 Task: Look for space in Point Cook, Australia from 1st August, 2023 to 5th August, 2023 for 1 adult in price range Rs.6000 to Rs.15000. Place can be entire place with 1  bedroom having 1 bed and 1 bathroom. Property type can be house, flat, guest house. Amenities needed are: wifi, washing machine, kitchen. Booking option can be shelf check-in. Required host language is English.
Action: Mouse moved to (281, 151)
Screenshot: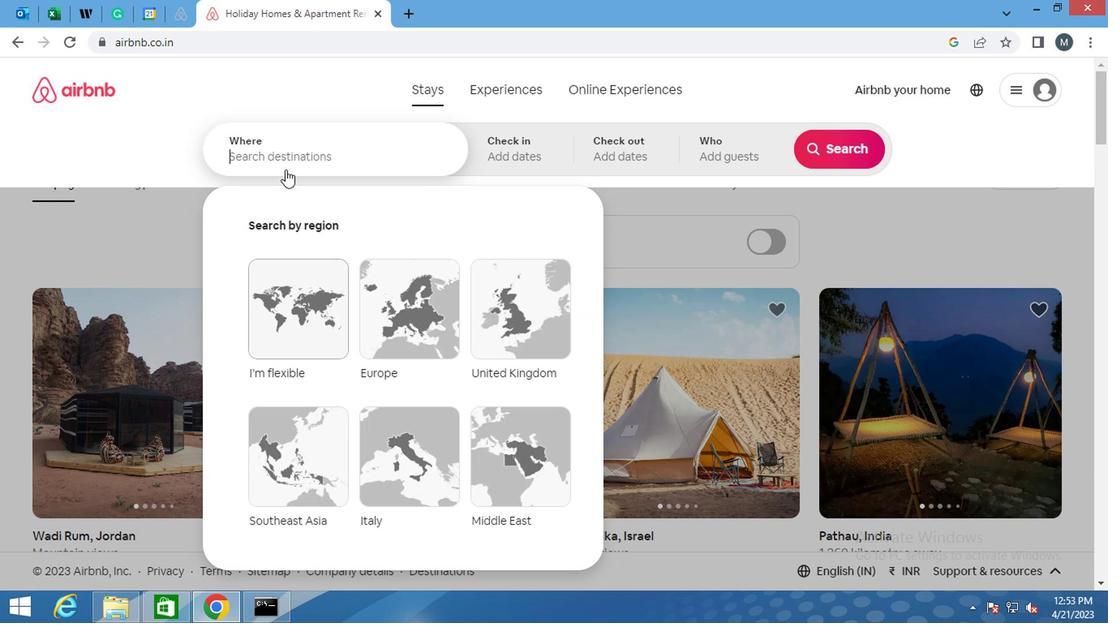 
Action: Mouse pressed left at (281, 151)
Screenshot: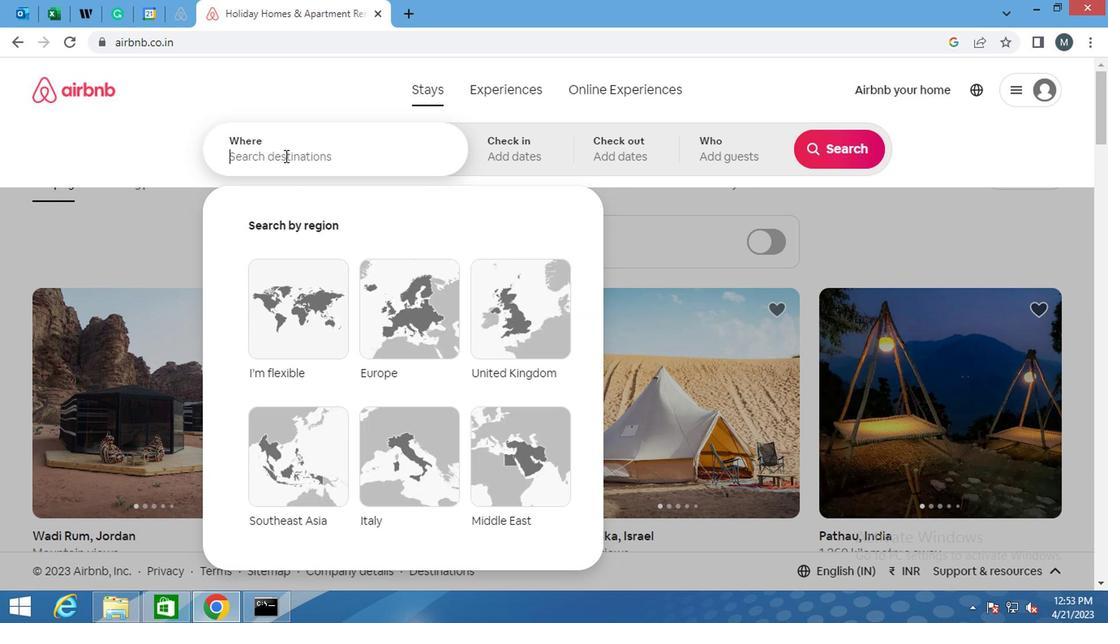 
Action: Mouse moved to (279, 157)
Screenshot: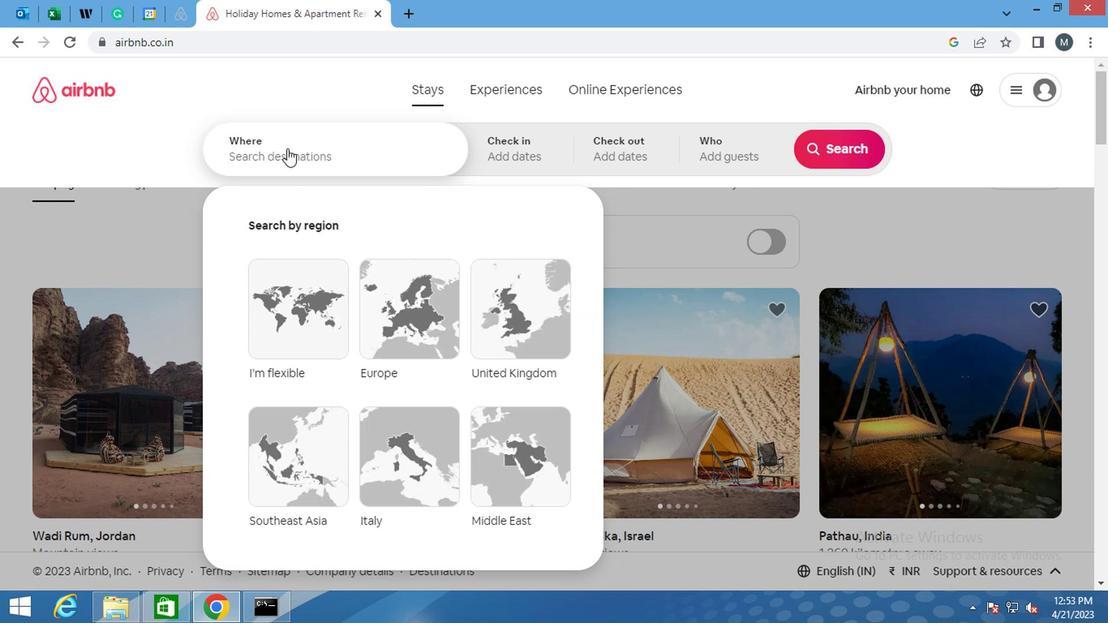 
Action: Key pressed <Key.shift>POINT<Key.space><Key.shift>COOK<Key.space><Key.shift><Key.shift><Key.shift>AUSST<Key.backspace><Key.backspace><Key.backspace>STRALIA<Key.enter>
Screenshot: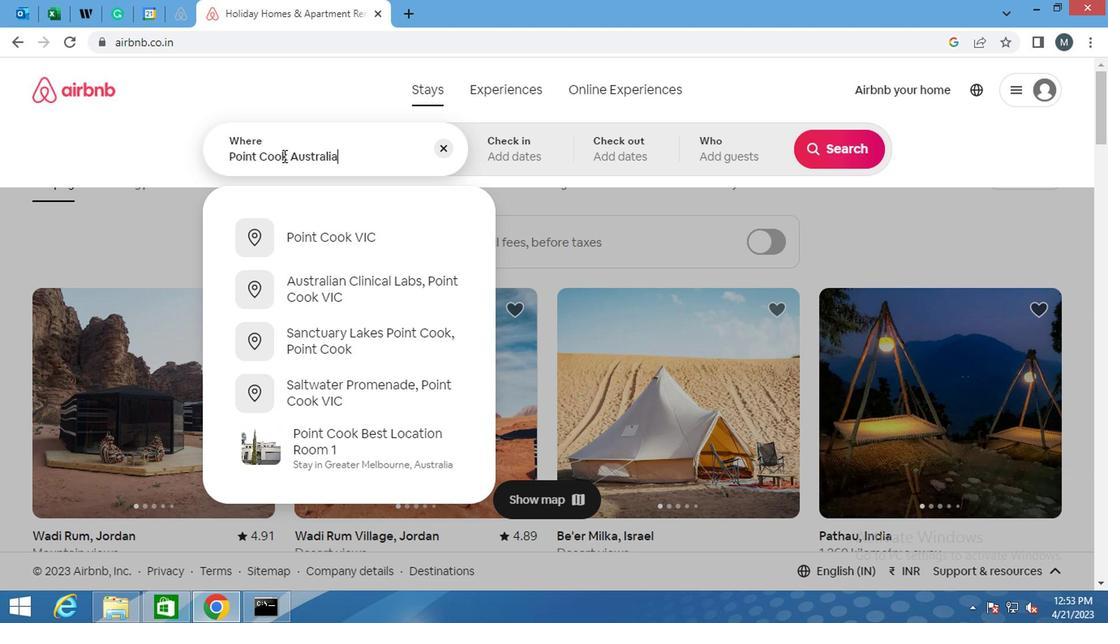 
Action: Mouse moved to (825, 277)
Screenshot: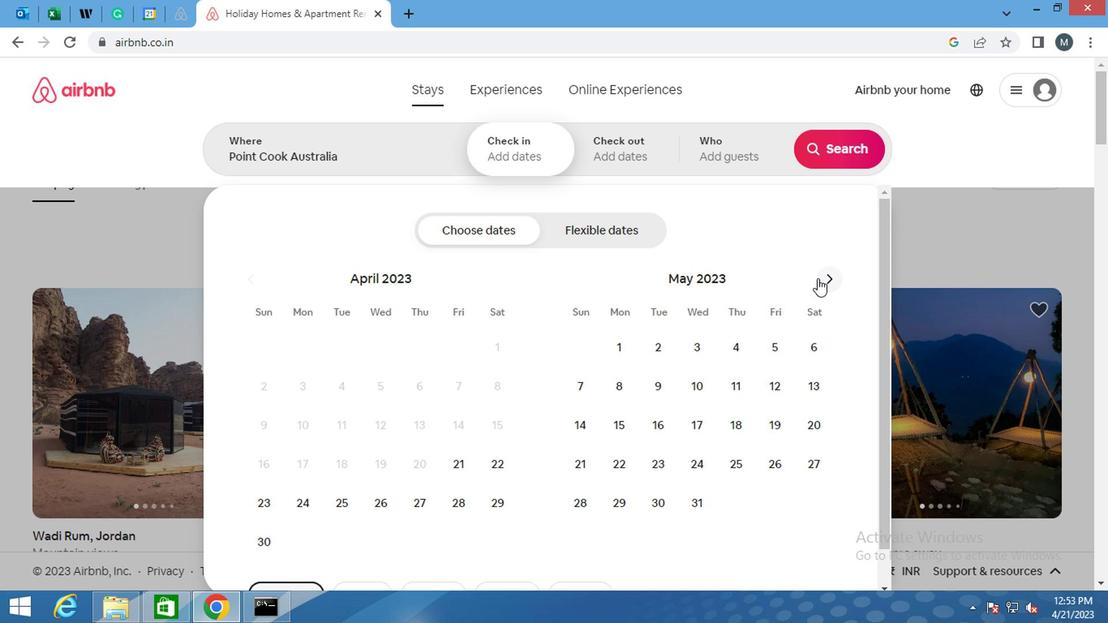 
Action: Mouse pressed left at (825, 277)
Screenshot: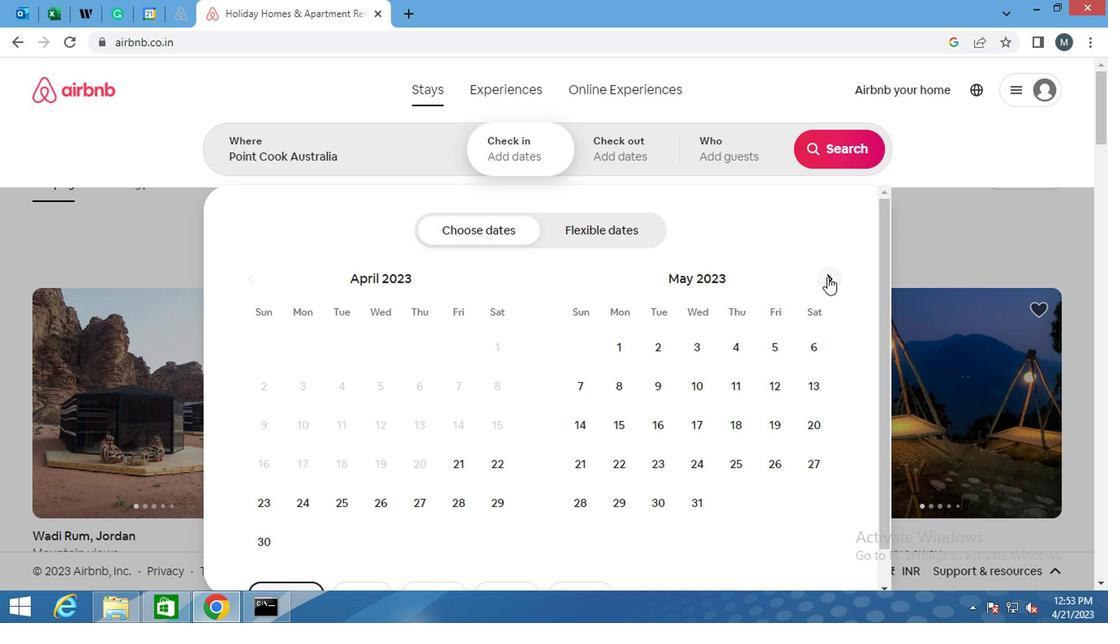 
Action: Mouse pressed left at (825, 277)
Screenshot: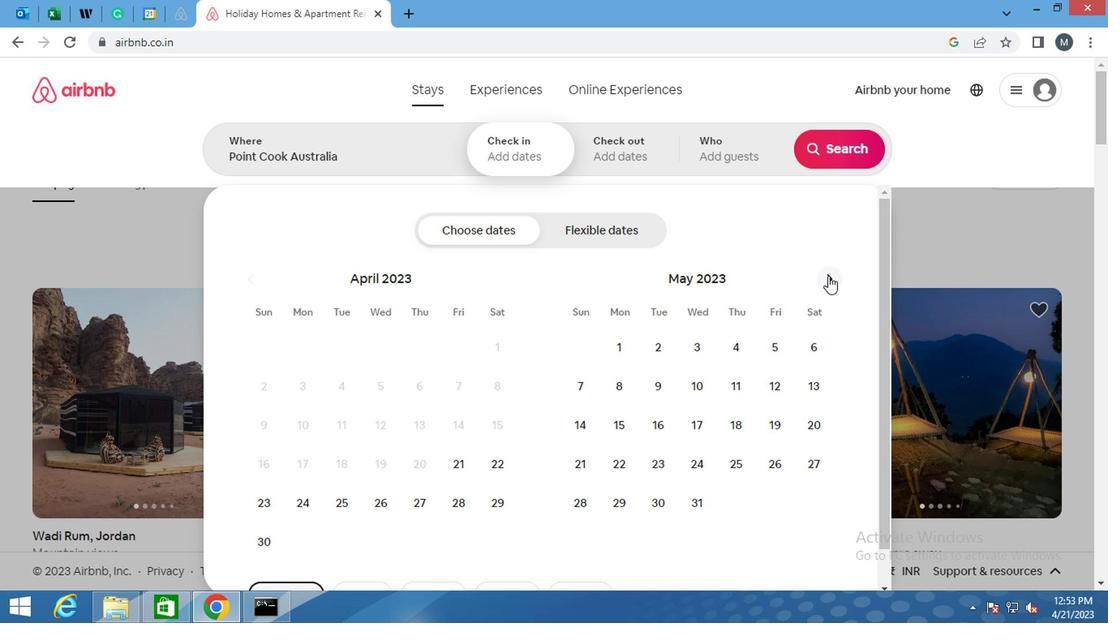 
Action: Mouse moved to (835, 277)
Screenshot: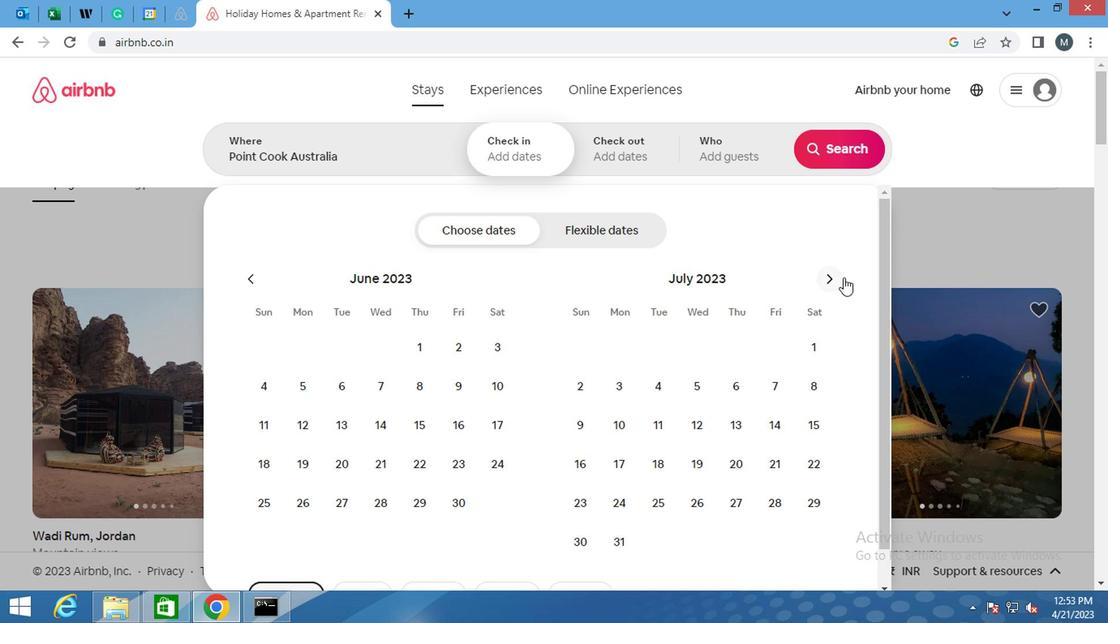 
Action: Mouse pressed left at (835, 277)
Screenshot: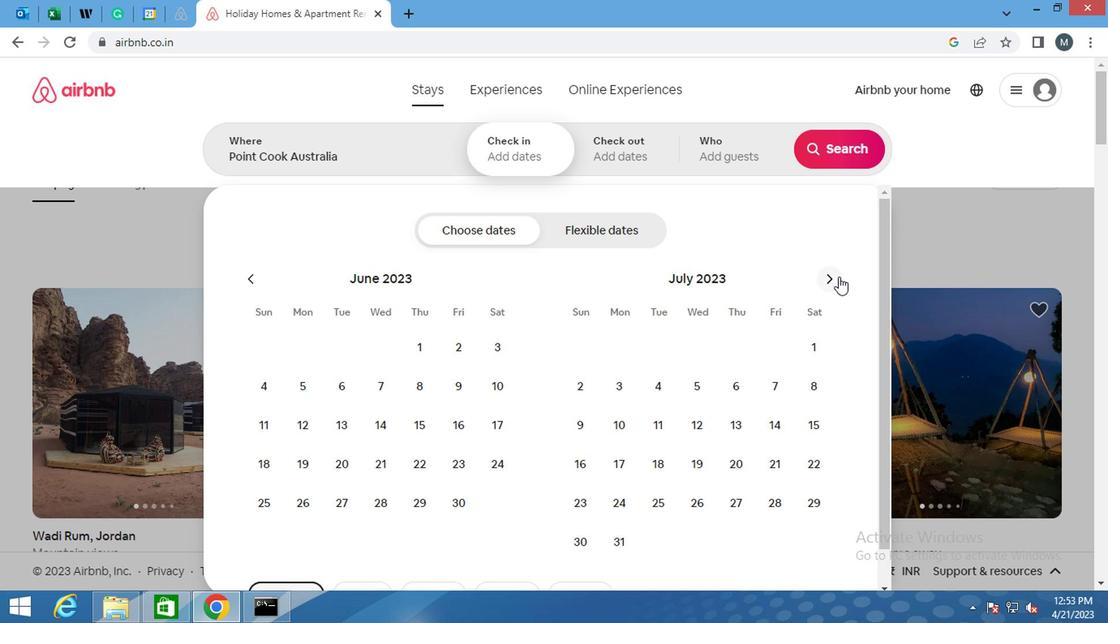 
Action: Mouse moved to (659, 351)
Screenshot: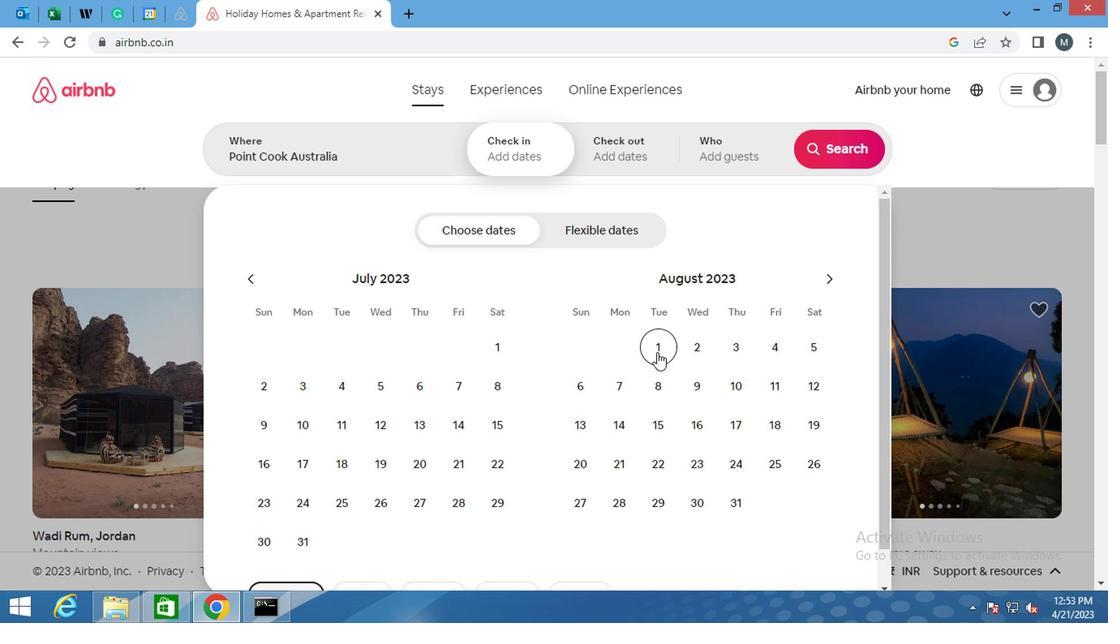 
Action: Mouse pressed left at (659, 351)
Screenshot: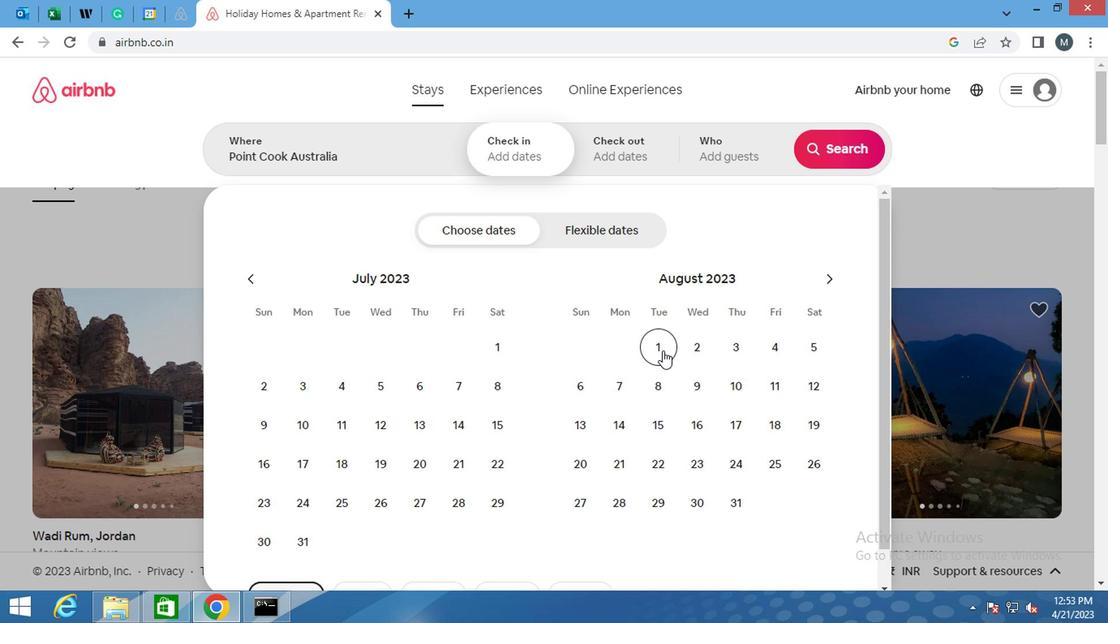 
Action: Mouse moved to (807, 344)
Screenshot: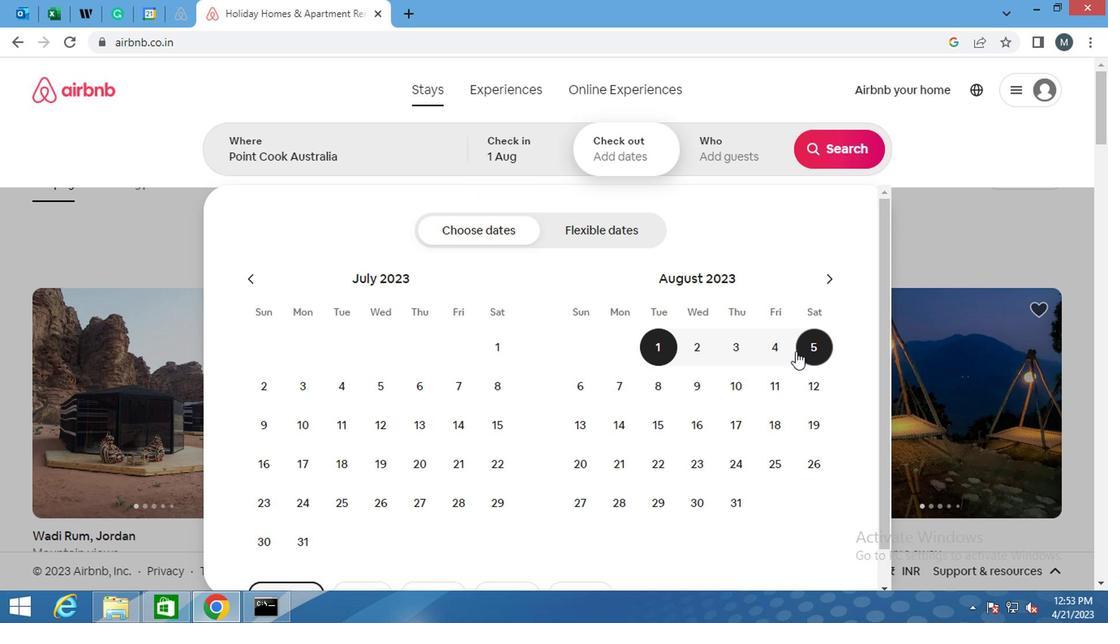 
Action: Mouse pressed left at (807, 344)
Screenshot: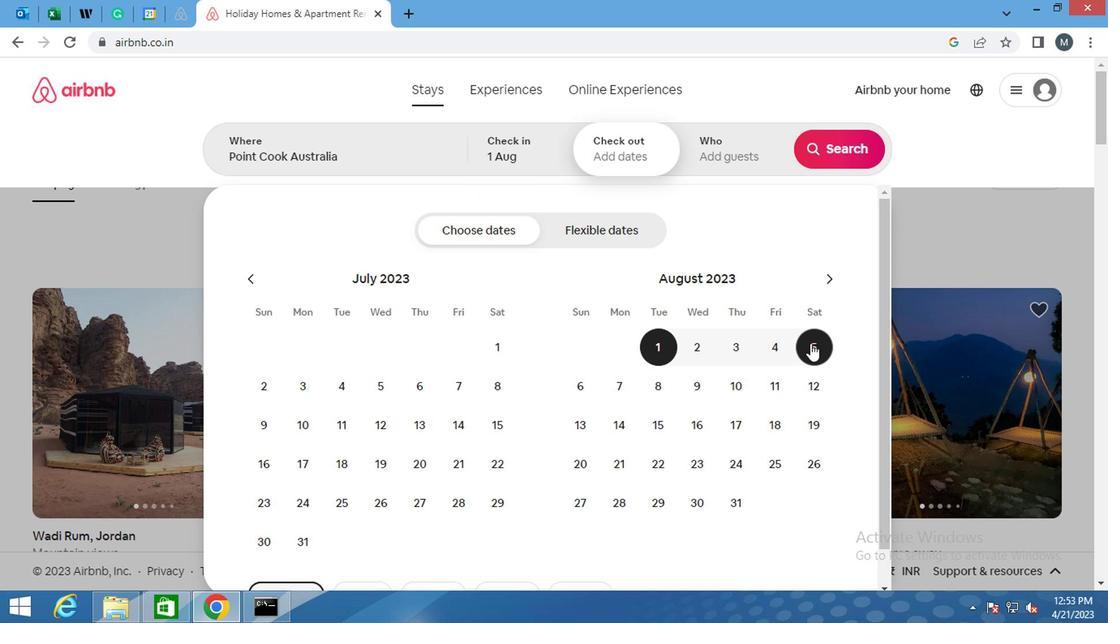 
Action: Mouse moved to (737, 164)
Screenshot: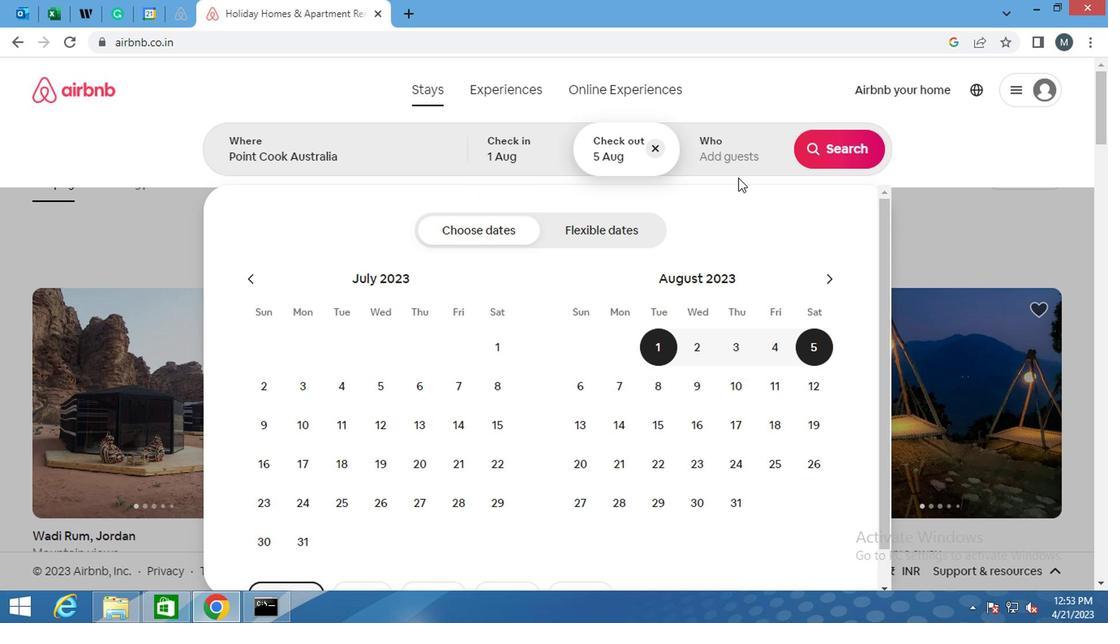 
Action: Mouse pressed left at (737, 164)
Screenshot: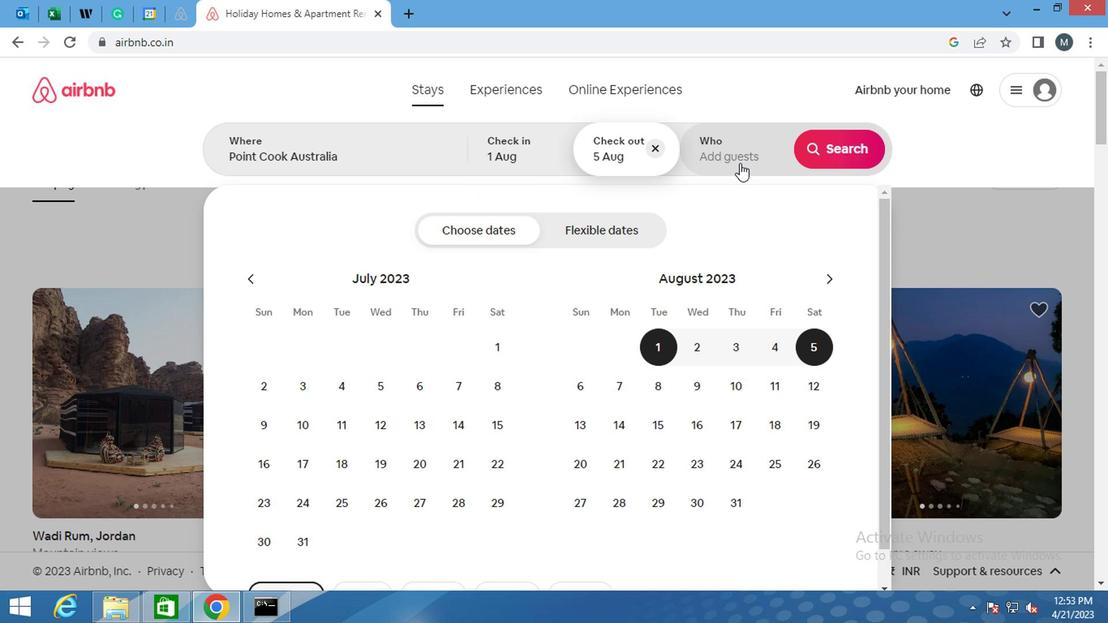 
Action: Mouse moved to (830, 234)
Screenshot: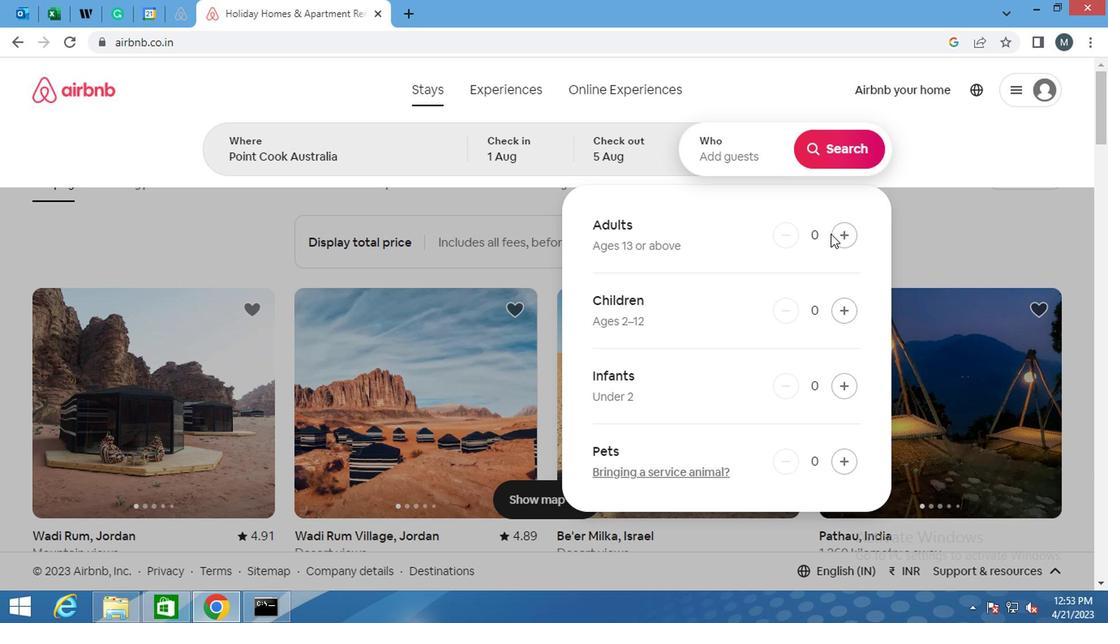 
Action: Mouse pressed left at (830, 234)
Screenshot: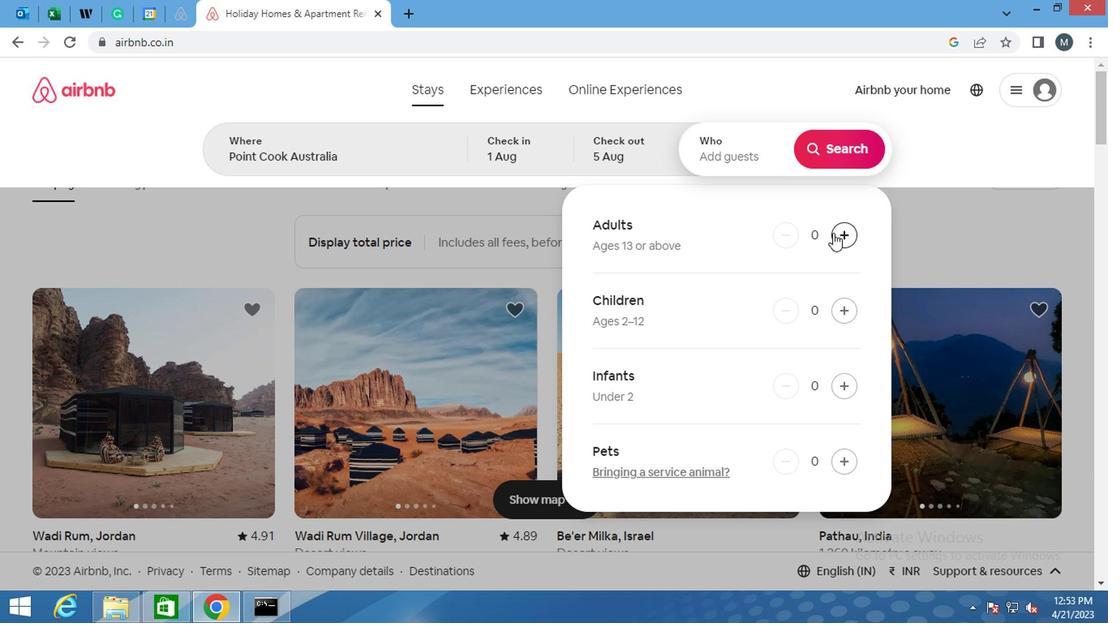 
Action: Mouse moved to (915, 172)
Screenshot: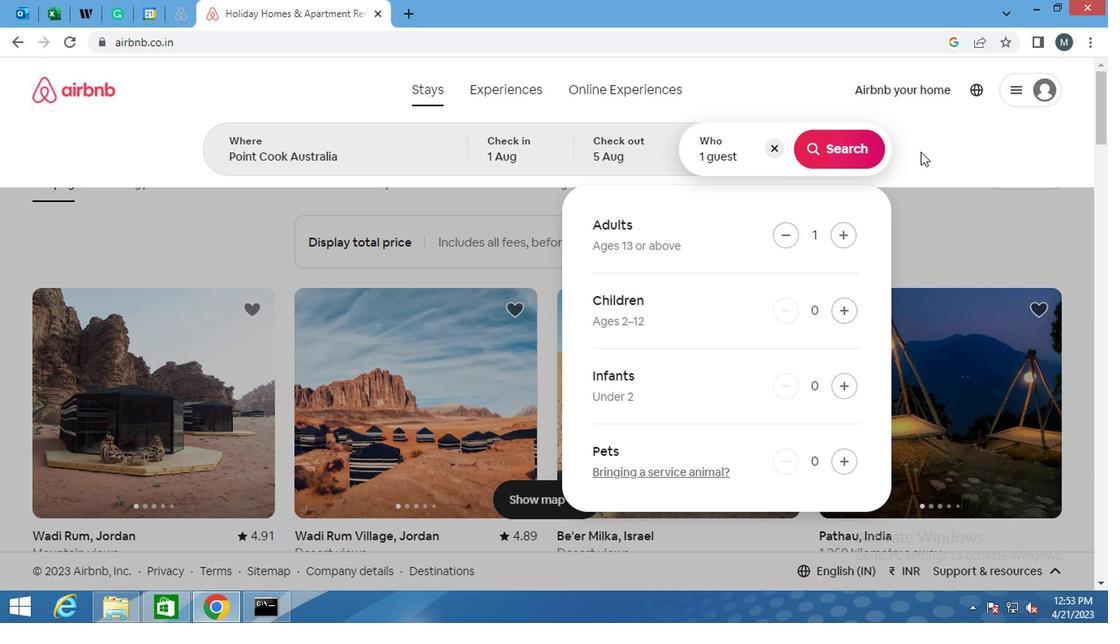 
Action: Mouse scrolled (915, 171) with delta (0, 0)
Screenshot: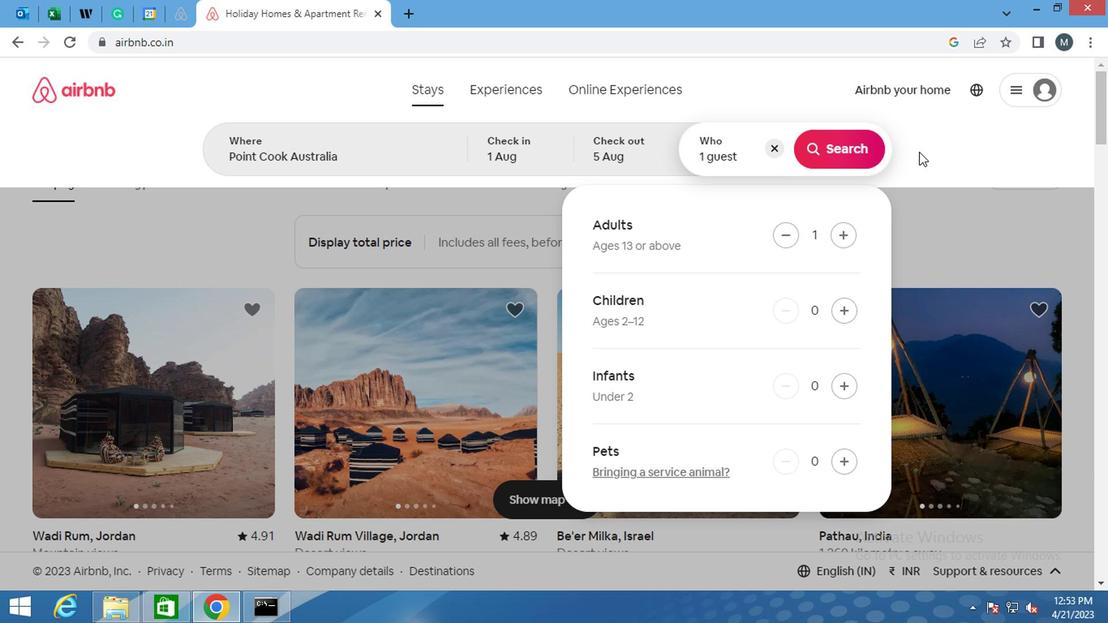 
Action: Mouse scrolled (915, 171) with delta (0, 0)
Screenshot: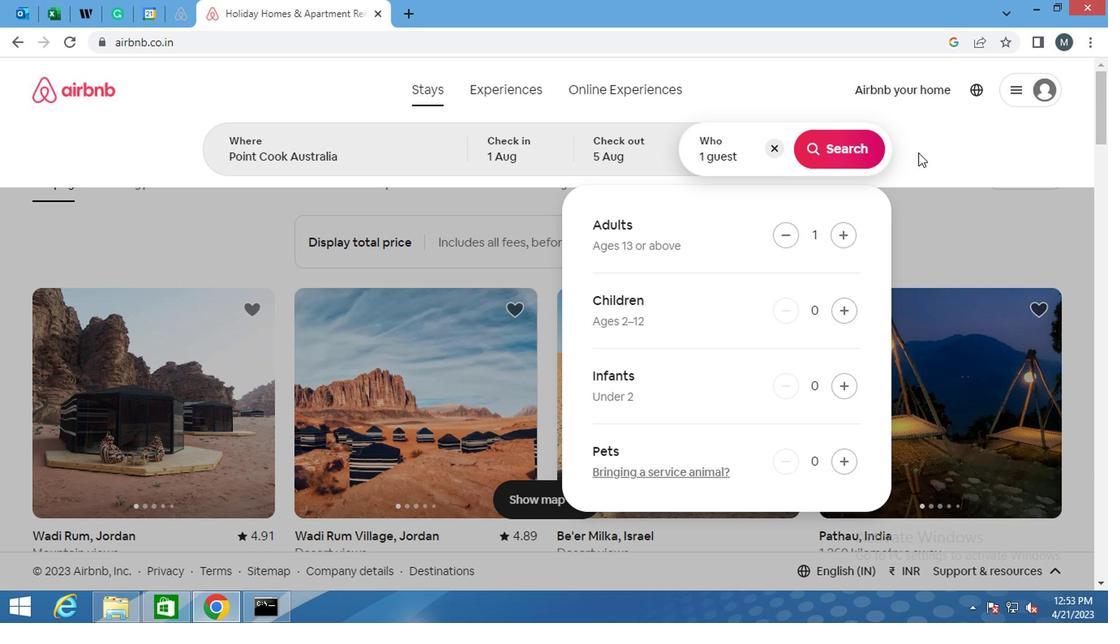 
Action: Mouse moved to (915, 172)
Screenshot: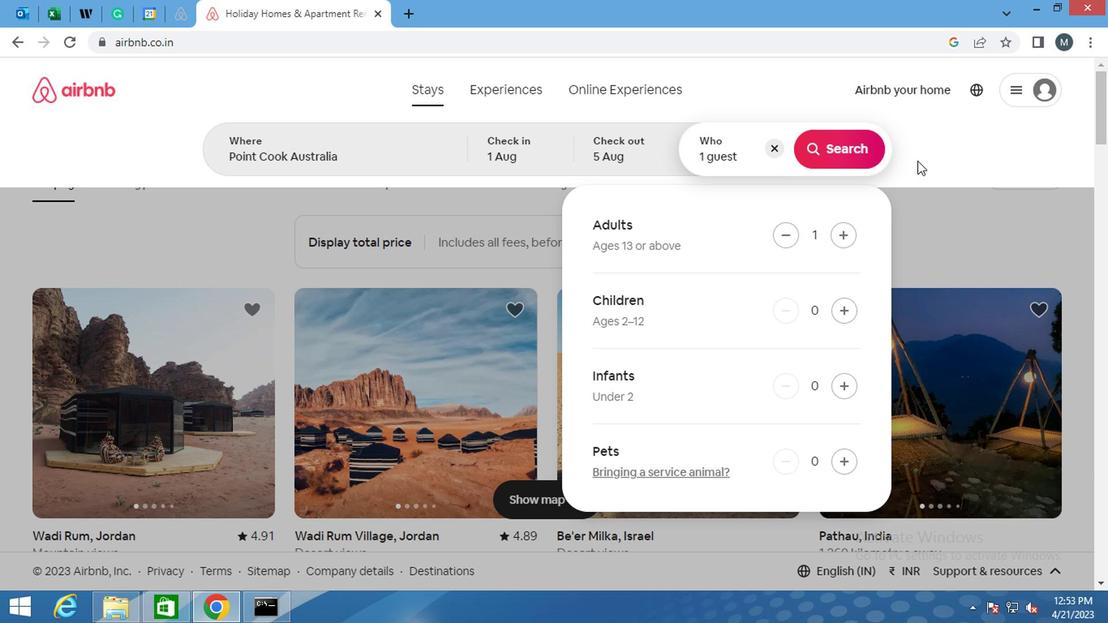 
Action: Mouse scrolled (915, 173) with delta (0, 1)
Screenshot: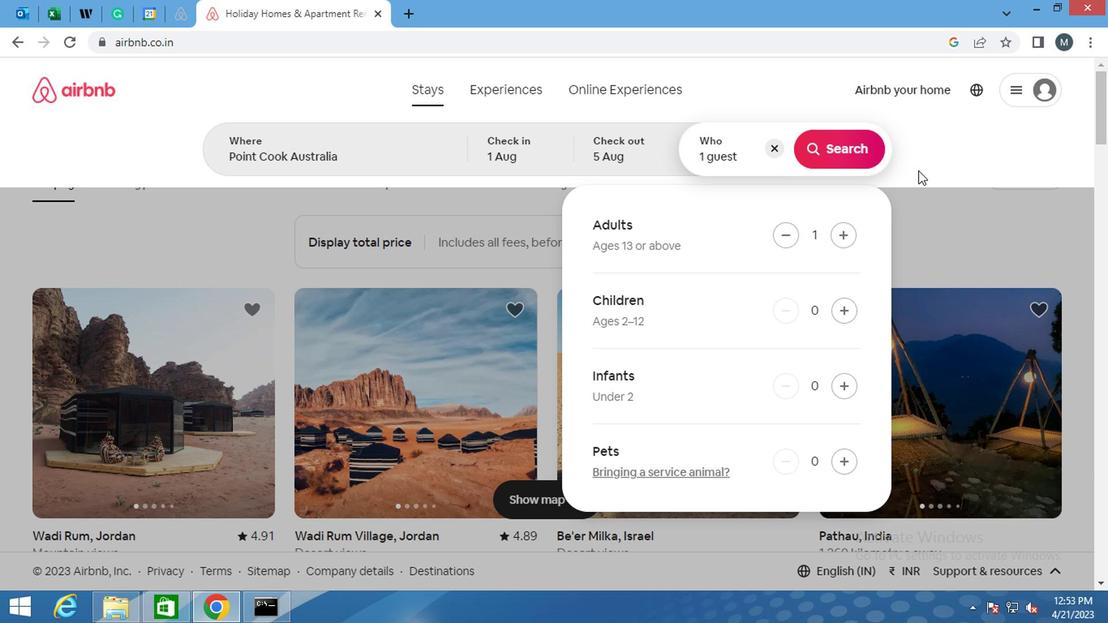 
Action: Mouse scrolled (915, 173) with delta (0, 1)
Screenshot: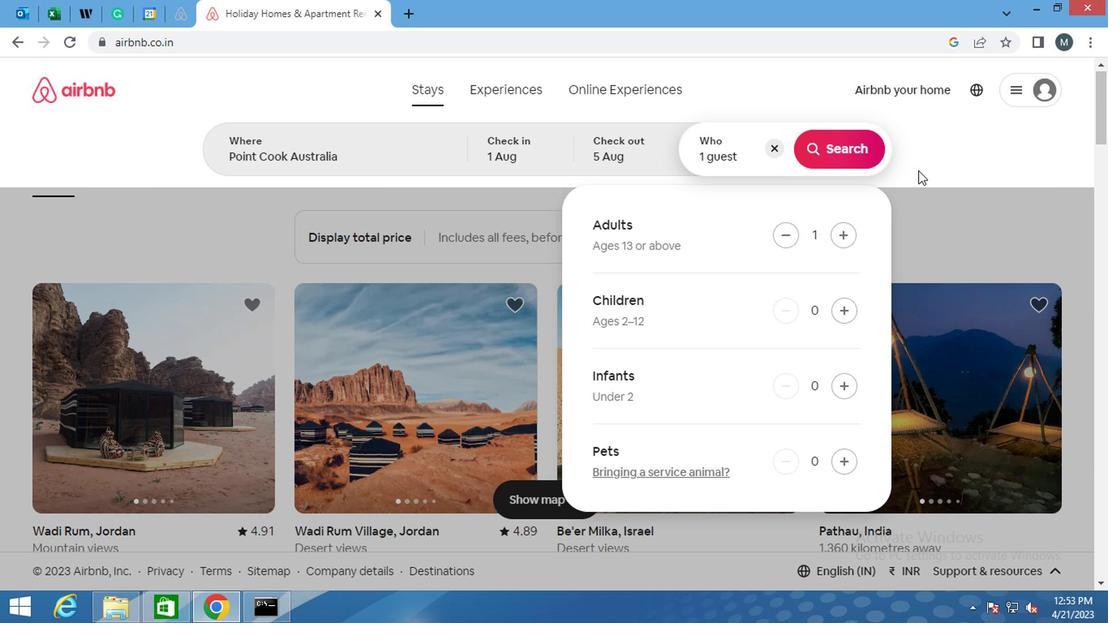 
Action: Mouse scrolled (915, 173) with delta (0, 1)
Screenshot: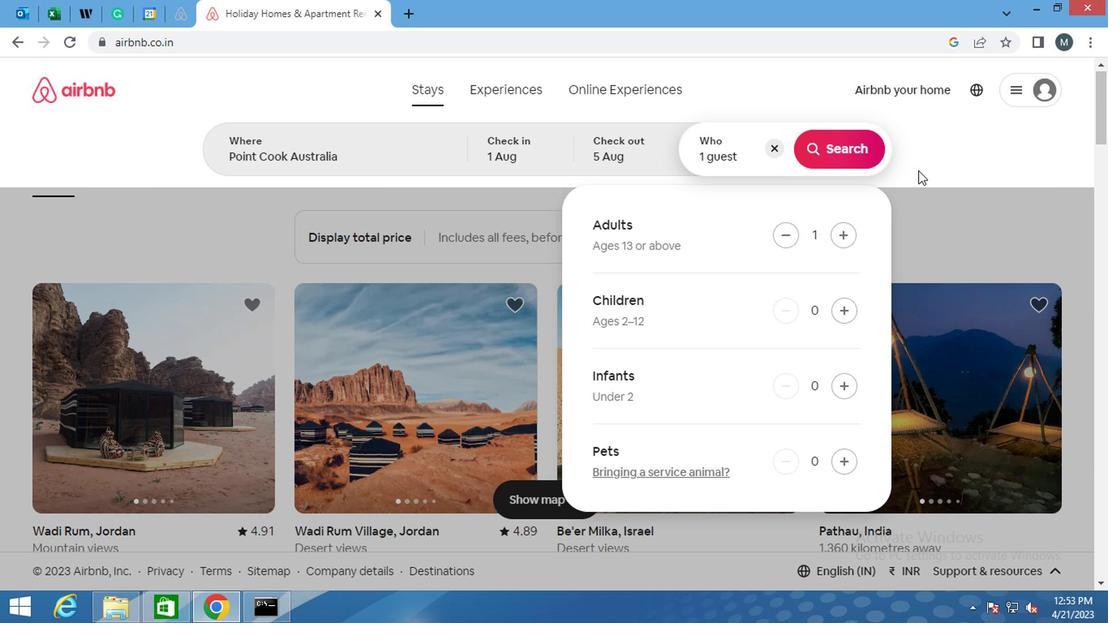 
Action: Mouse scrolled (915, 173) with delta (0, 1)
Screenshot: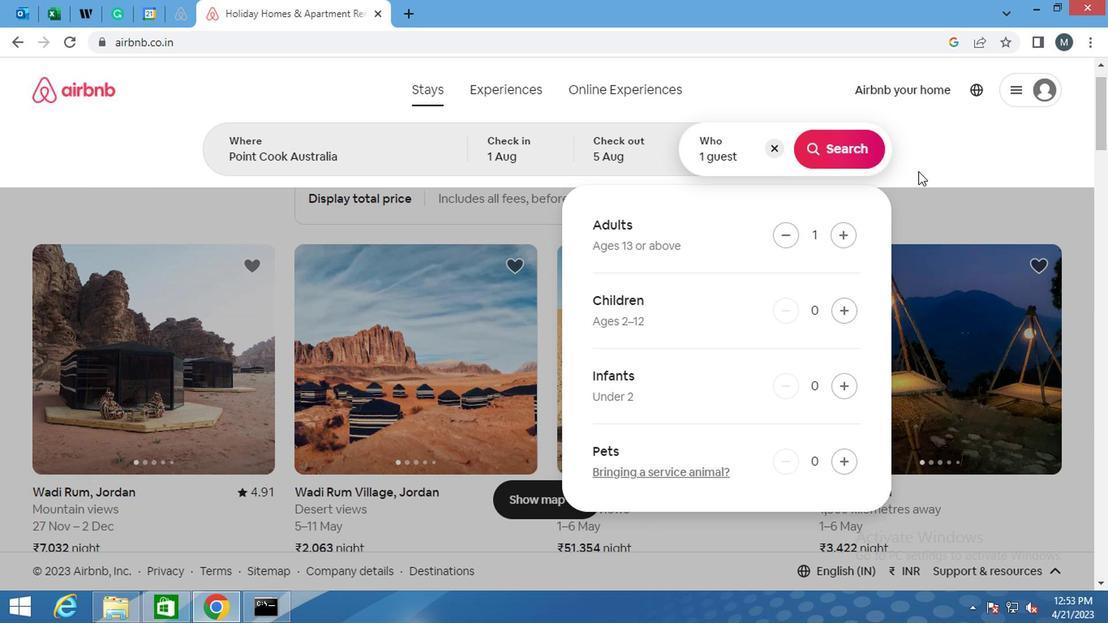 
Action: Mouse moved to (1027, 168)
Screenshot: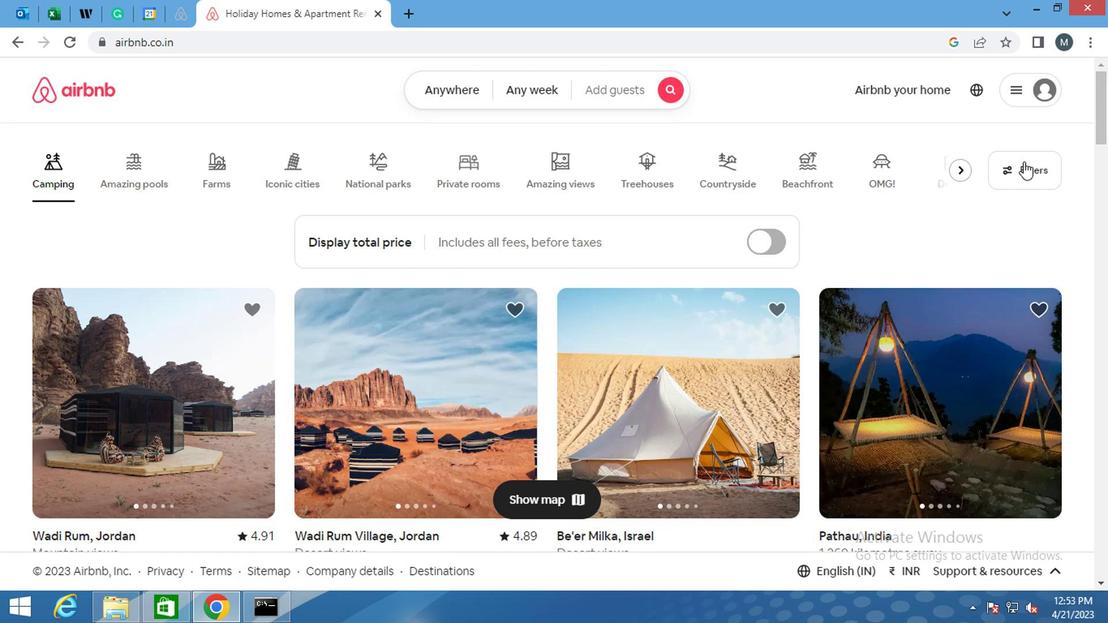 
Action: Mouse pressed left at (1027, 168)
Screenshot: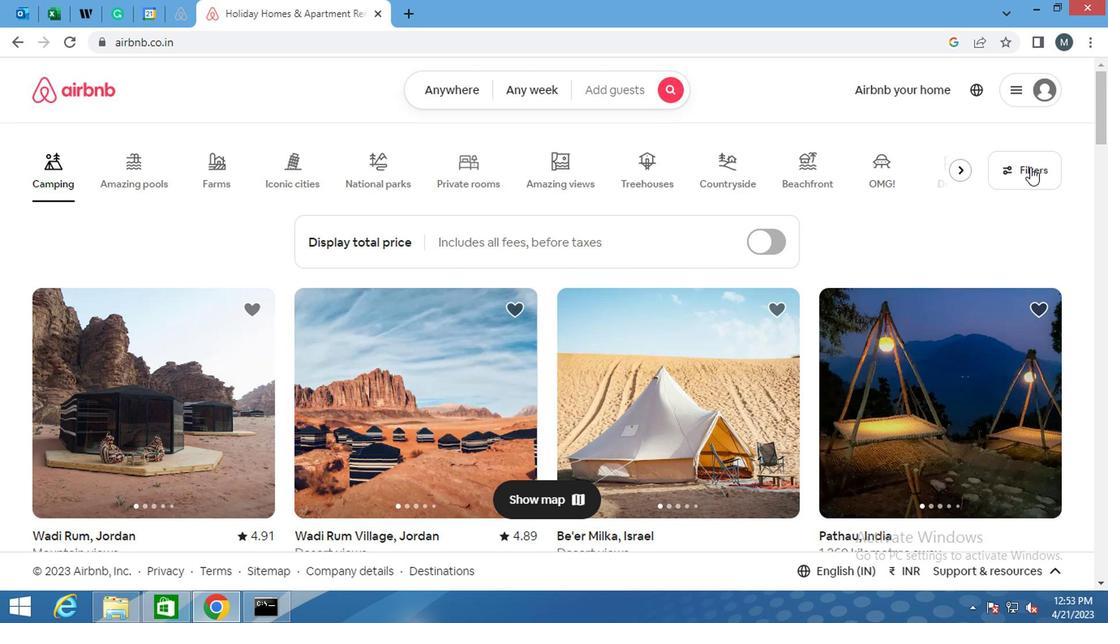 
Action: Mouse moved to (359, 361)
Screenshot: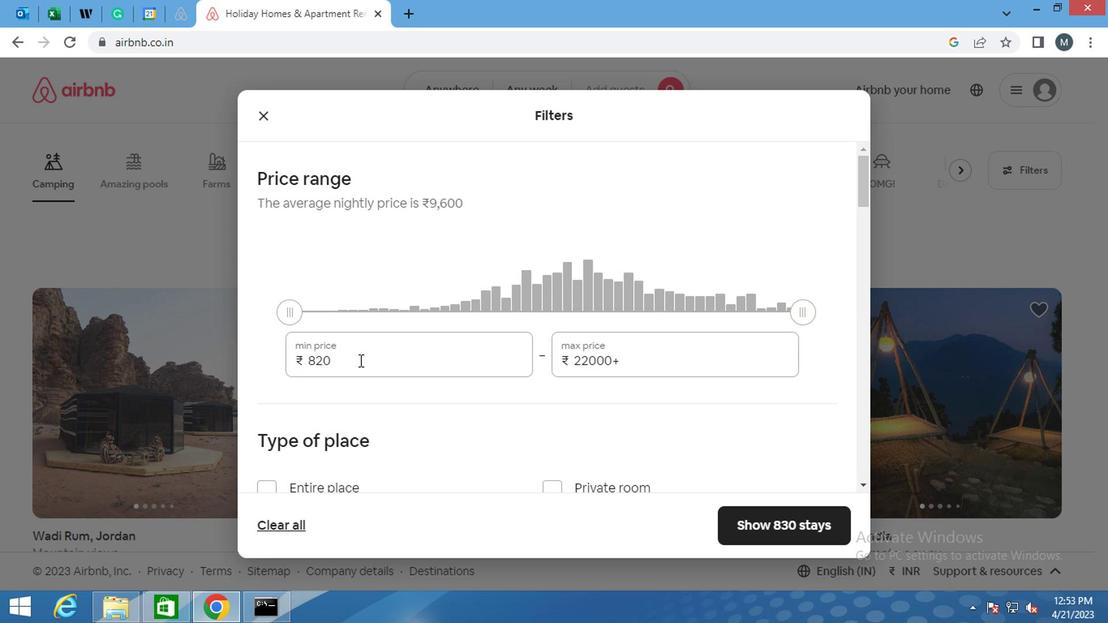
Action: Mouse pressed left at (359, 361)
Screenshot: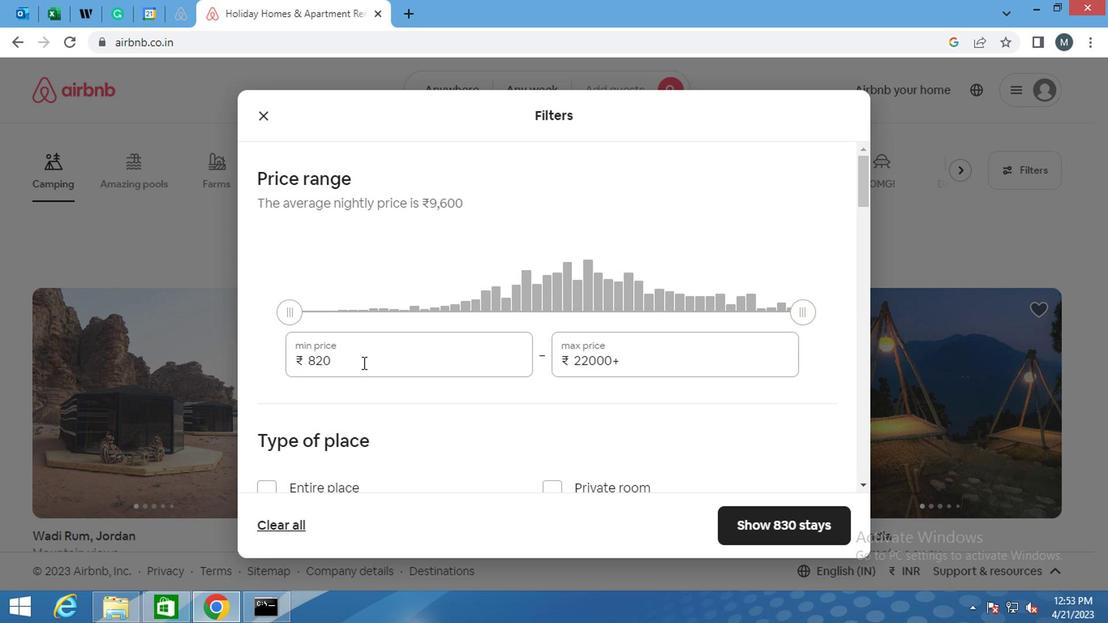 
Action: Mouse moved to (354, 360)
Screenshot: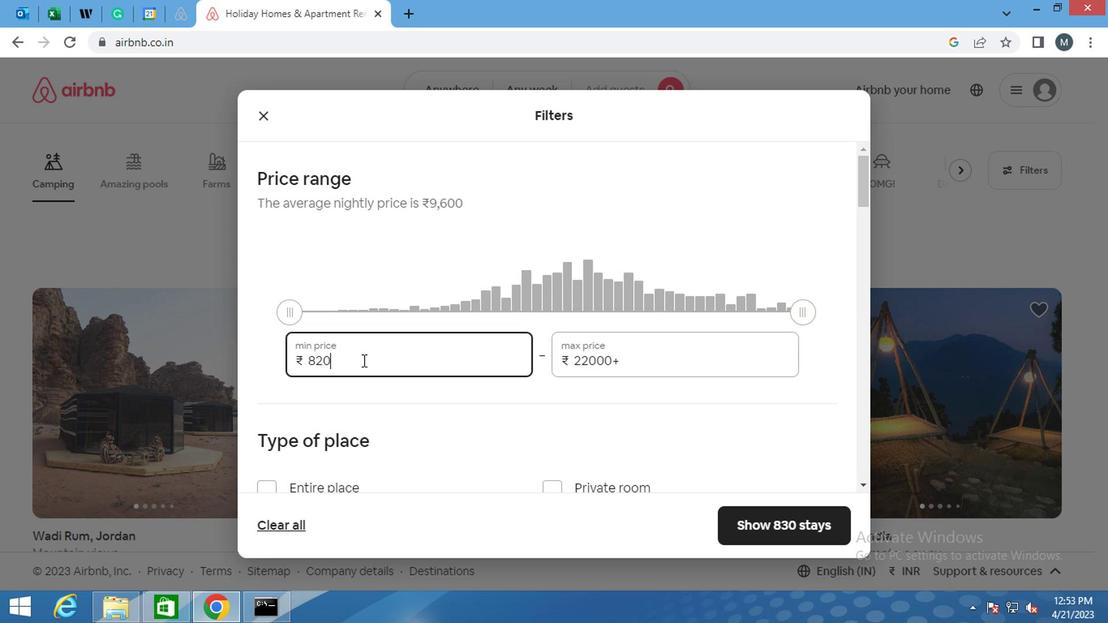 
Action: Key pressed <Key.backspace><Key.backspace><Key.backspace><Key.backspace>6000
Screenshot: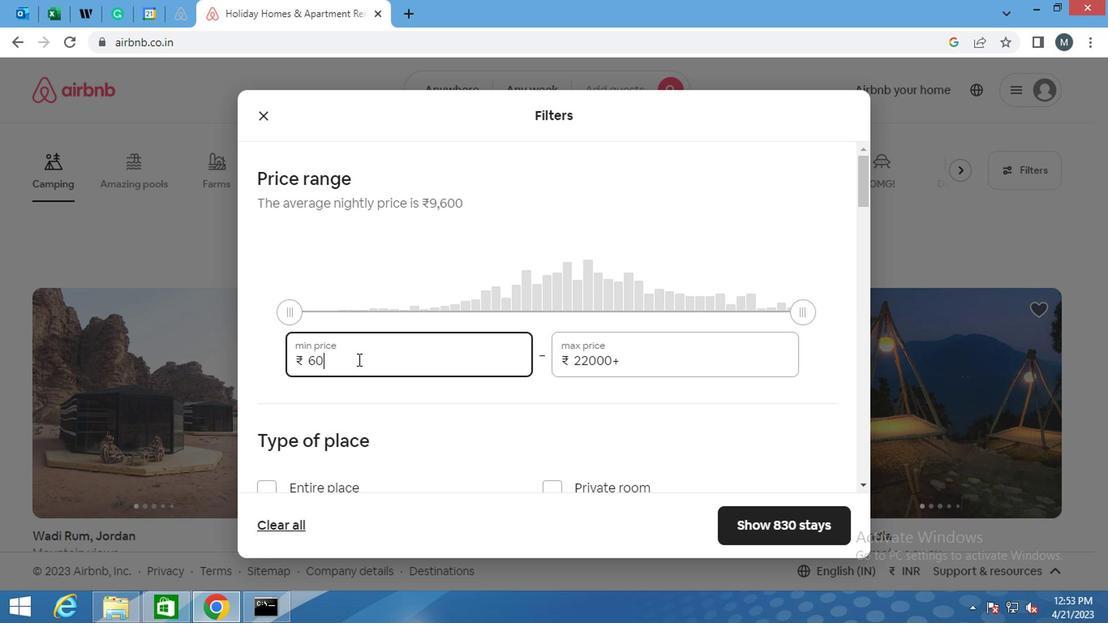 
Action: Mouse moved to (639, 364)
Screenshot: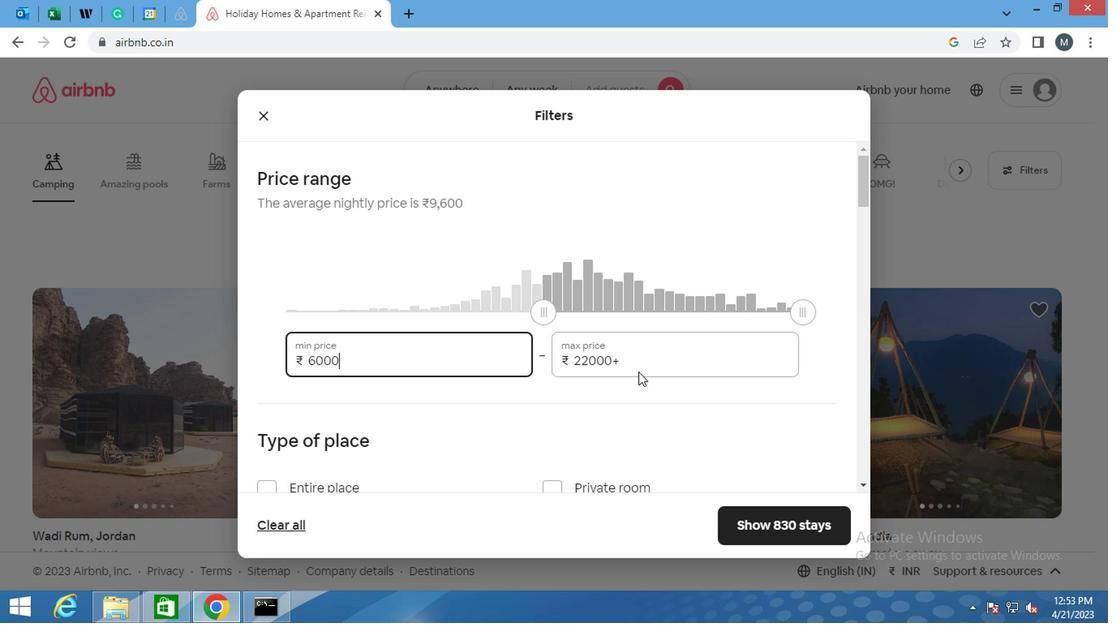 
Action: Mouse pressed left at (639, 364)
Screenshot: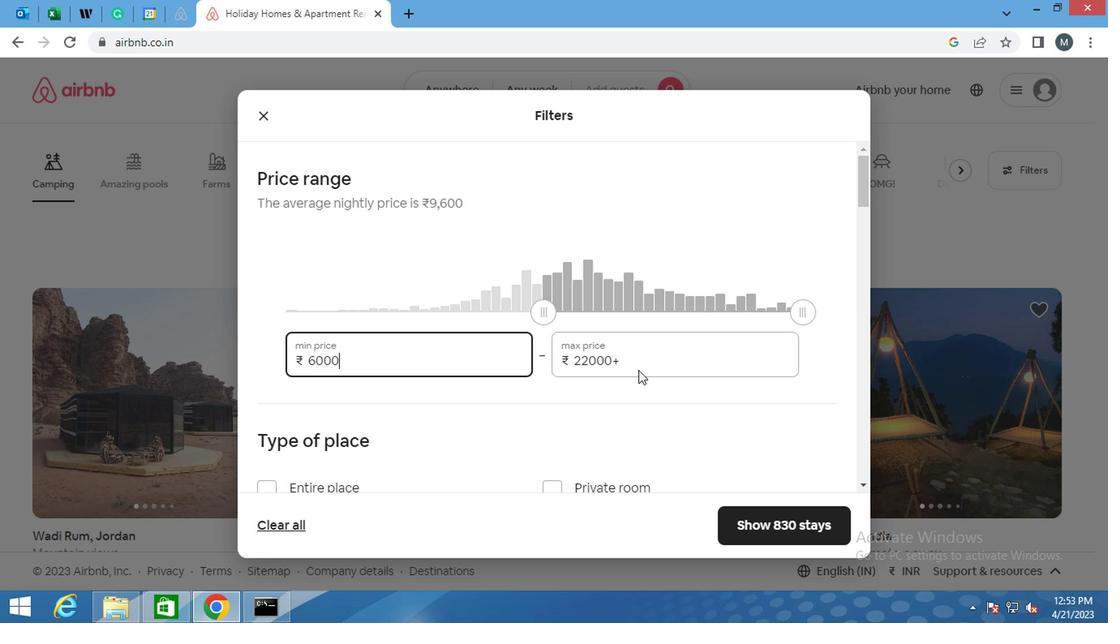 
Action: Key pressed <Key.backspace><Key.backspace><Key.backspace><Key.backspace><Key.backspace><Key.backspace>15000
Screenshot: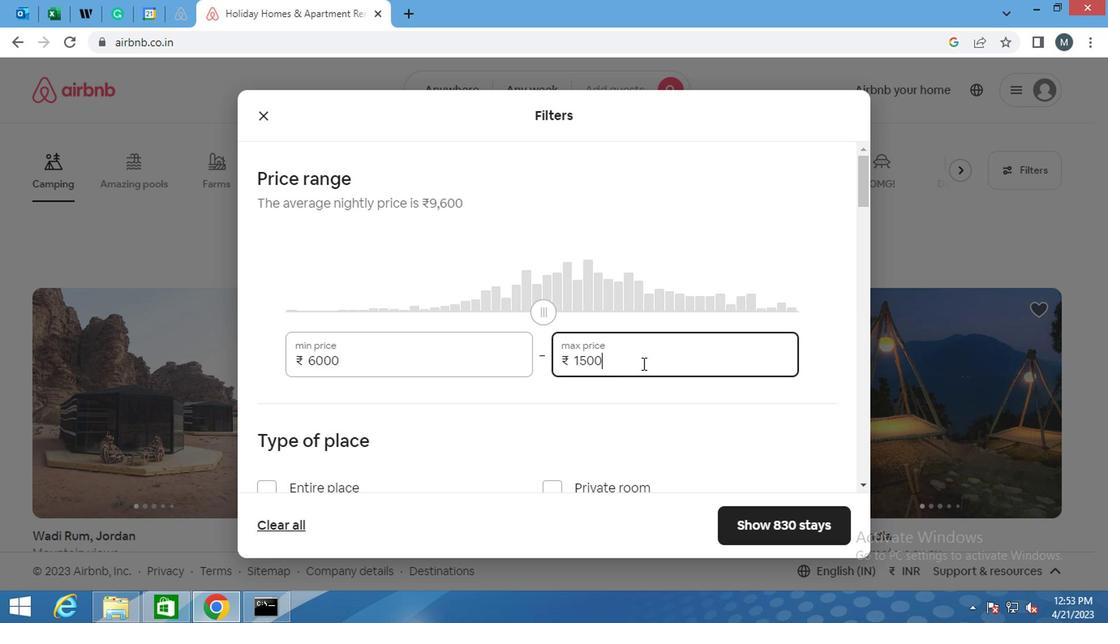 
Action: Mouse moved to (626, 356)
Screenshot: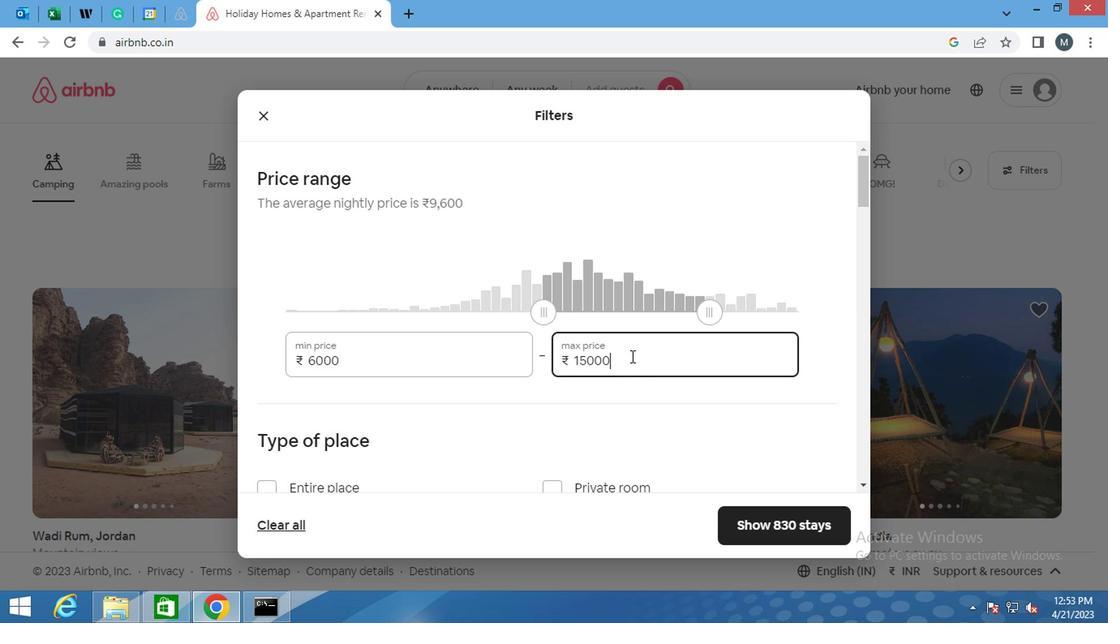 
Action: Mouse scrolled (626, 355) with delta (0, 0)
Screenshot: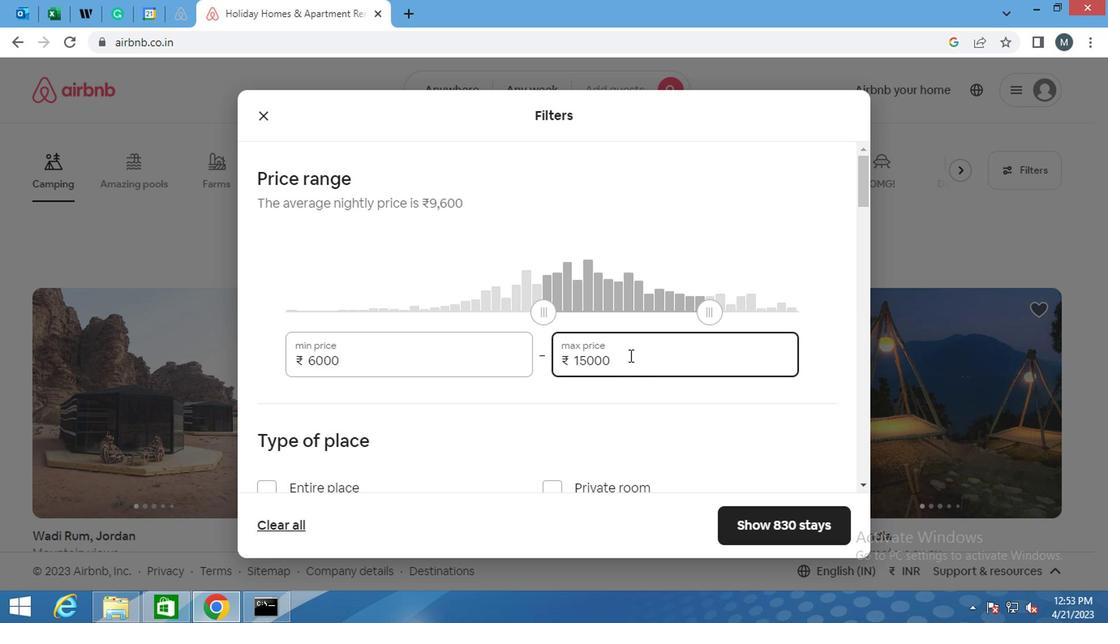 
Action: Mouse moved to (626, 356)
Screenshot: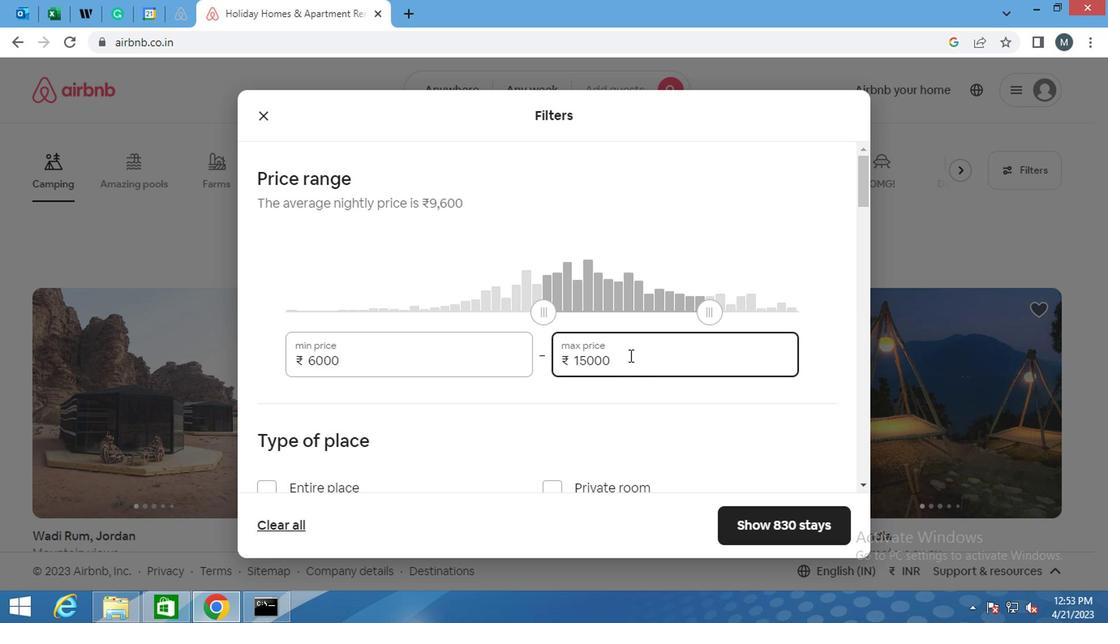 
Action: Mouse scrolled (626, 355) with delta (0, 0)
Screenshot: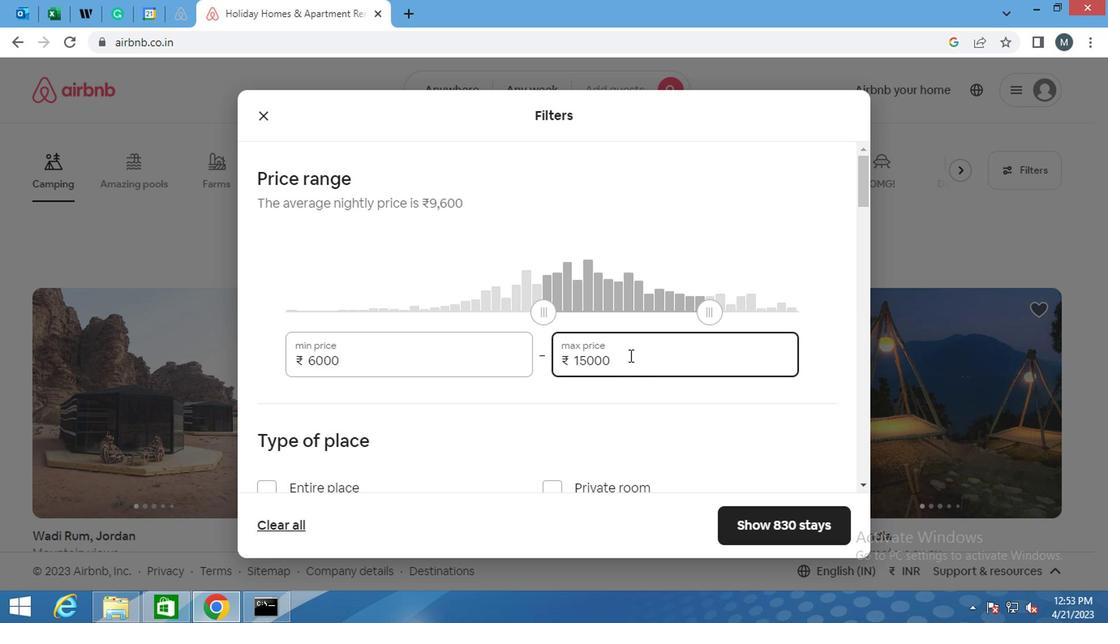 
Action: Mouse moved to (264, 331)
Screenshot: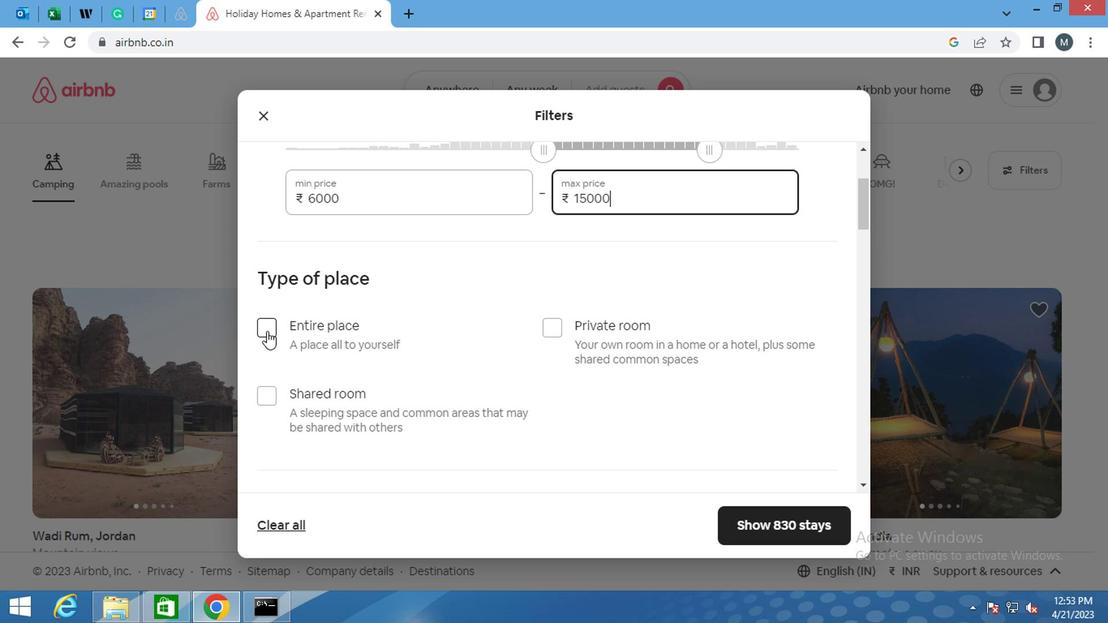 
Action: Mouse pressed left at (264, 331)
Screenshot: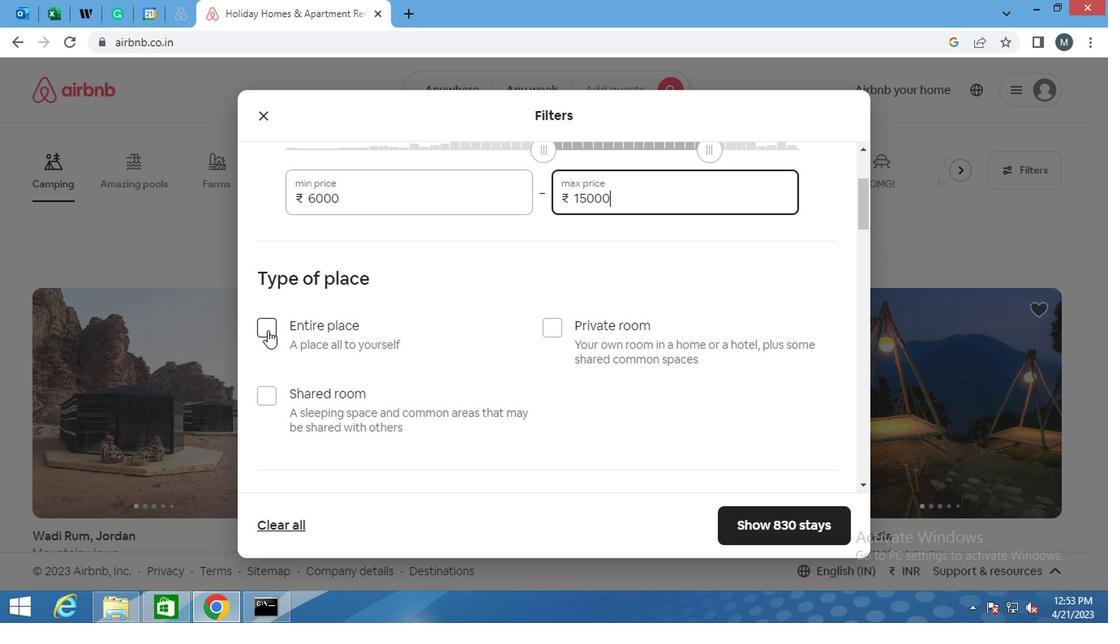 
Action: Mouse moved to (413, 325)
Screenshot: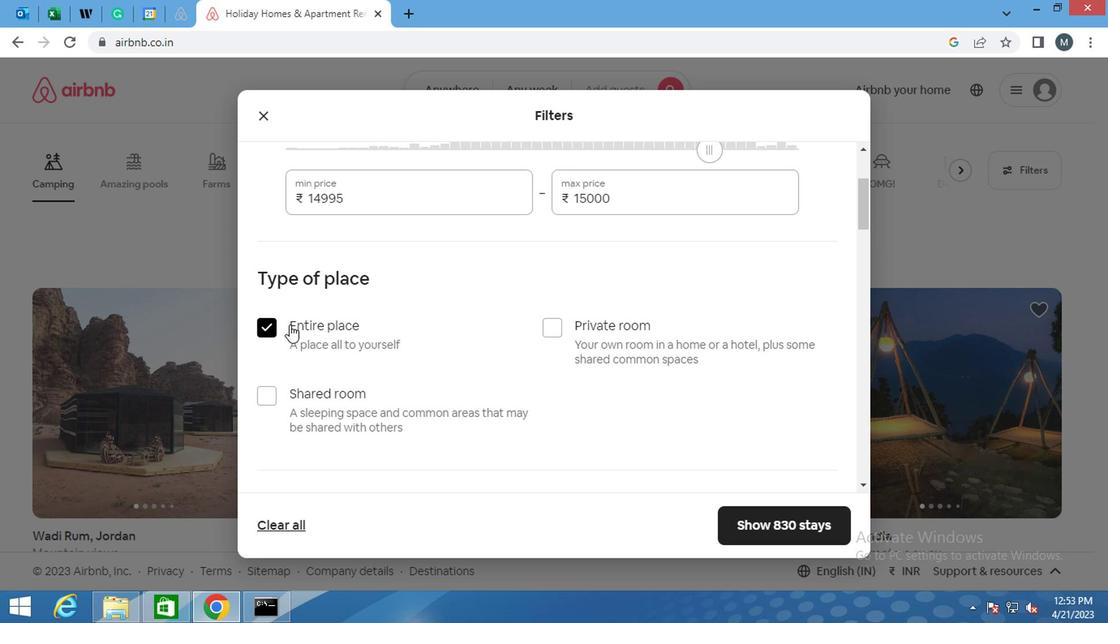 
Action: Mouse scrolled (413, 324) with delta (0, 0)
Screenshot: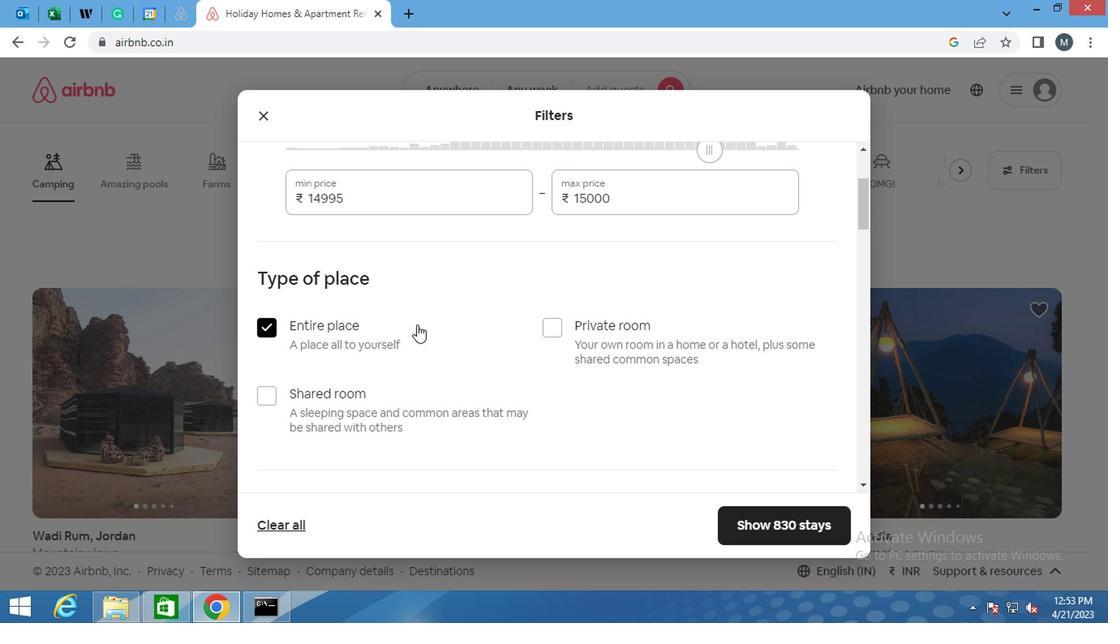 
Action: Mouse moved to (417, 325)
Screenshot: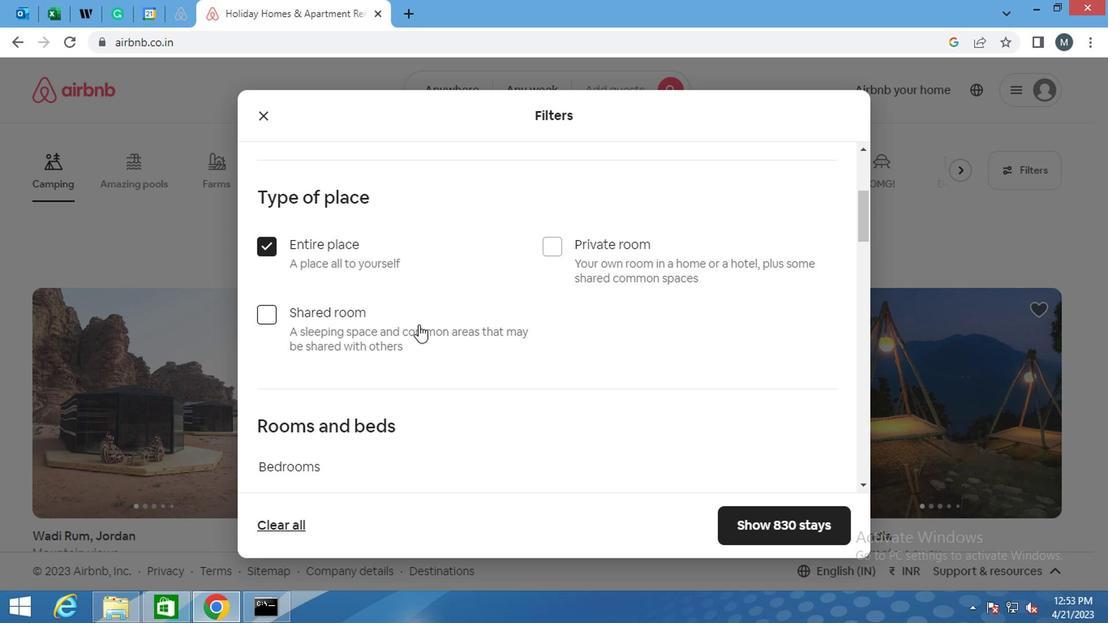 
Action: Mouse scrolled (417, 324) with delta (0, 0)
Screenshot: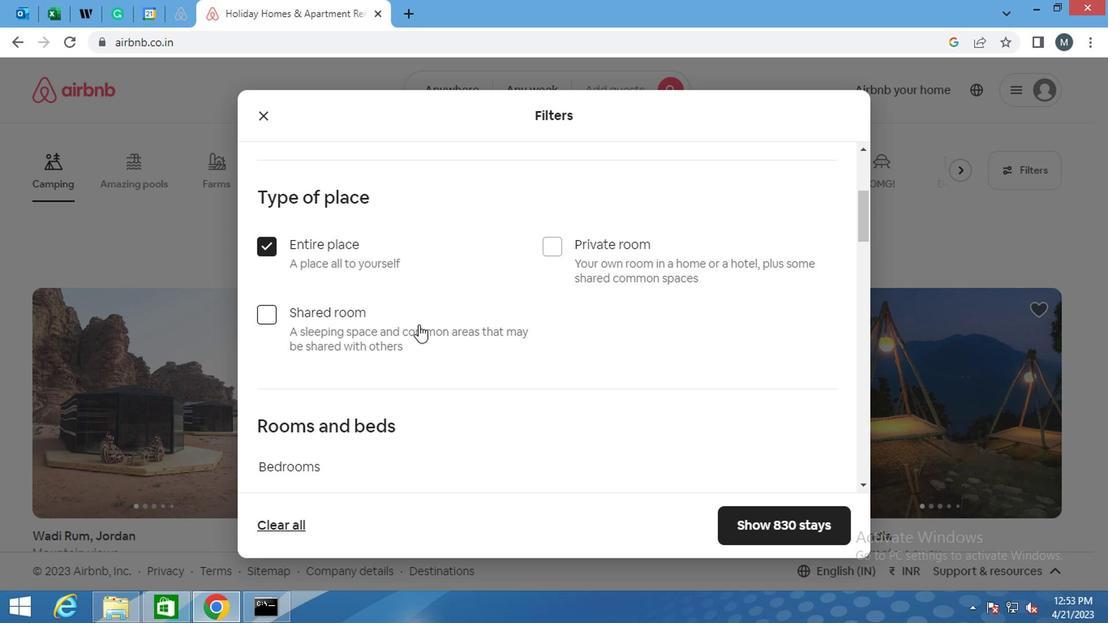 
Action: Mouse moved to (419, 327)
Screenshot: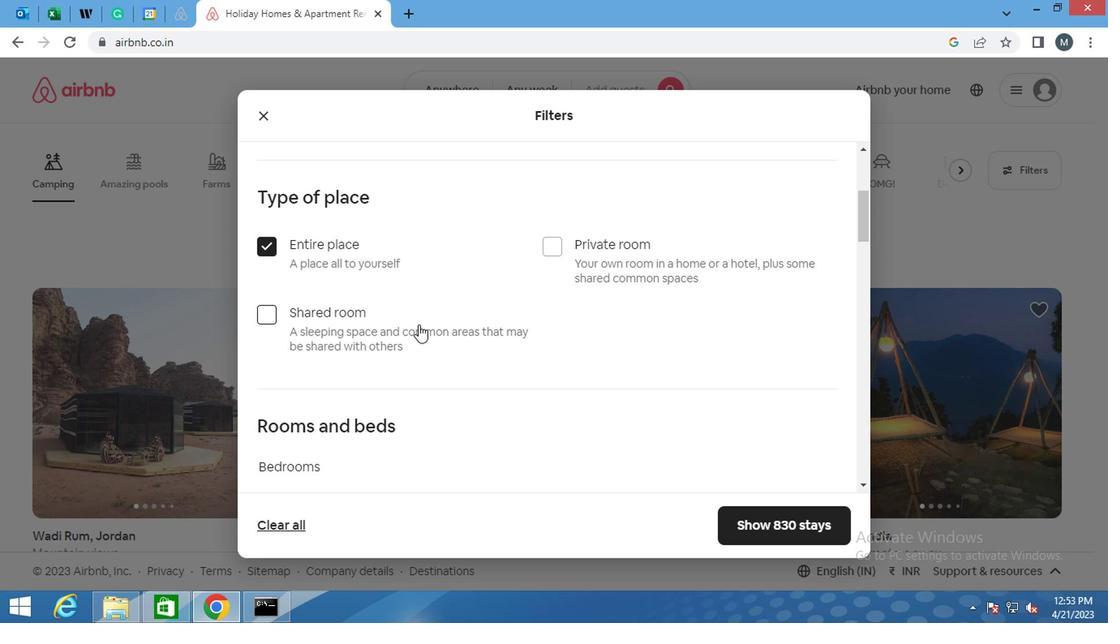 
Action: Mouse scrolled (419, 327) with delta (0, 0)
Screenshot: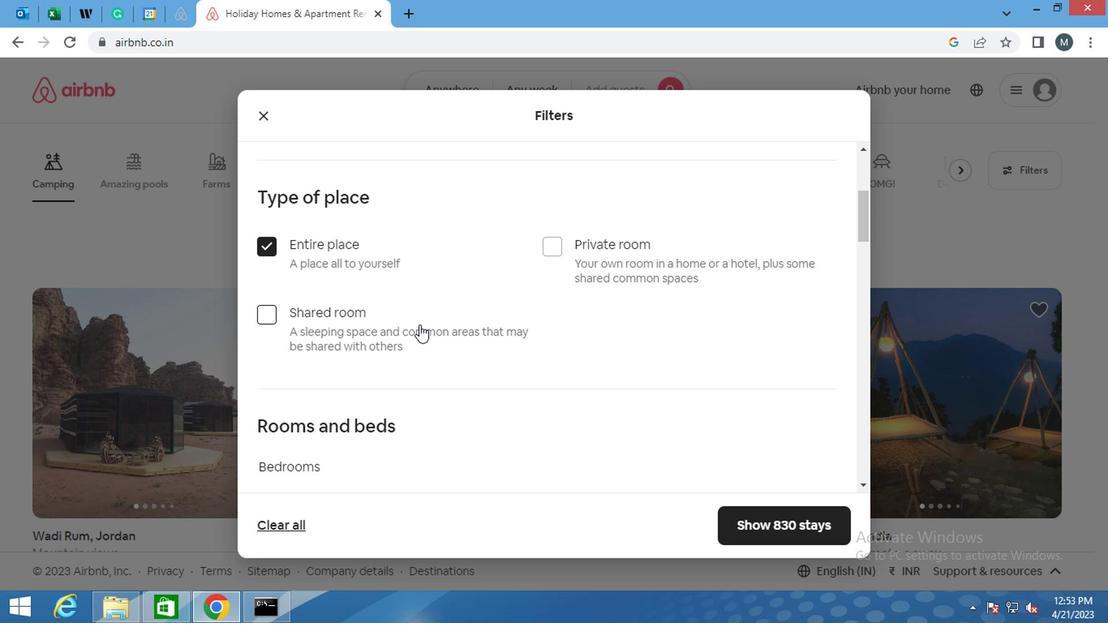 
Action: Mouse moved to (355, 359)
Screenshot: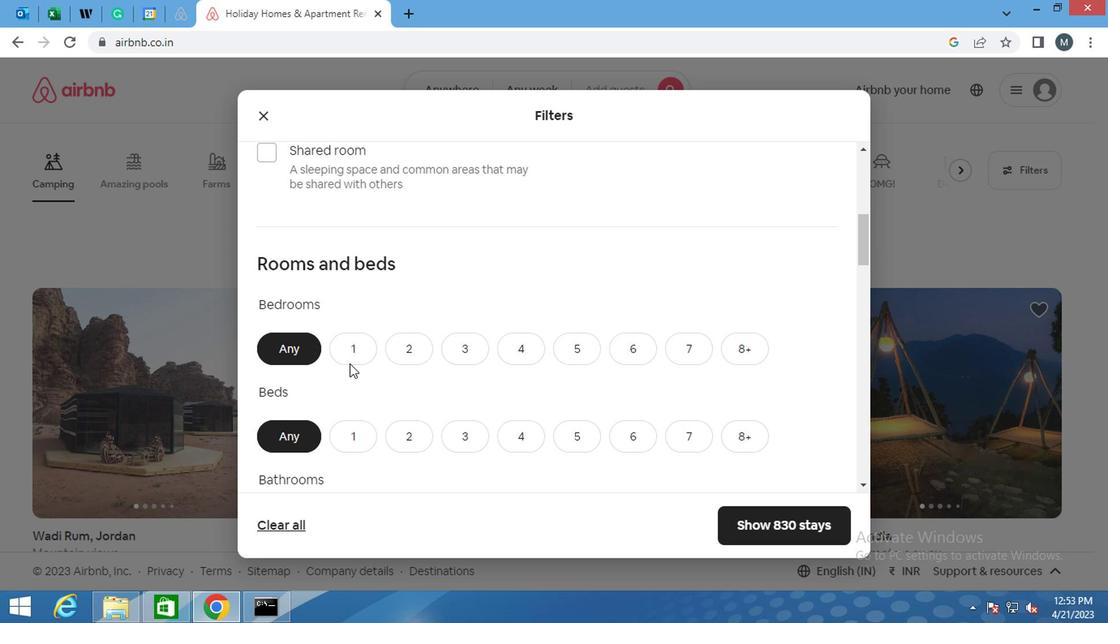 
Action: Mouse pressed left at (355, 359)
Screenshot: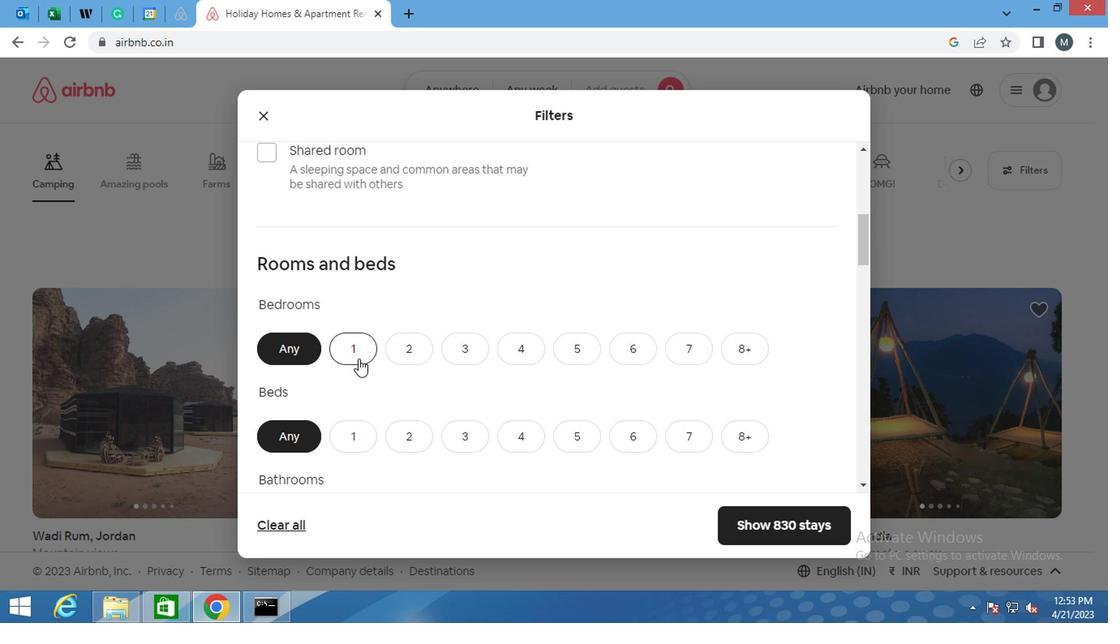 
Action: Mouse moved to (357, 365)
Screenshot: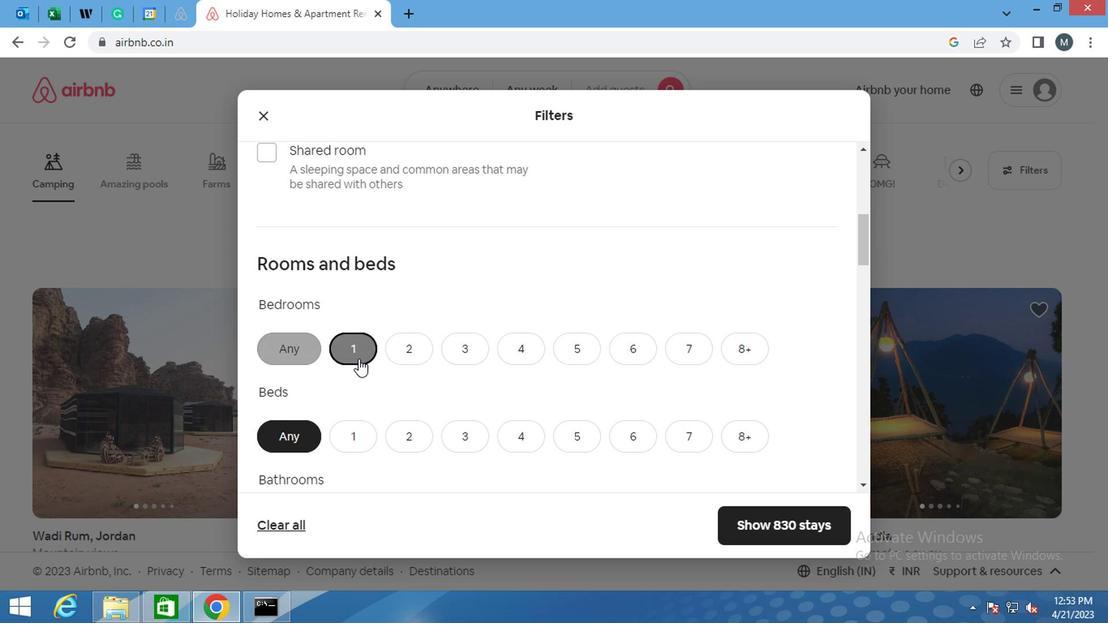
Action: Mouse scrolled (357, 365) with delta (0, 0)
Screenshot: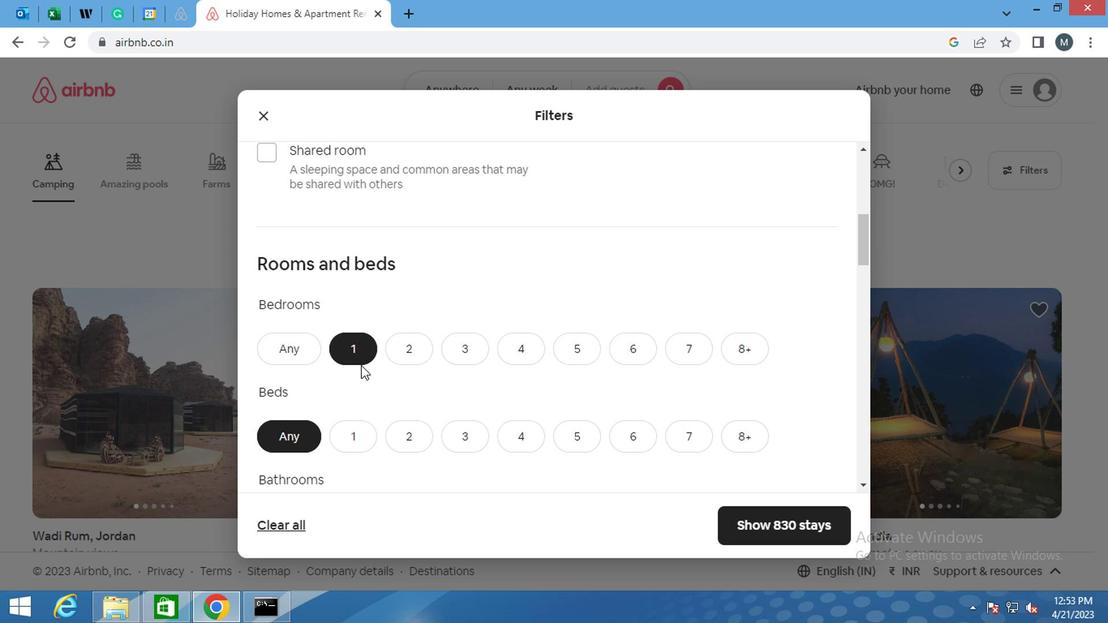 
Action: Mouse scrolled (357, 365) with delta (0, 0)
Screenshot: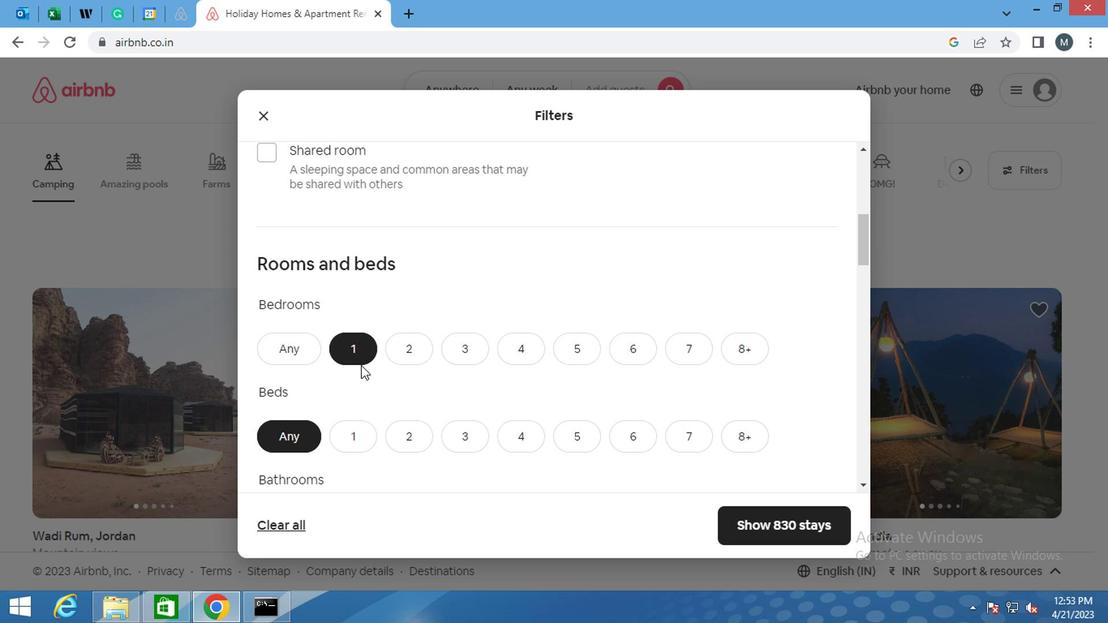
Action: Mouse moved to (349, 287)
Screenshot: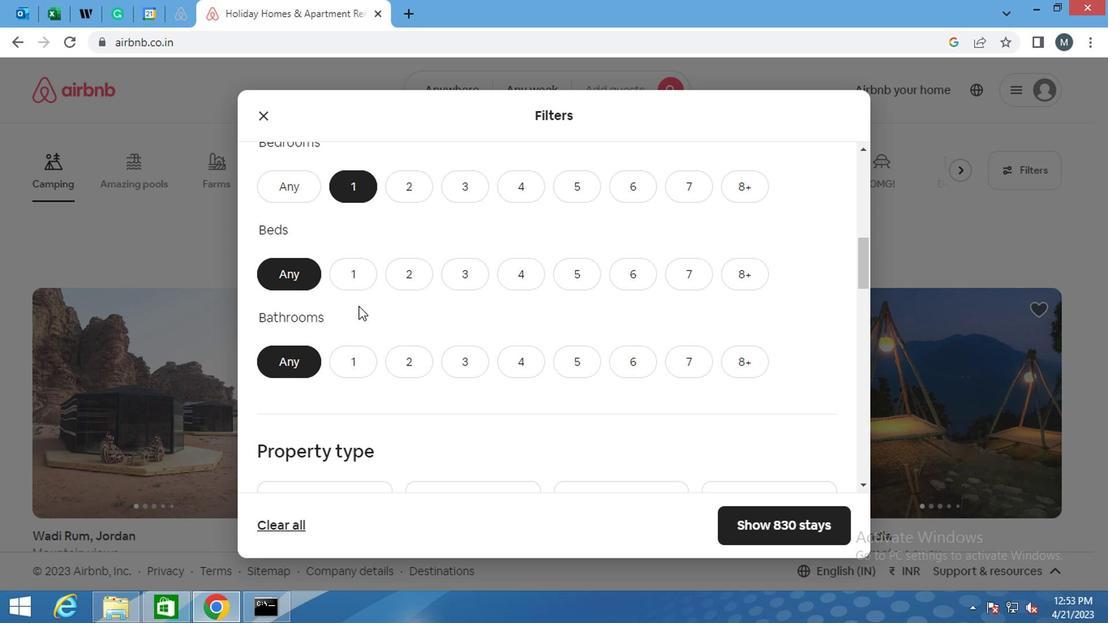 
Action: Mouse pressed left at (349, 287)
Screenshot: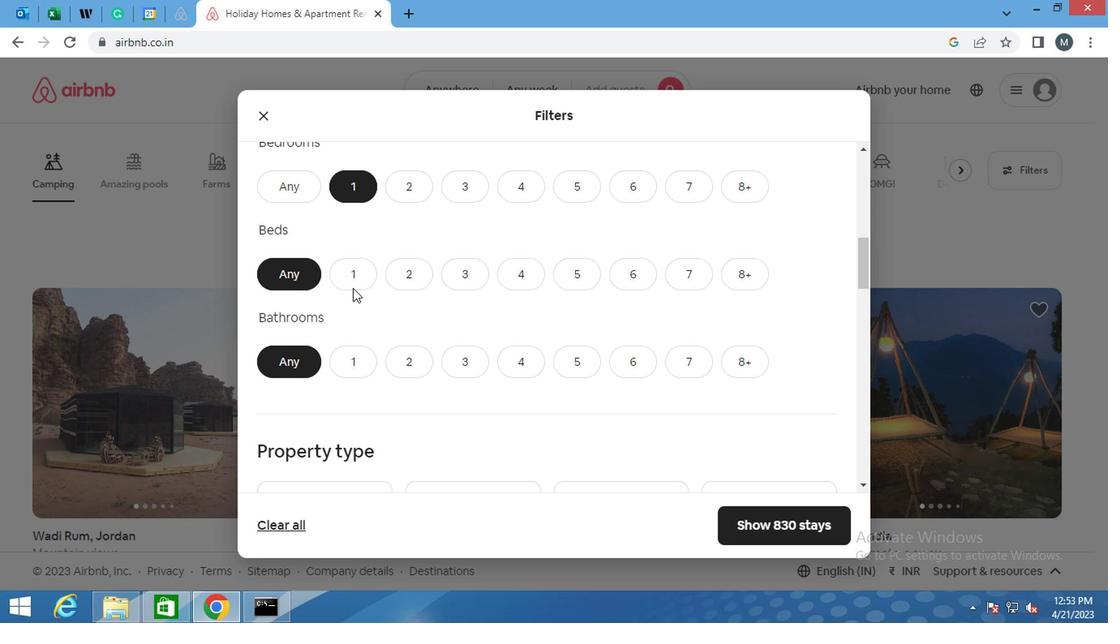 
Action: Mouse moved to (354, 362)
Screenshot: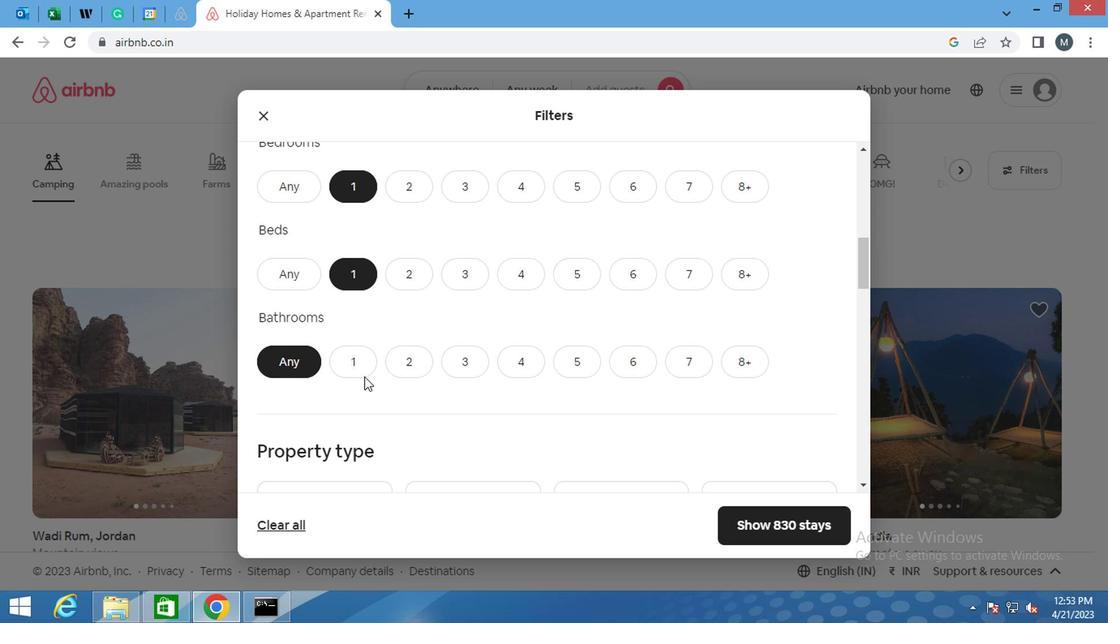 
Action: Mouse pressed left at (354, 362)
Screenshot: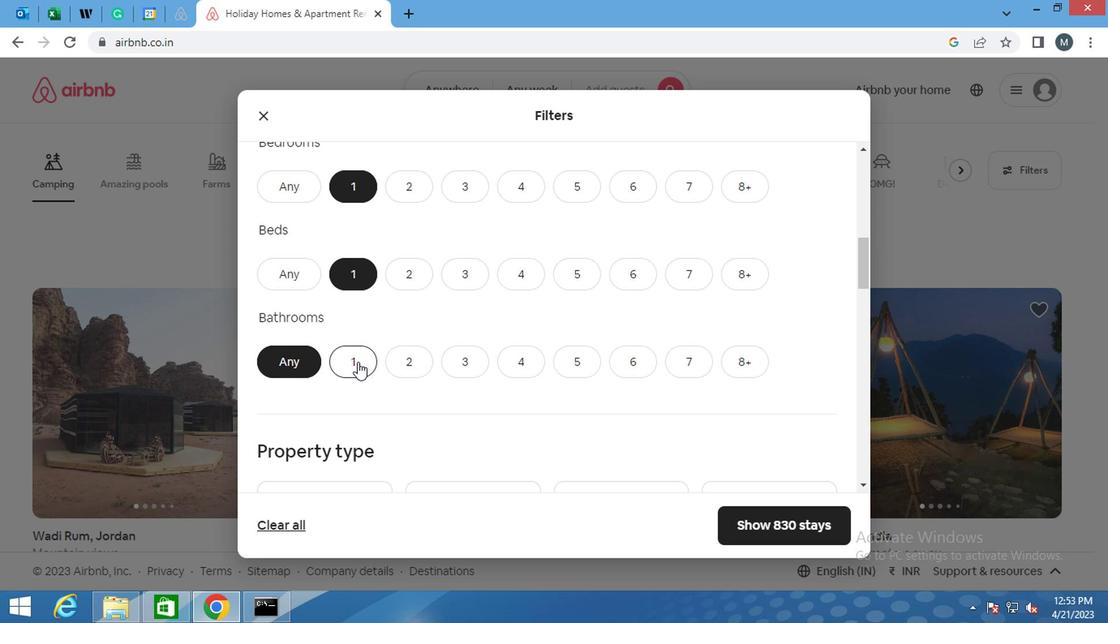 
Action: Mouse moved to (360, 361)
Screenshot: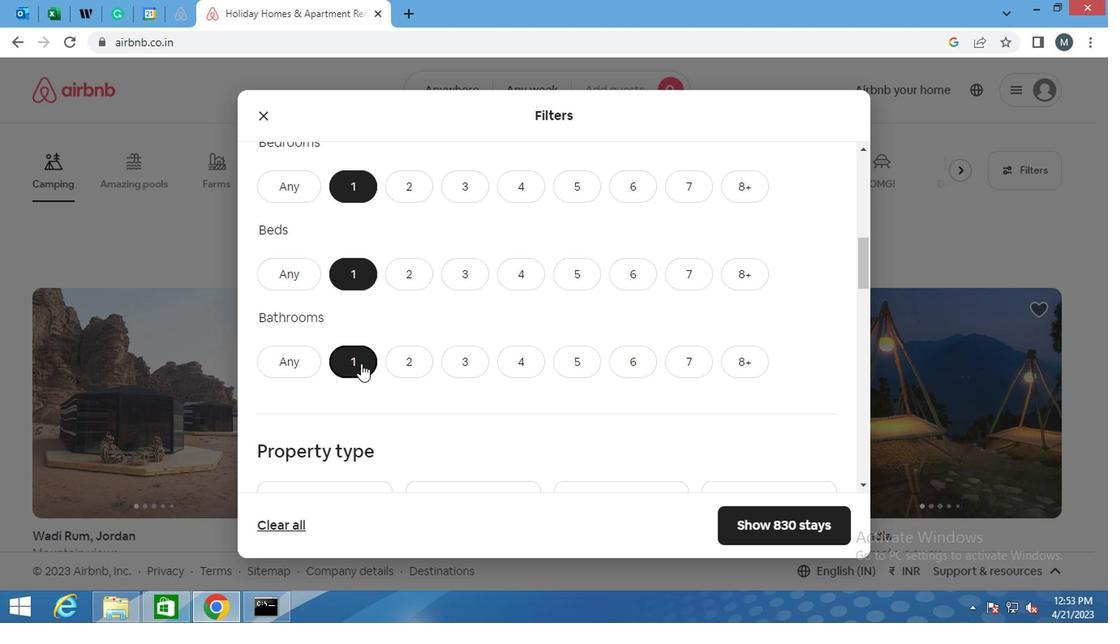 
Action: Mouse scrolled (360, 360) with delta (0, -1)
Screenshot: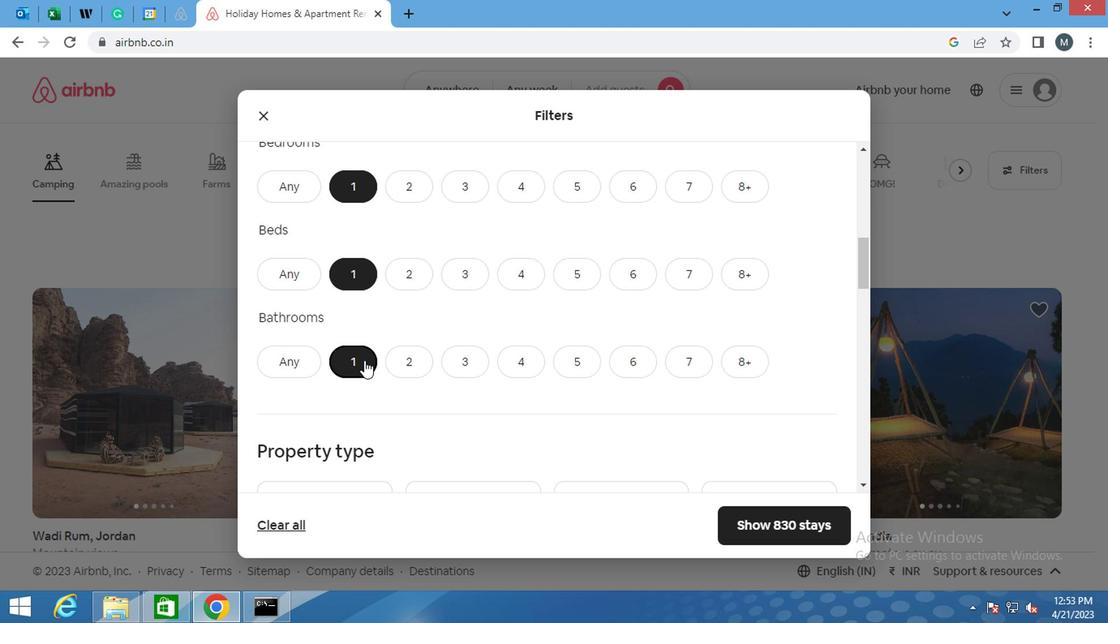 
Action: Mouse moved to (326, 462)
Screenshot: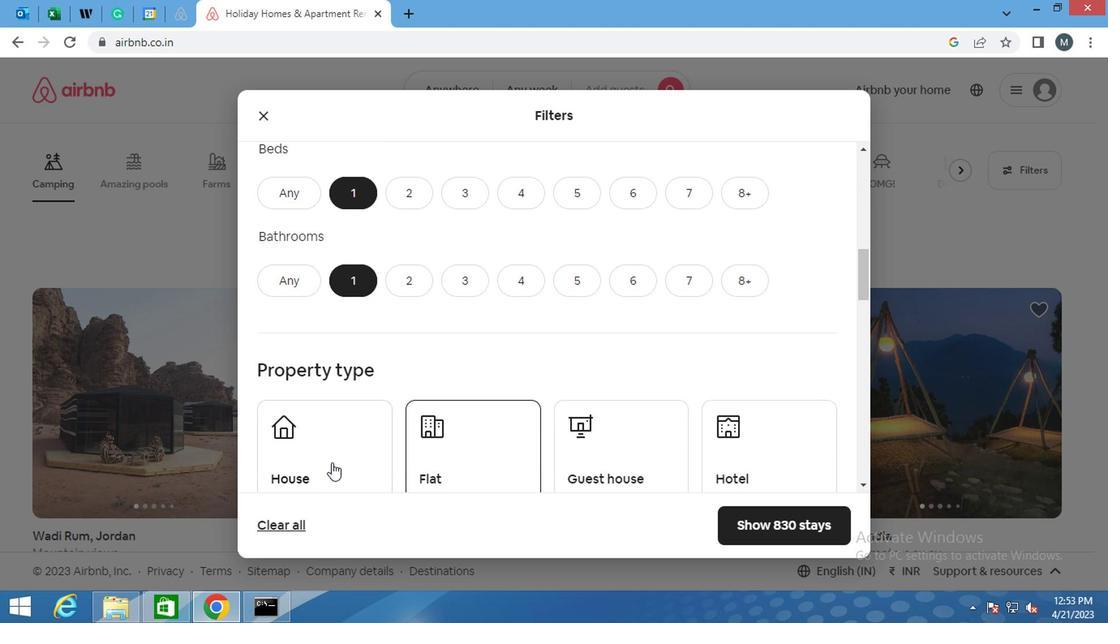 
Action: Mouse pressed left at (326, 462)
Screenshot: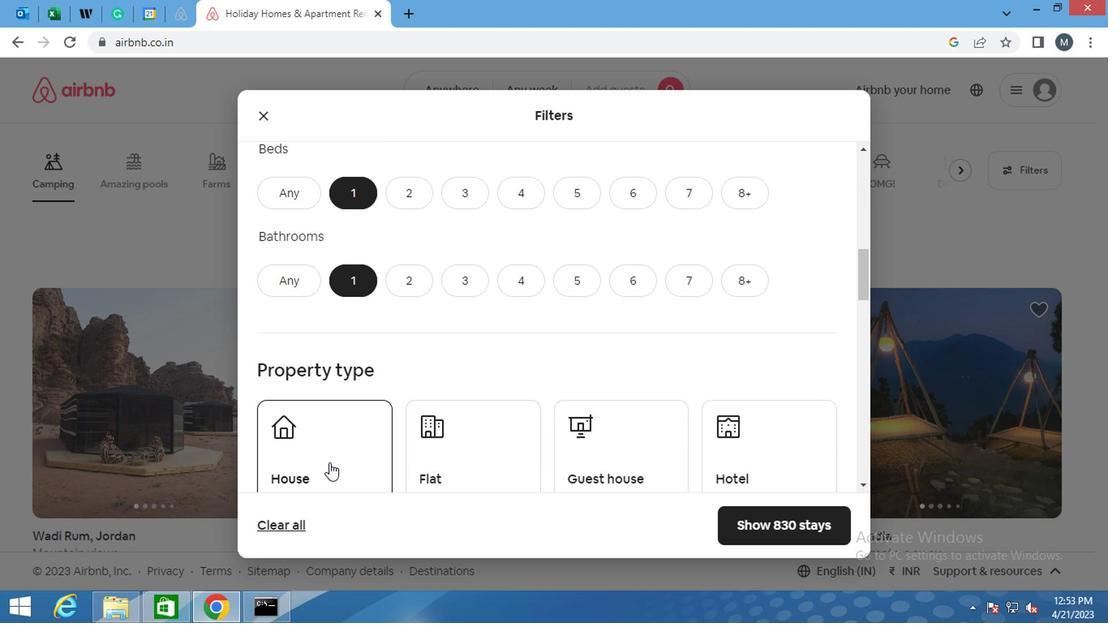 
Action: Mouse moved to (412, 449)
Screenshot: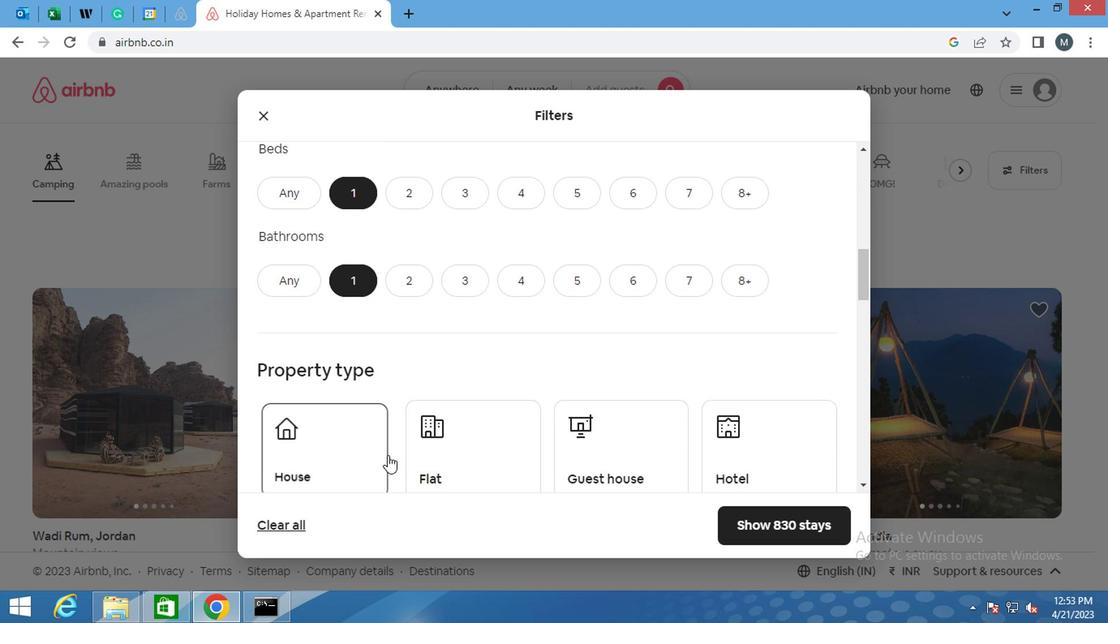 
Action: Mouse pressed left at (412, 449)
Screenshot: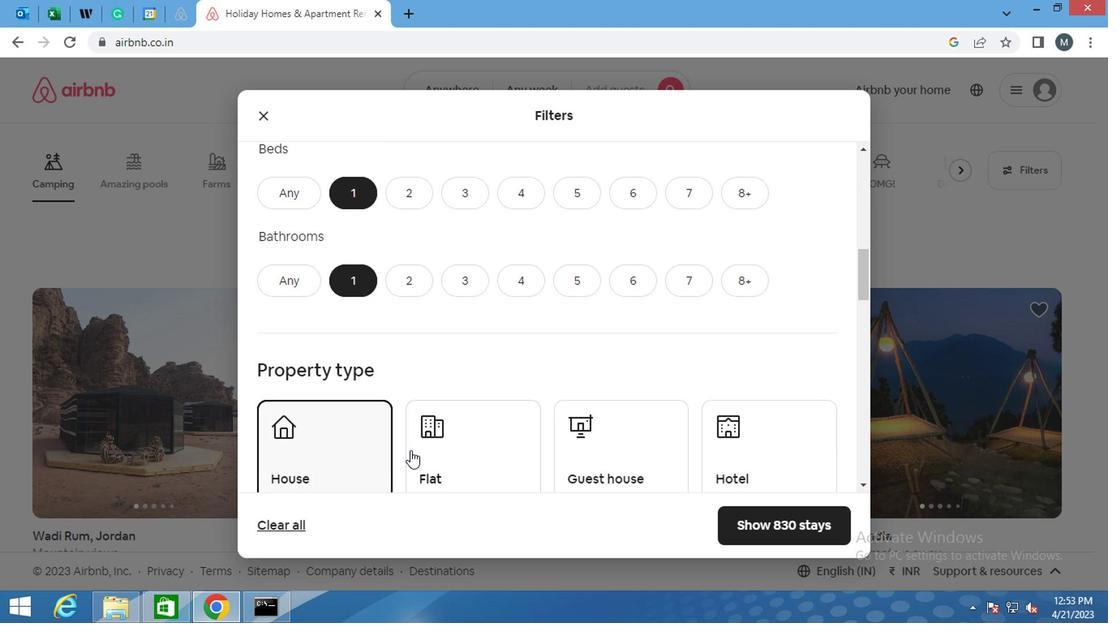 
Action: Mouse moved to (562, 446)
Screenshot: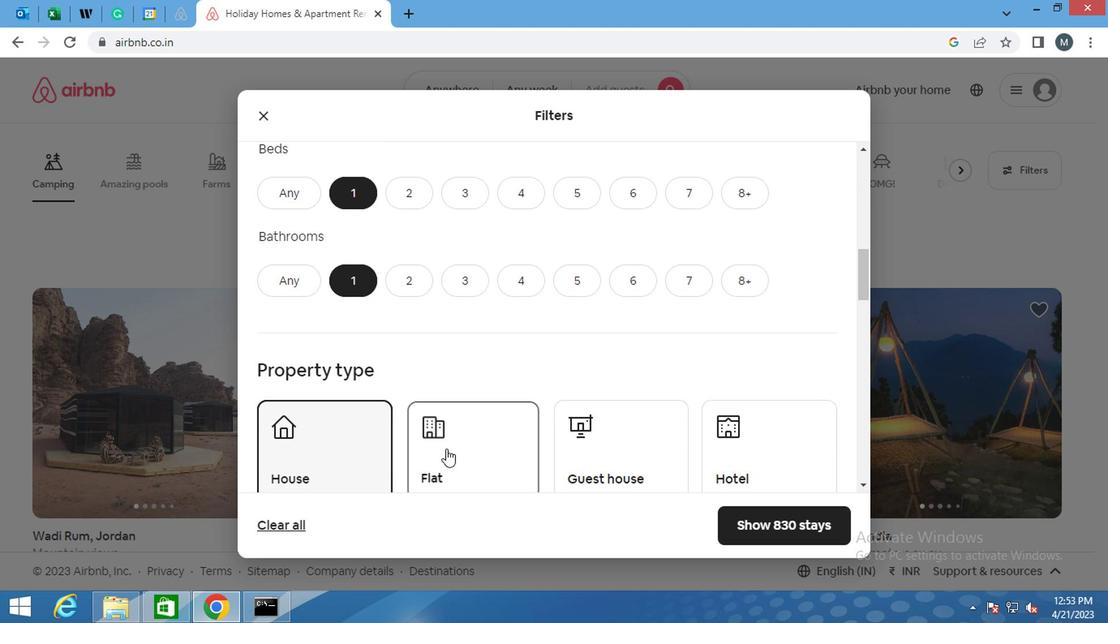 
Action: Mouse pressed left at (562, 446)
Screenshot: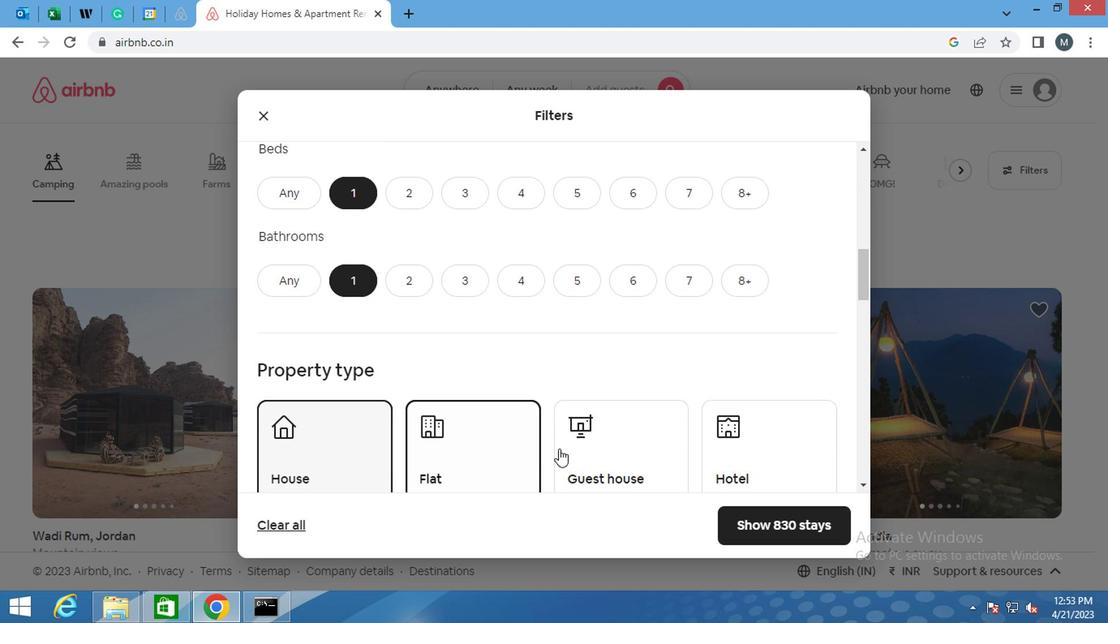 
Action: Mouse moved to (547, 417)
Screenshot: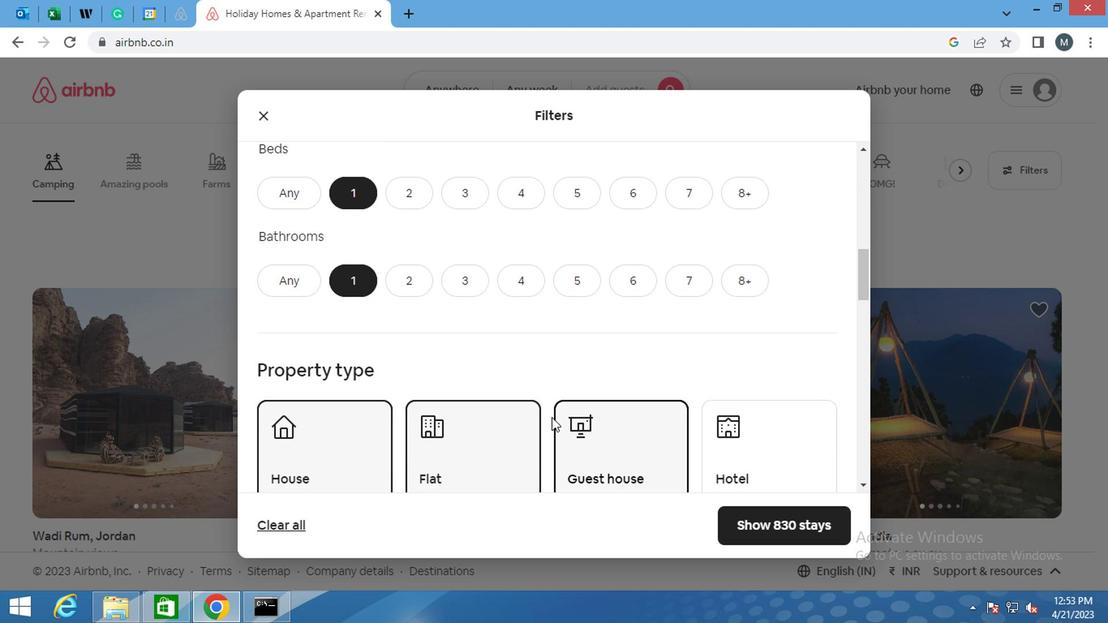 
Action: Mouse scrolled (547, 416) with delta (0, -1)
Screenshot: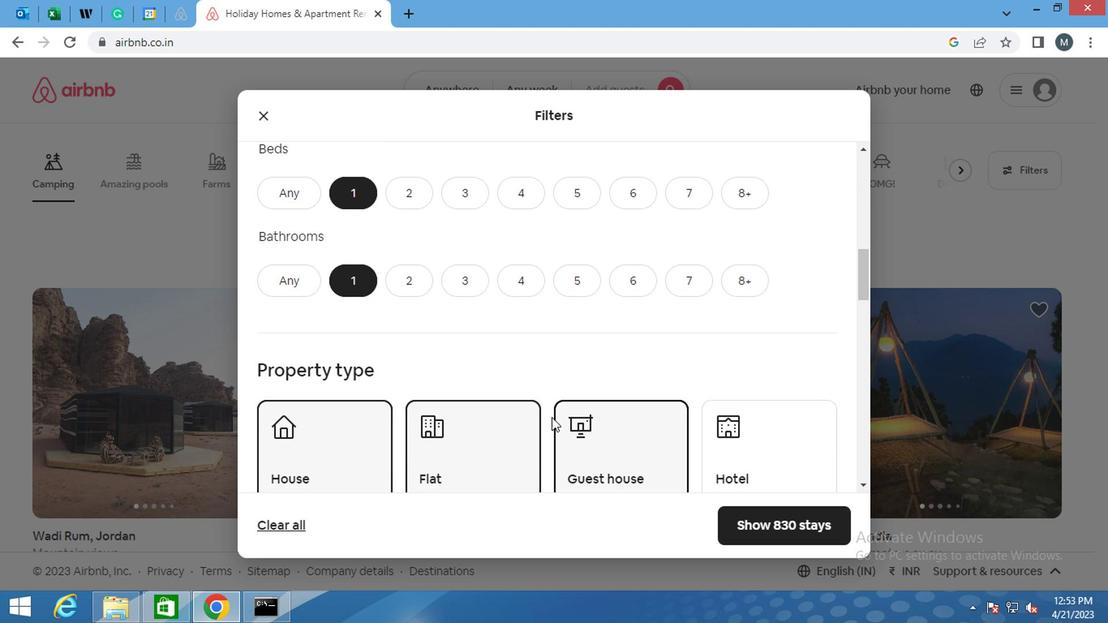 
Action: Mouse scrolled (547, 416) with delta (0, -1)
Screenshot: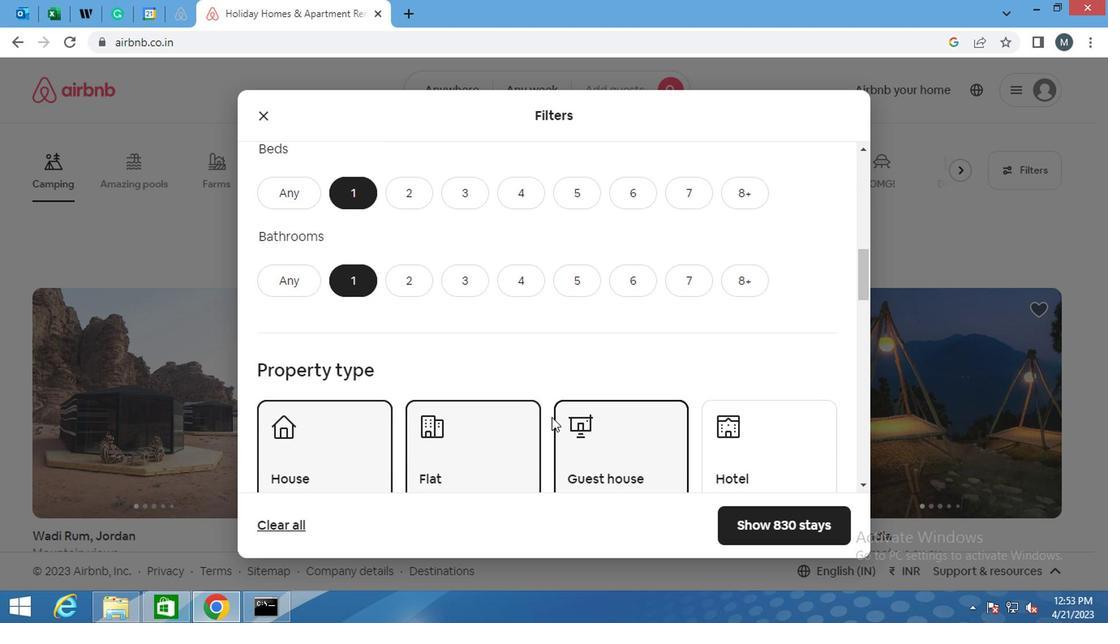 
Action: Mouse moved to (537, 417)
Screenshot: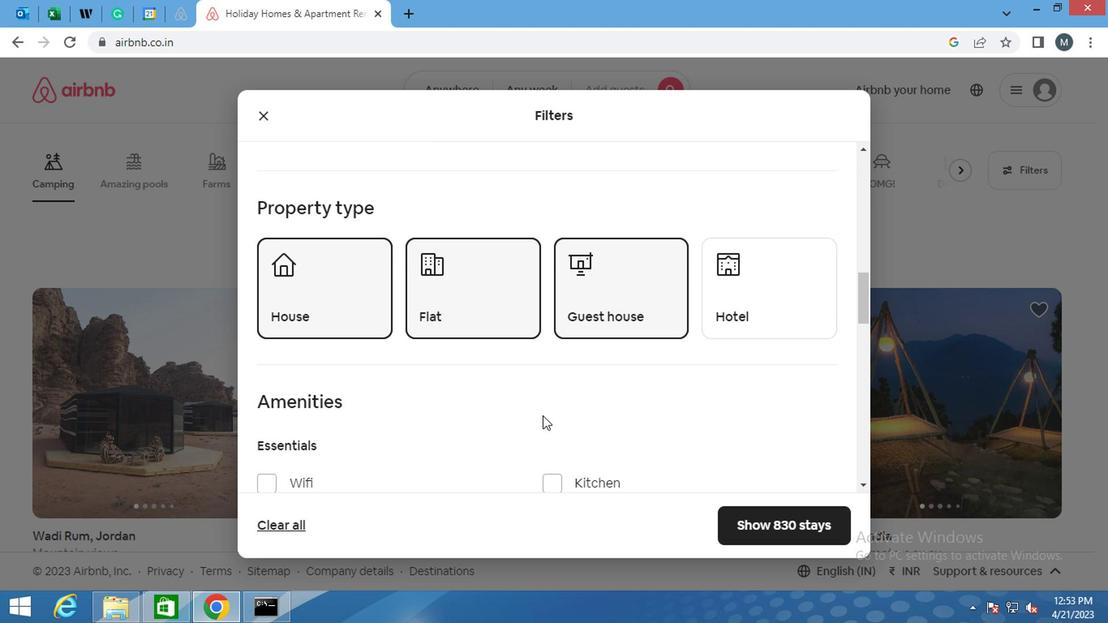 
Action: Mouse scrolled (537, 416) with delta (0, -1)
Screenshot: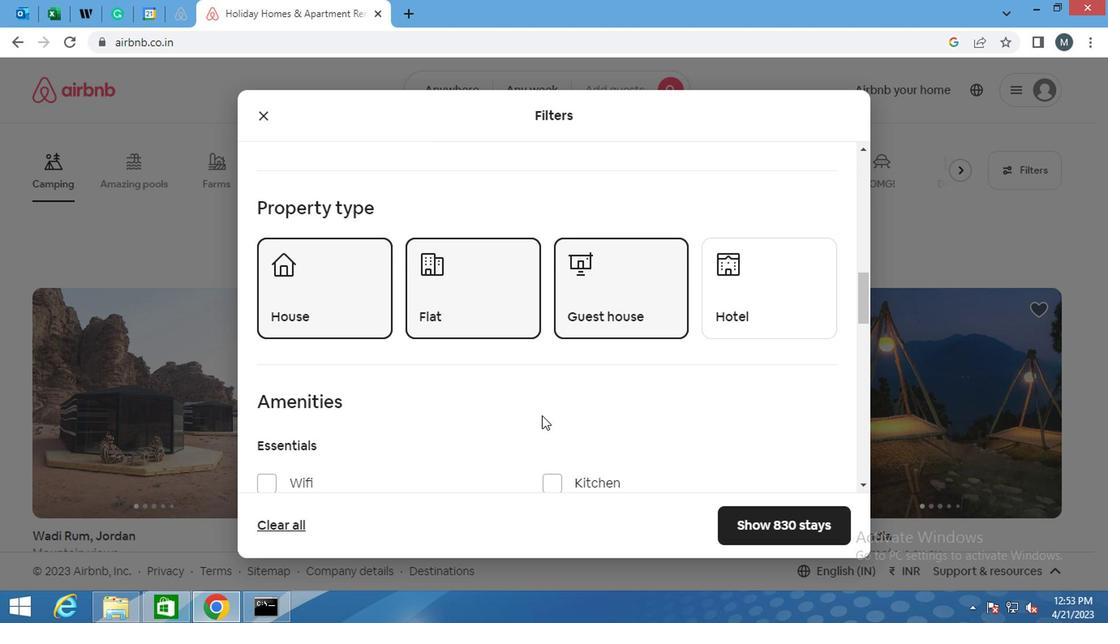 
Action: Mouse moved to (262, 408)
Screenshot: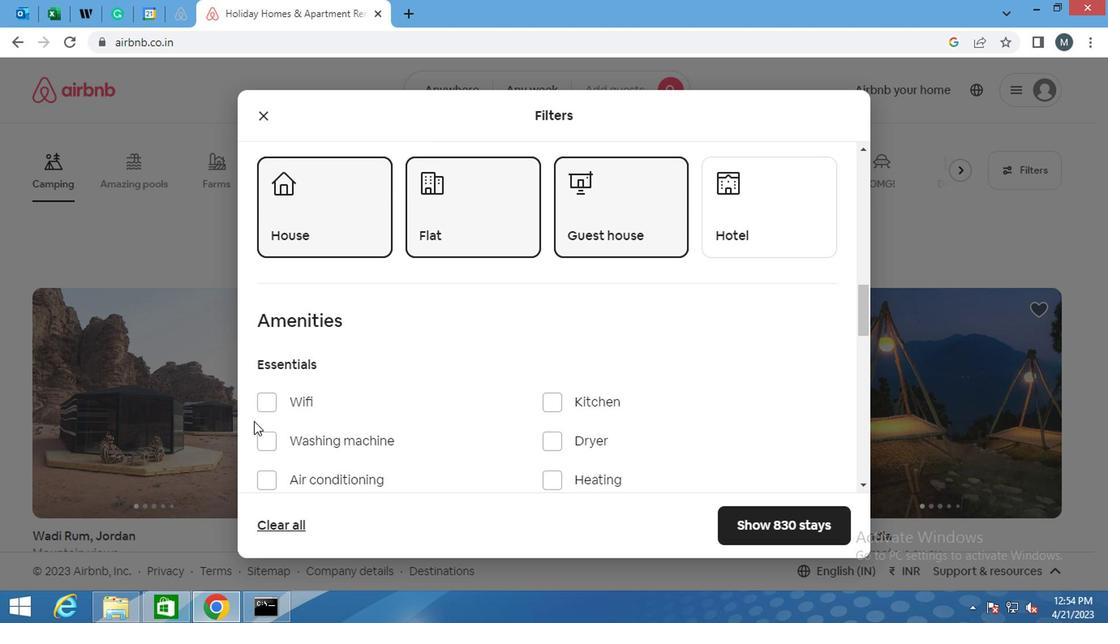 
Action: Mouse pressed left at (262, 408)
Screenshot: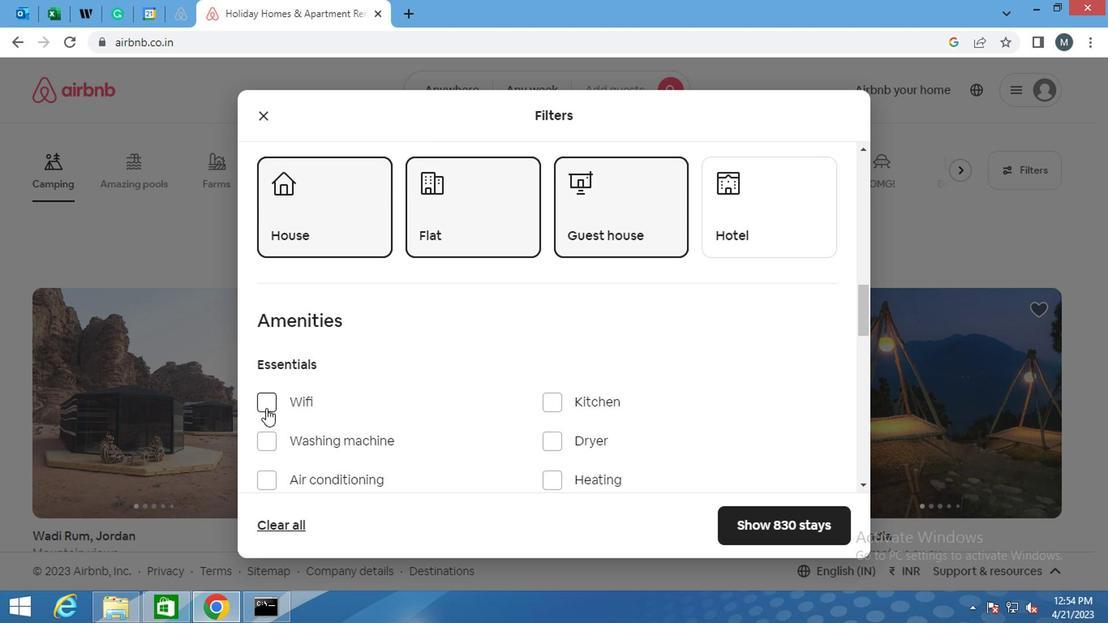 
Action: Mouse moved to (545, 401)
Screenshot: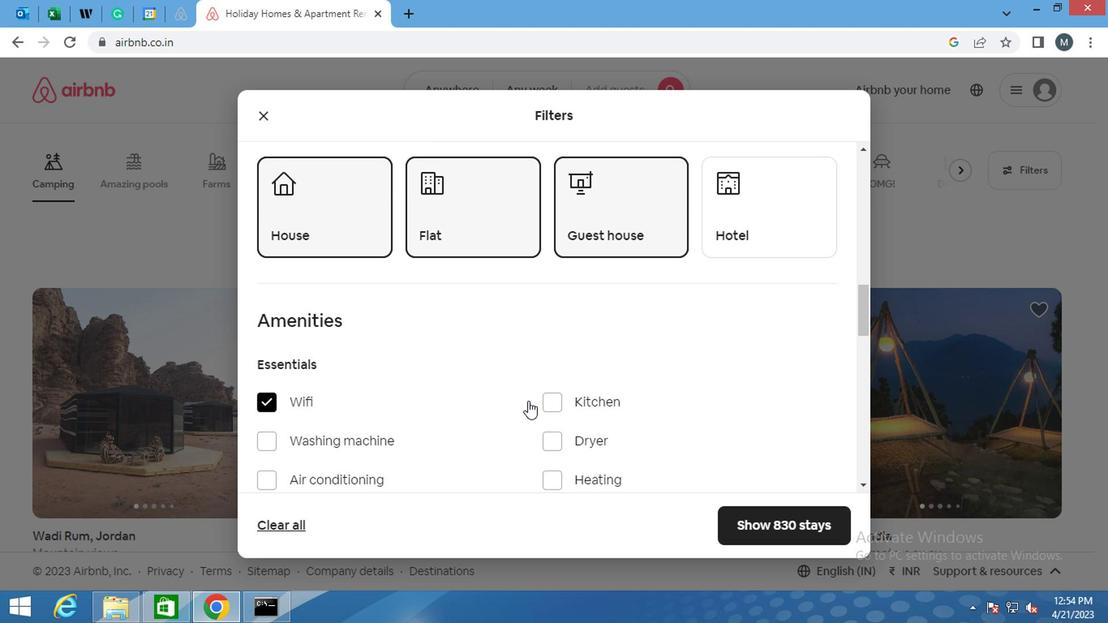 
Action: Mouse pressed left at (545, 401)
Screenshot: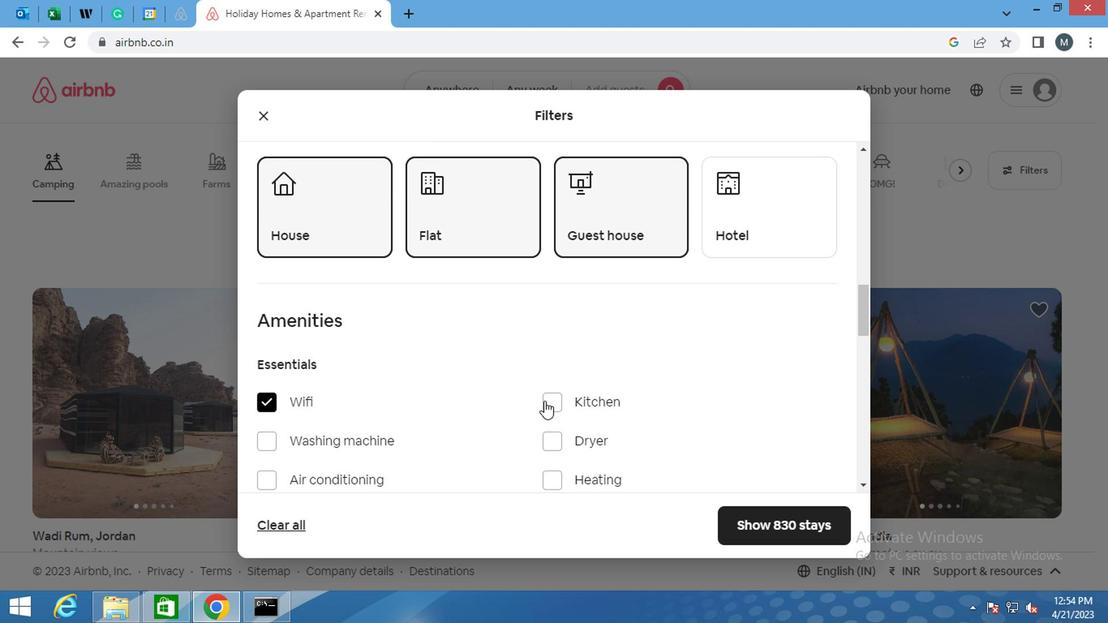
Action: Mouse moved to (254, 440)
Screenshot: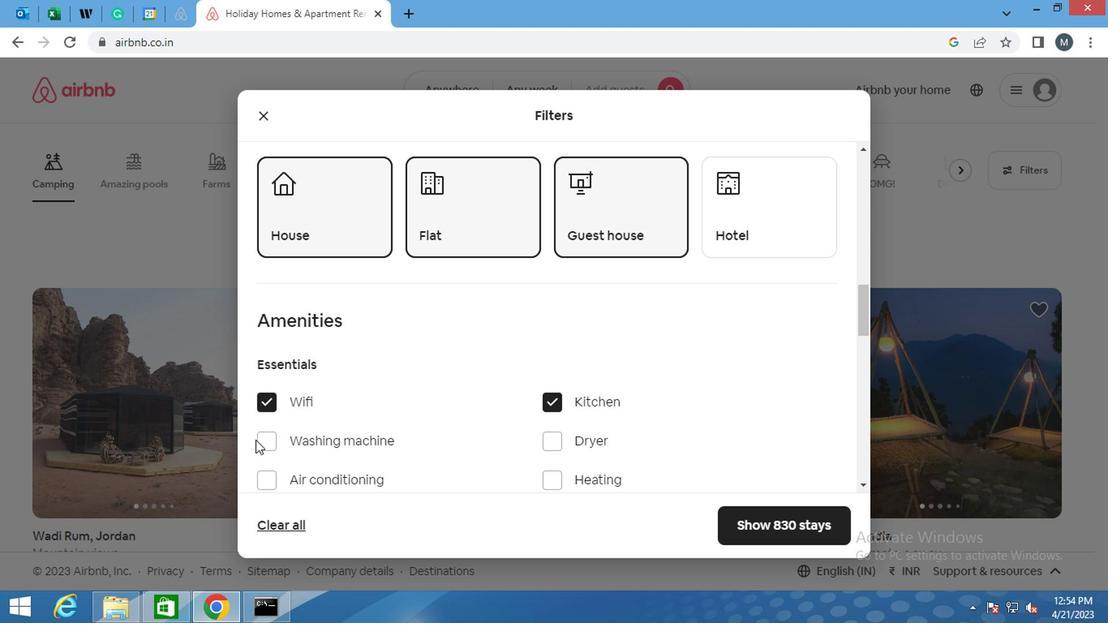 
Action: Mouse pressed left at (254, 440)
Screenshot: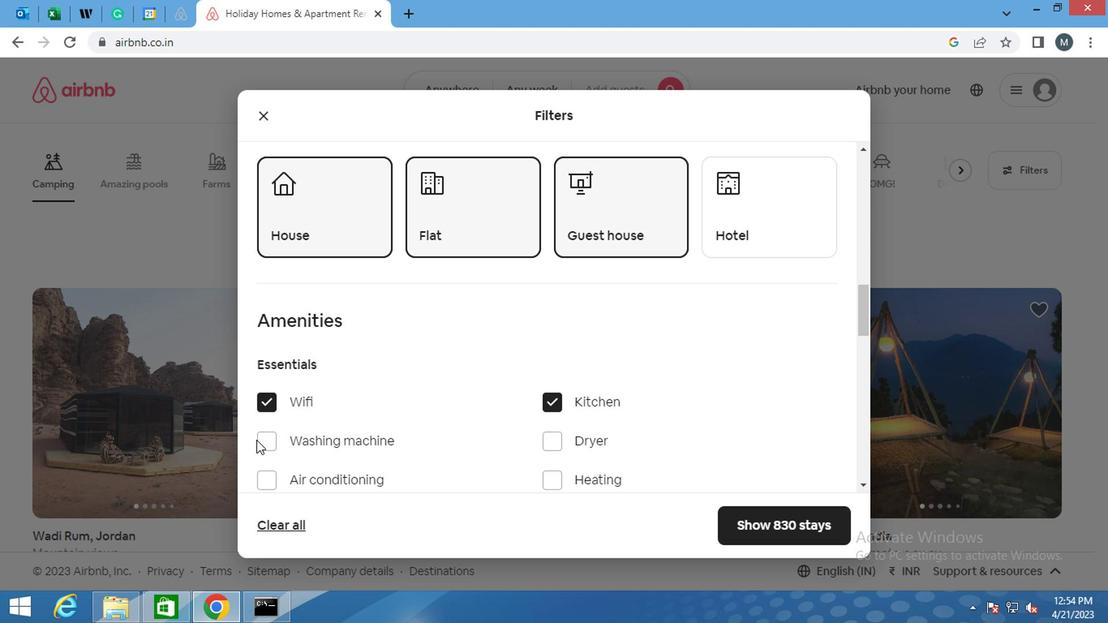 
Action: Mouse moved to (286, 408)
Screenshot: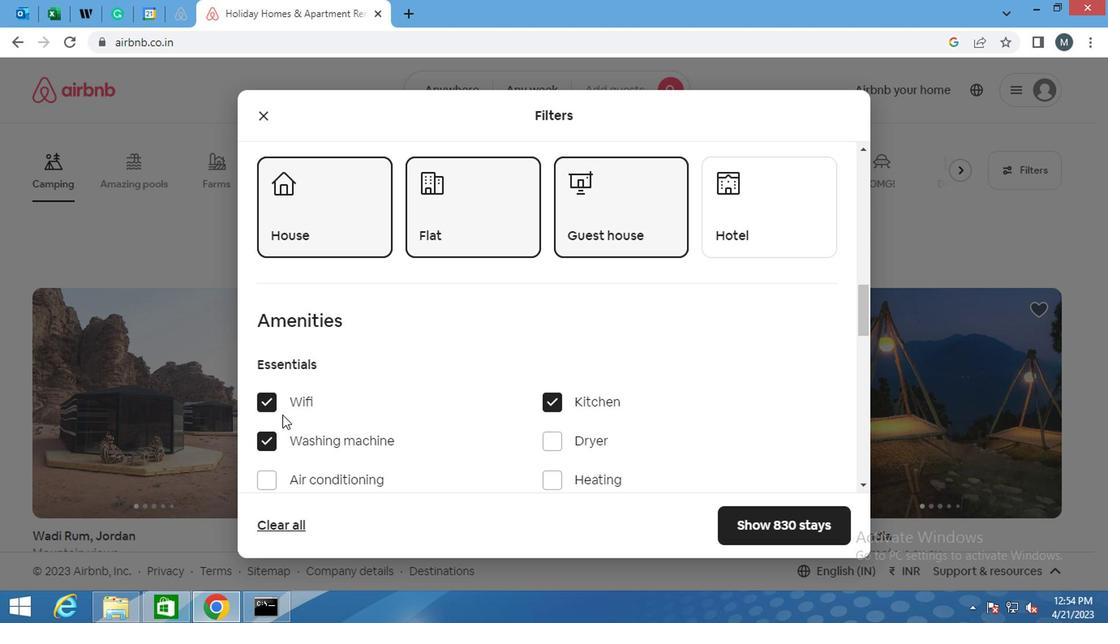 
Action: Mouse scrolled (286, 408) with delta (0, 0)
Screenshot: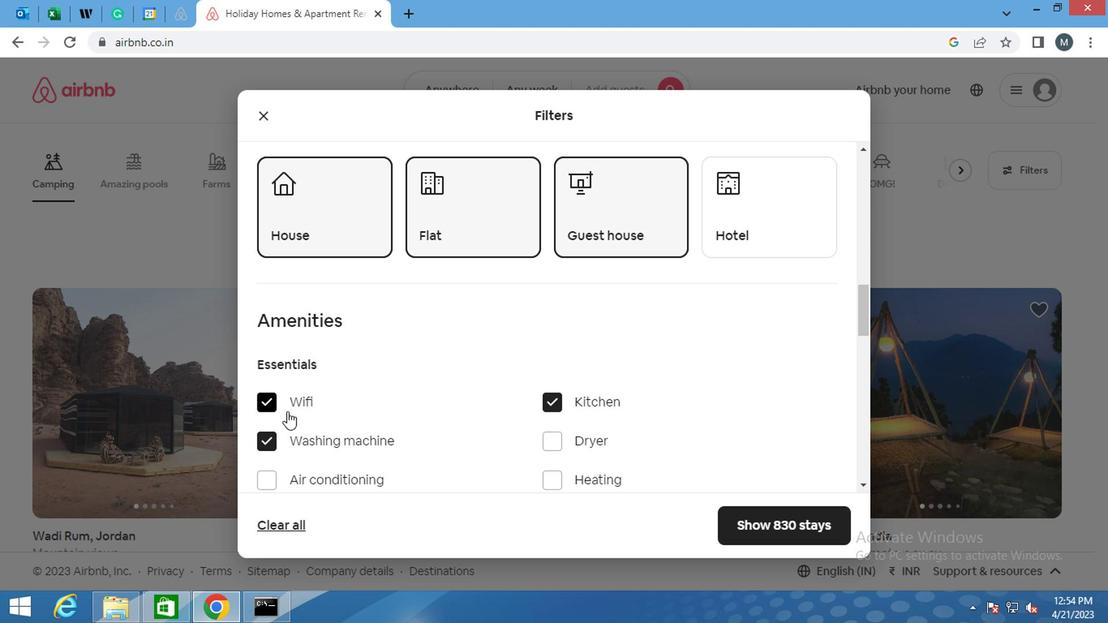 
Action: Mouse scrolled (286, 408) with delta (0, 0)
Screenshot: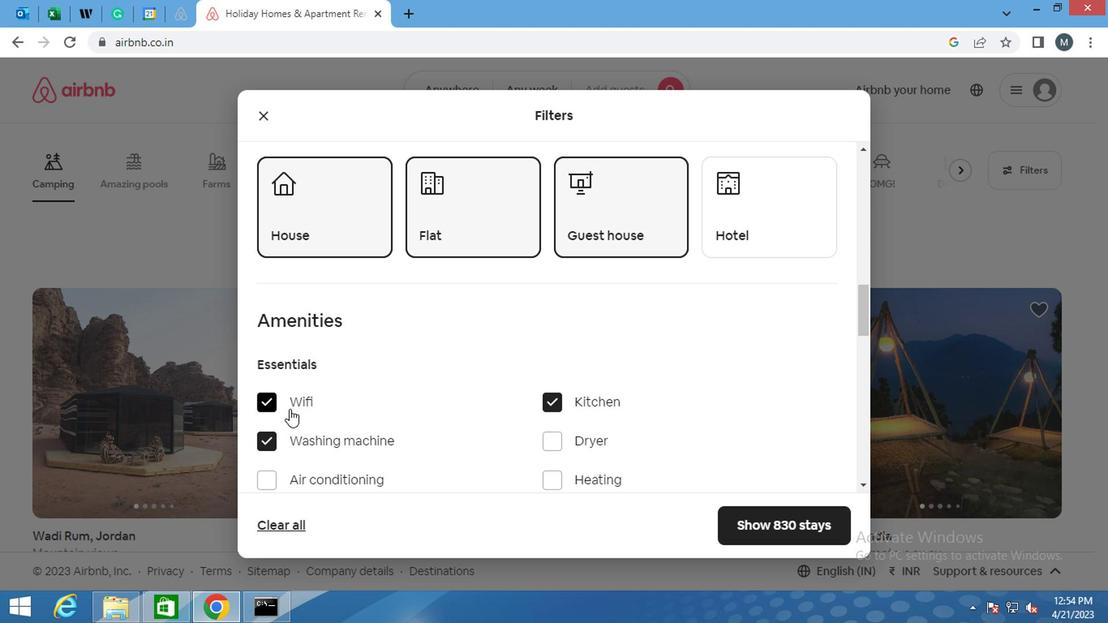 
Action: Mouse moved to (292, 409)
Screenshot: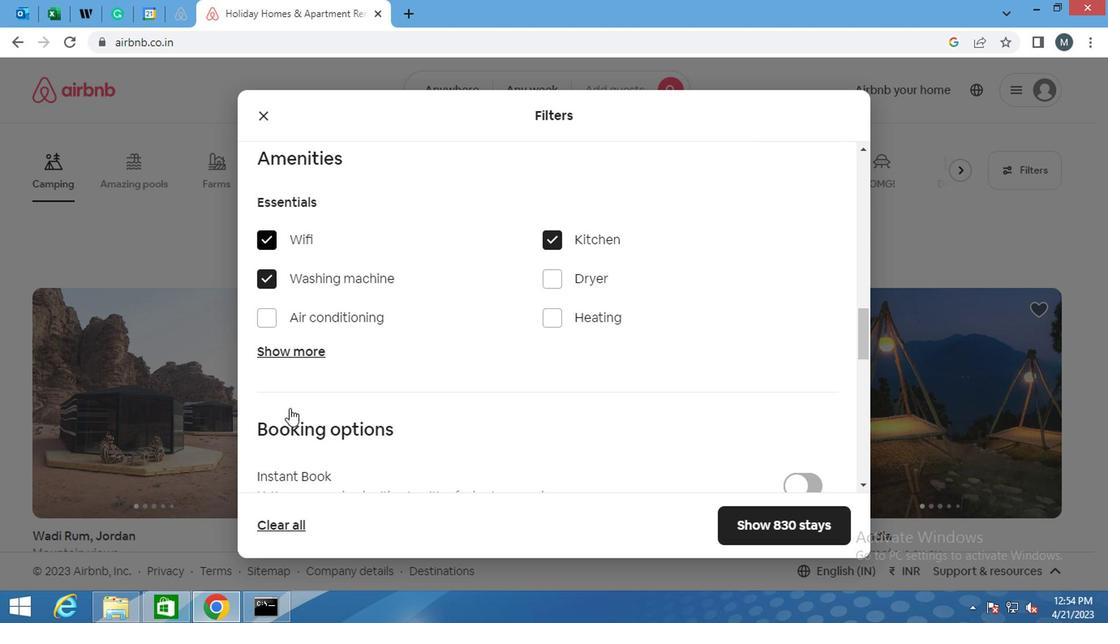 
Action: Mouse scrolled (292, 408) with delta (0, -1)
Screenshot: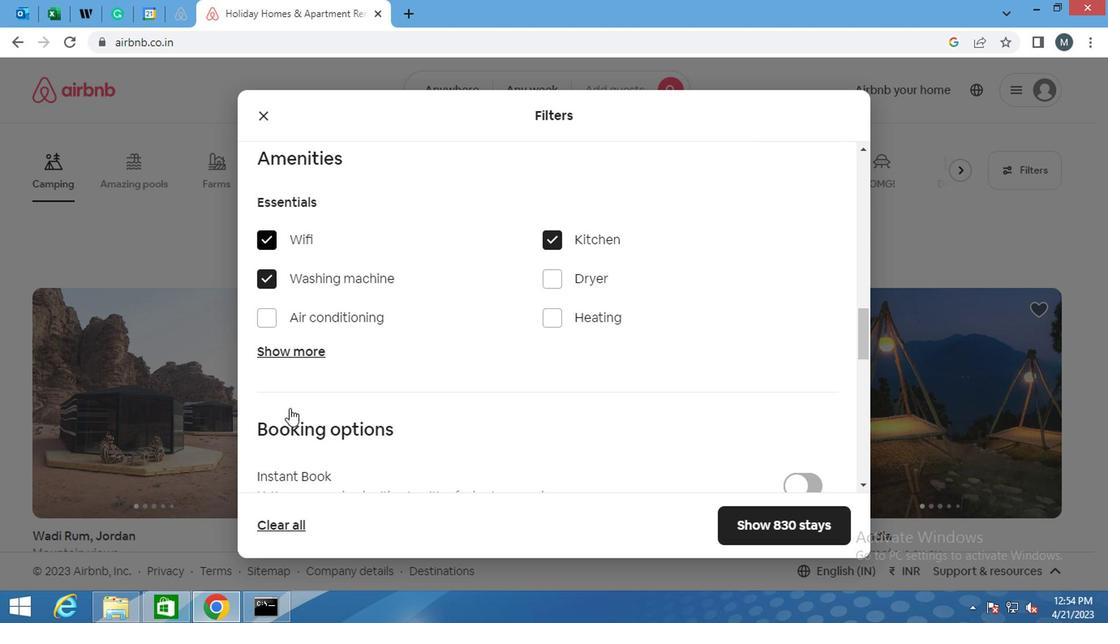 
Action: Mouse moved to (314, 419)
Screenshot: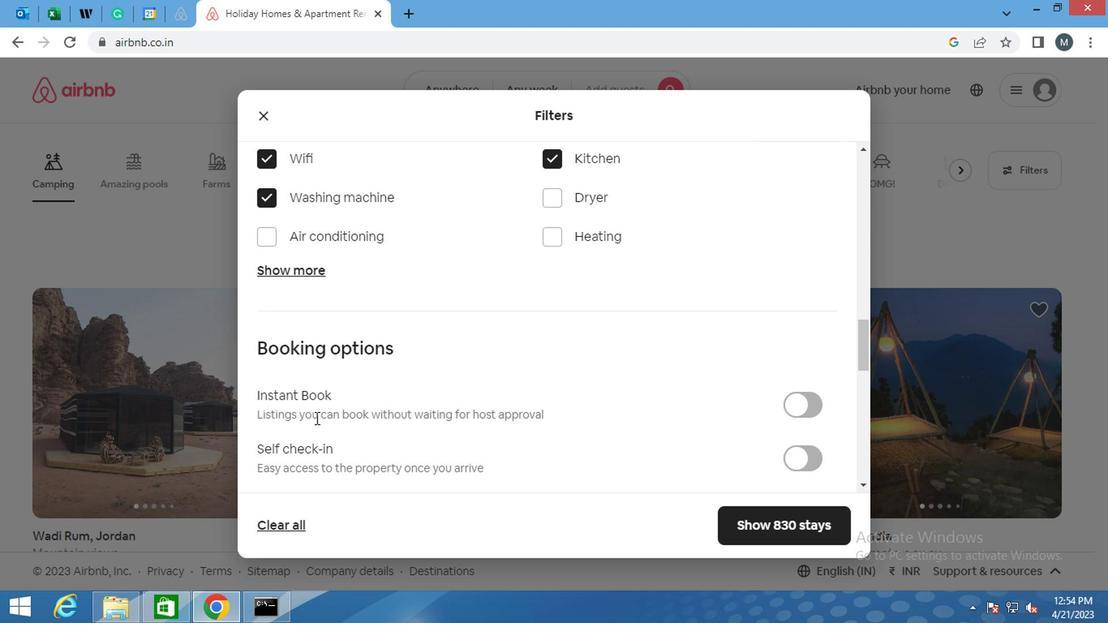 
Action: Mouse scrolled (314, 418) with delta (0, 0)
Screenshot: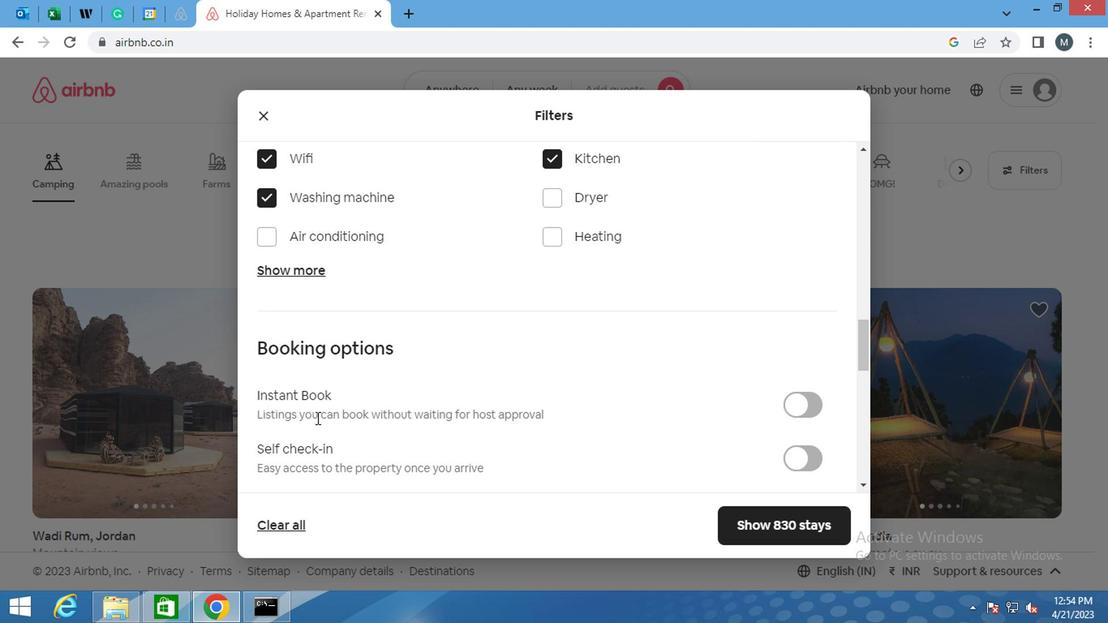 
Action: Mouse moved to (803, 376)
Screenshot: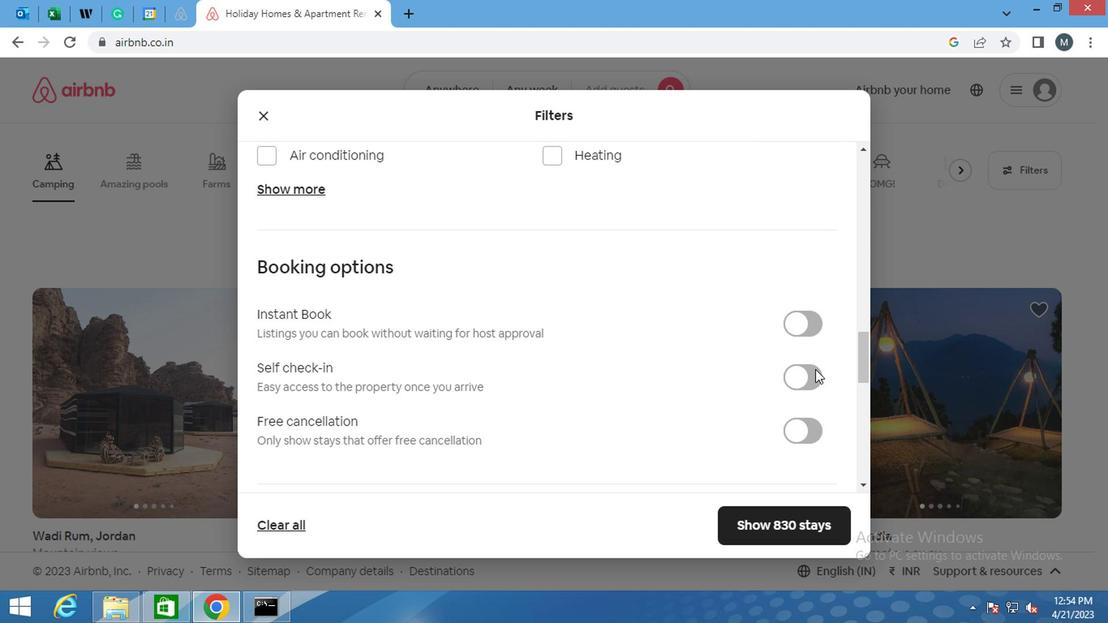 
Action: Mouse pressed left at (803, 376)
Screenshot: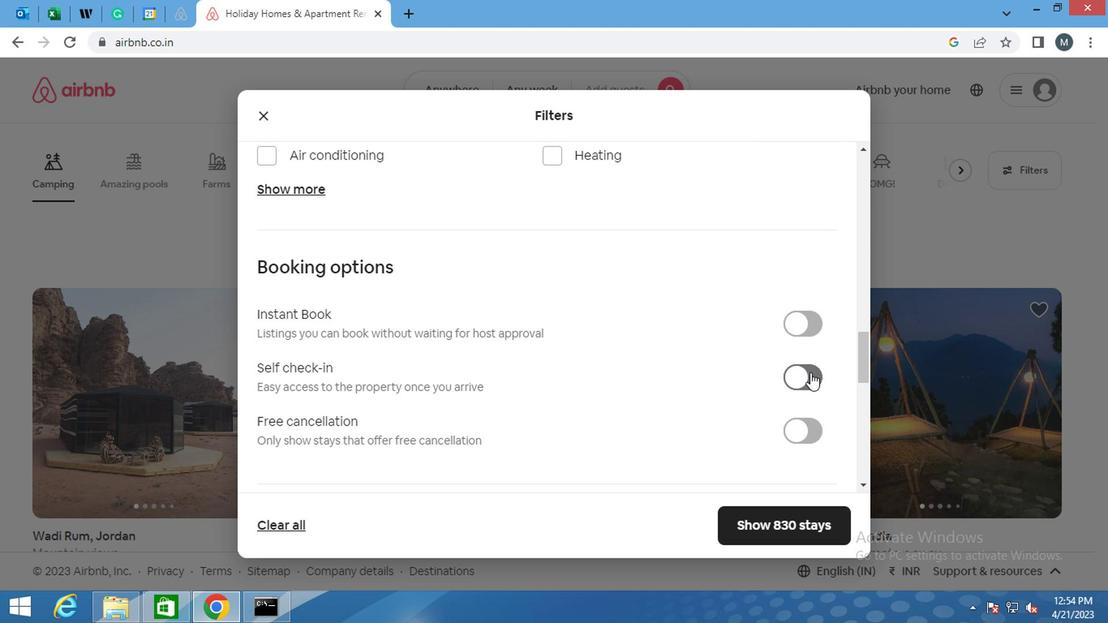 
Action: Mouse moved to (569, 364)
Screenshot: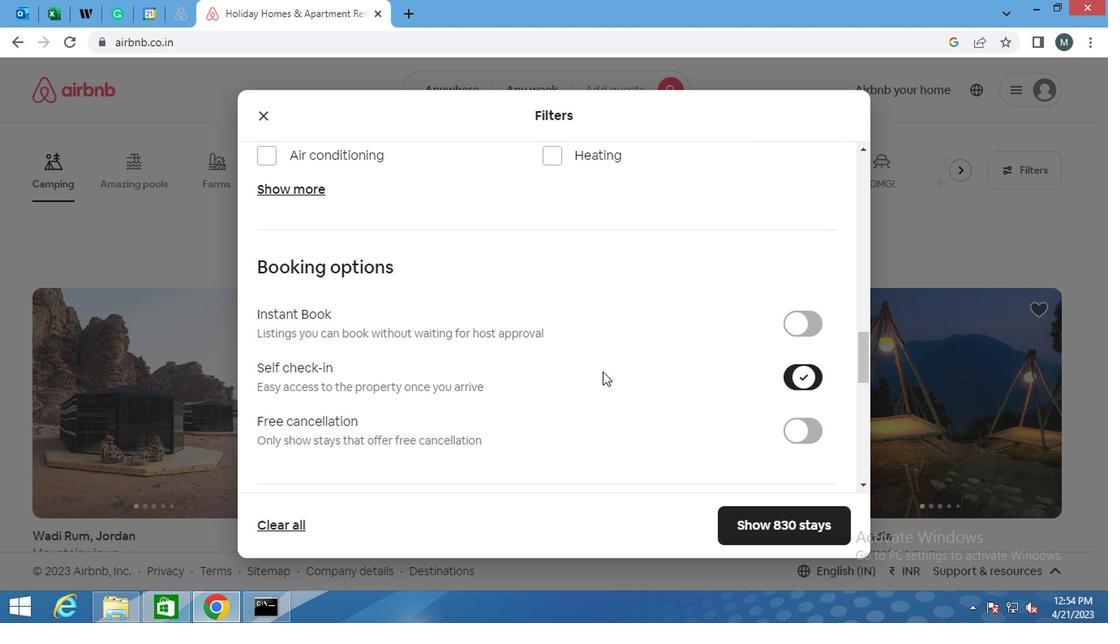 
Action: Mouse scrolled (569, 363) with delta (0, 0)
Screenshot: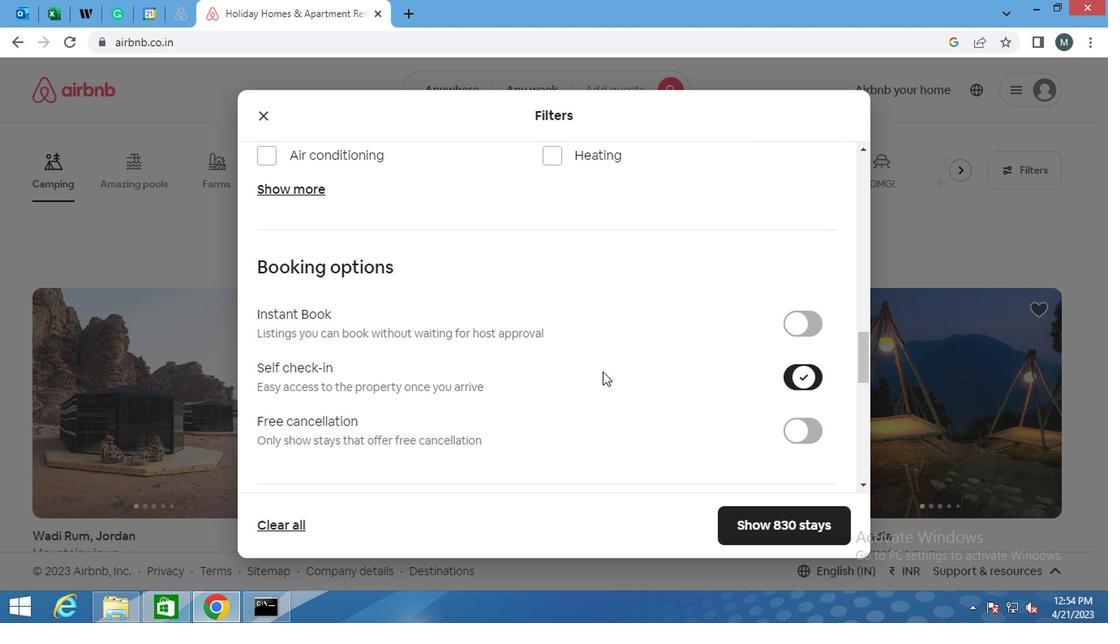 
Action: Mouse moved to (568, 364)
Screenshot: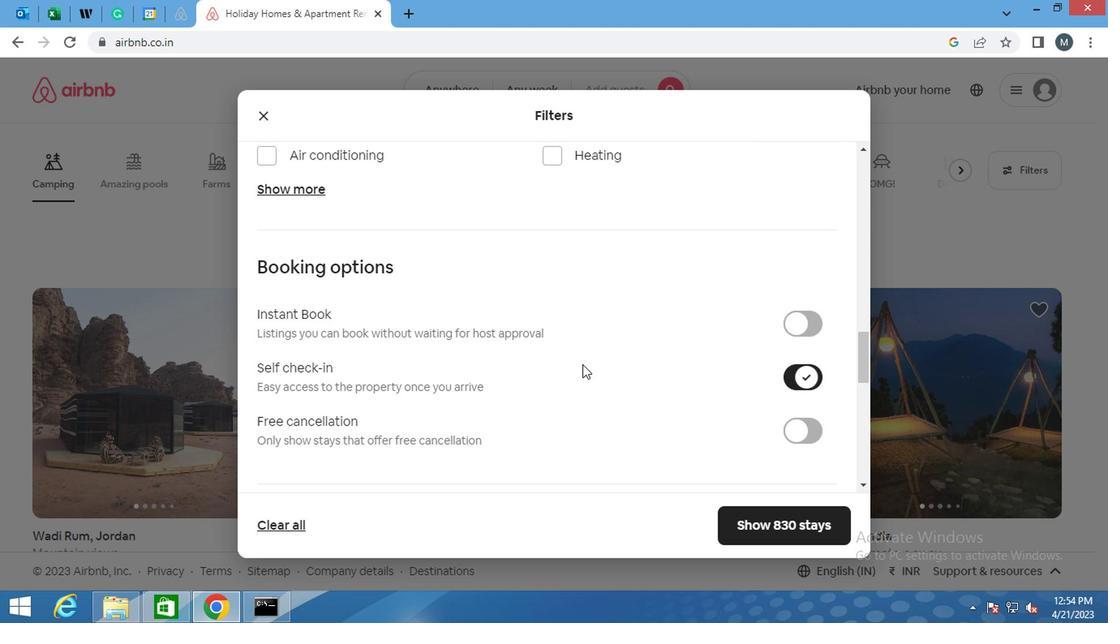 
Action: Mouse scrolled (568, 363) with delta (0, 0)
Screenshot: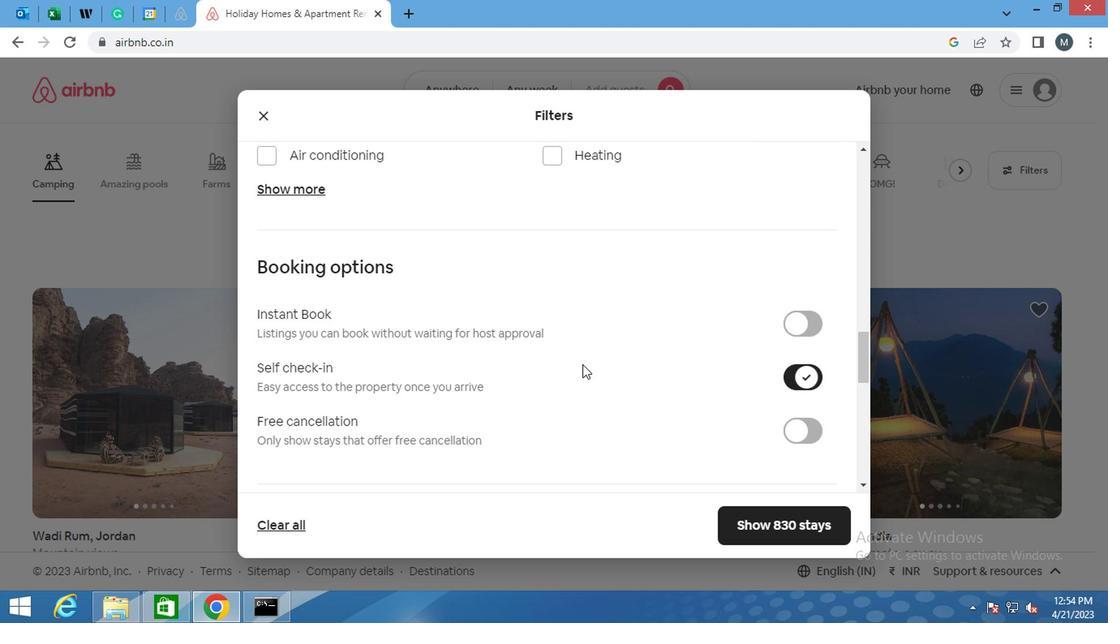 
Action: Mouse scrolled (568, 363) with delta (0, 0)
Screenshot: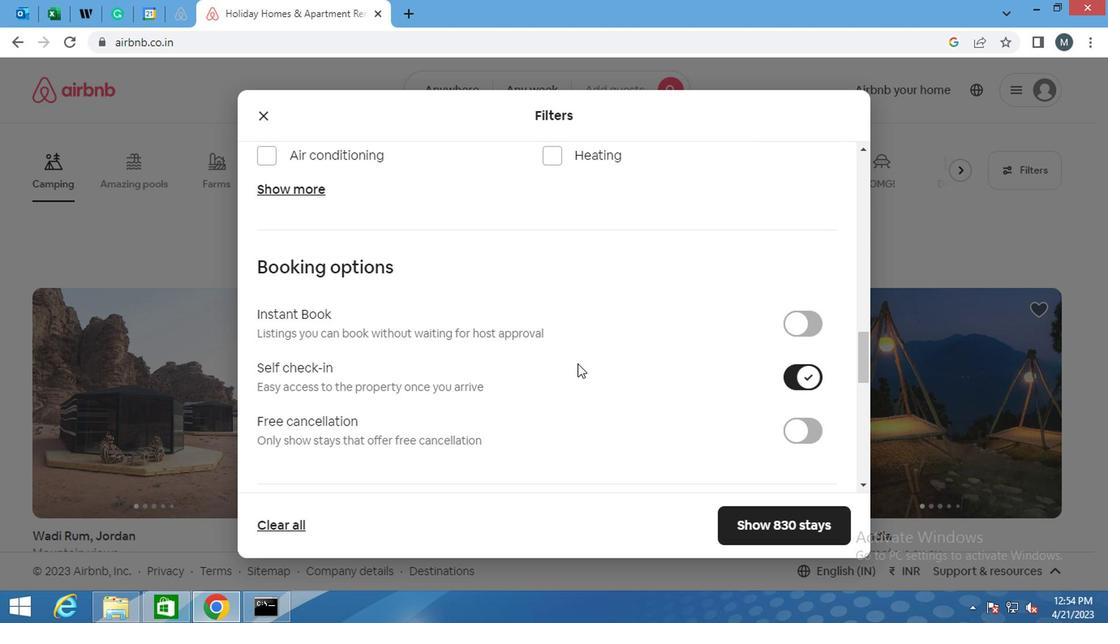 
Action: Mouse moved to (561, 370)
Screenshot: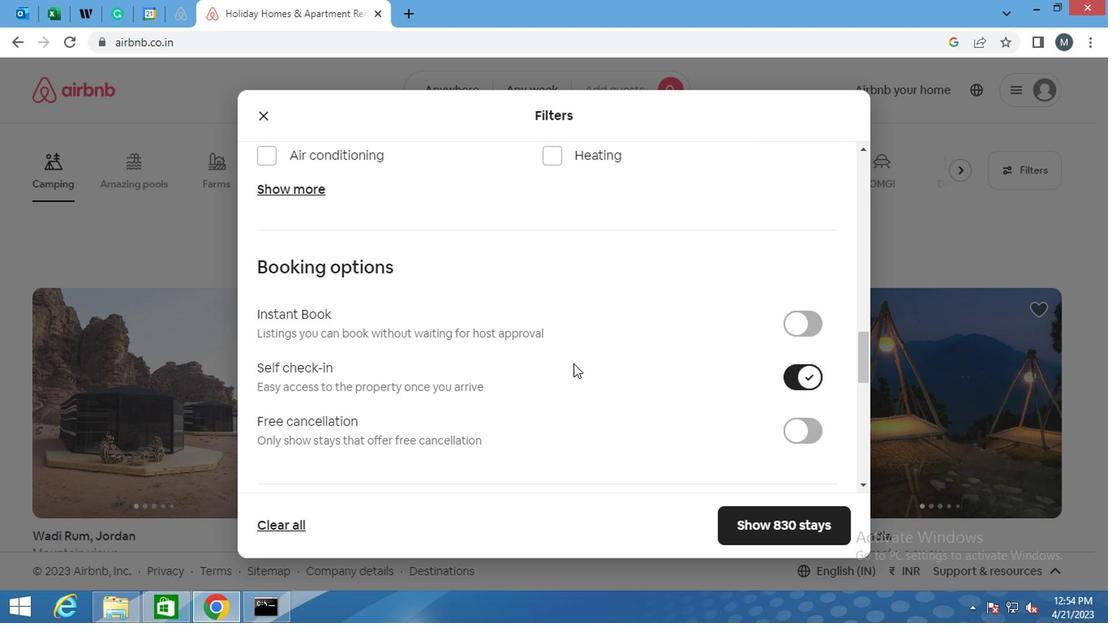 
Action: Mouse scrolled (561, 369) with delta (0, 0)
Screenshot: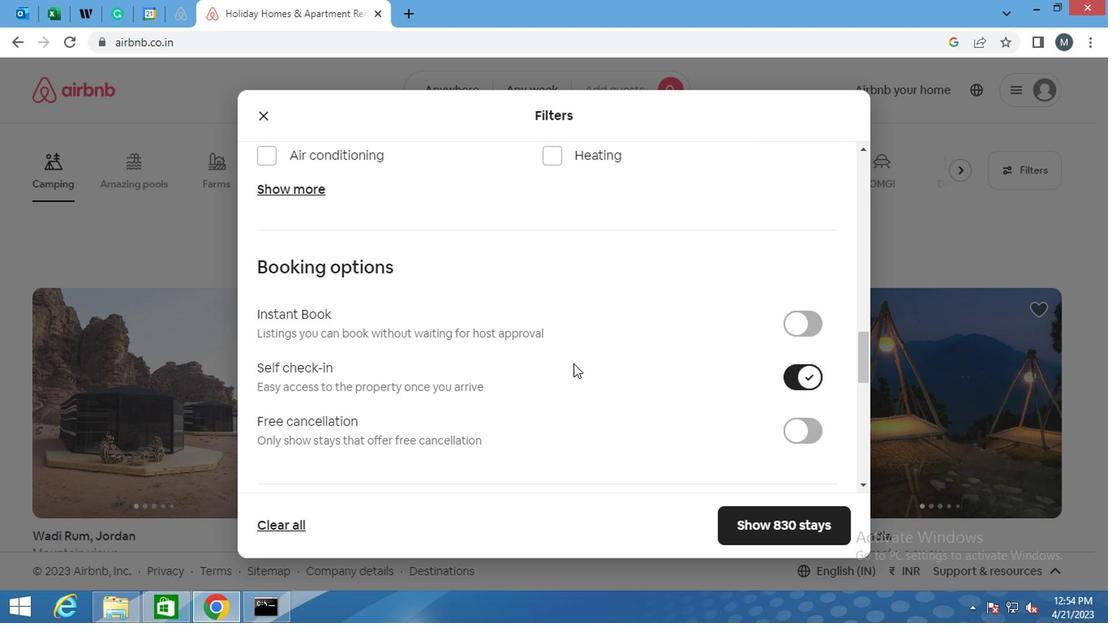 
Action: Mouse moved to (468, 412)
Screenshot: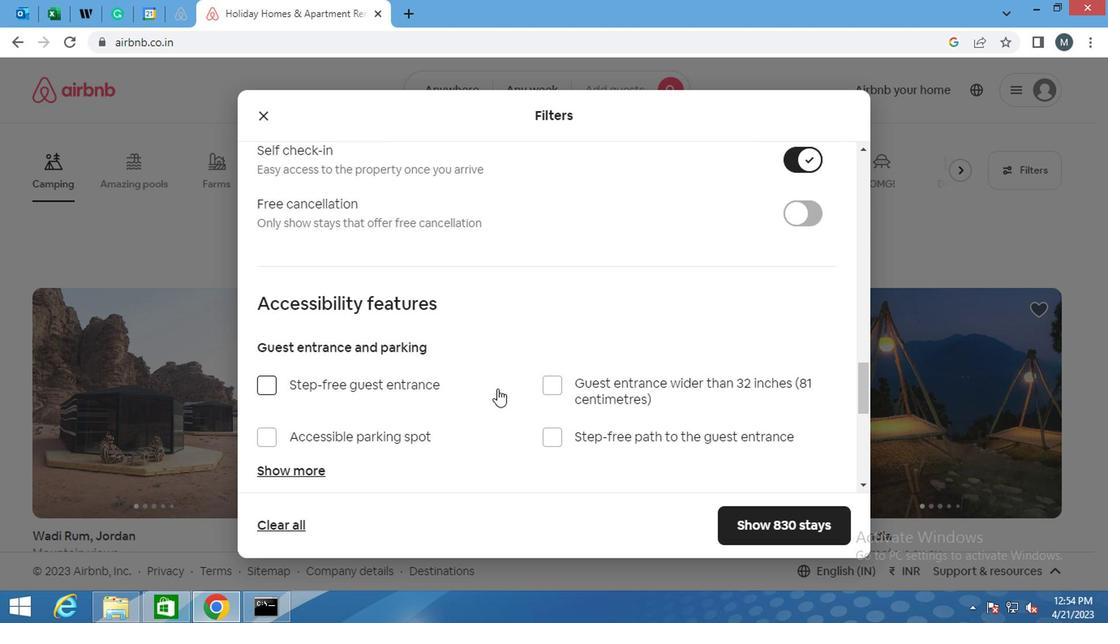 
Action: Mouse scrolled (468, 411) with delta (0, -1)
Screenshot: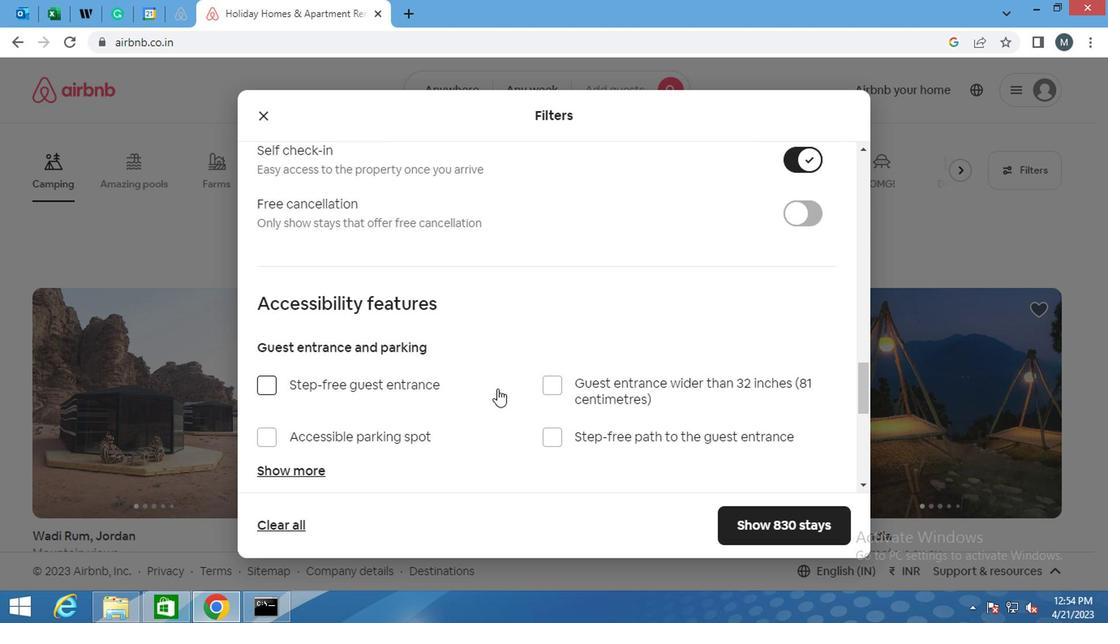 
Action: Mouse moved to (466, 413)
Screenshot: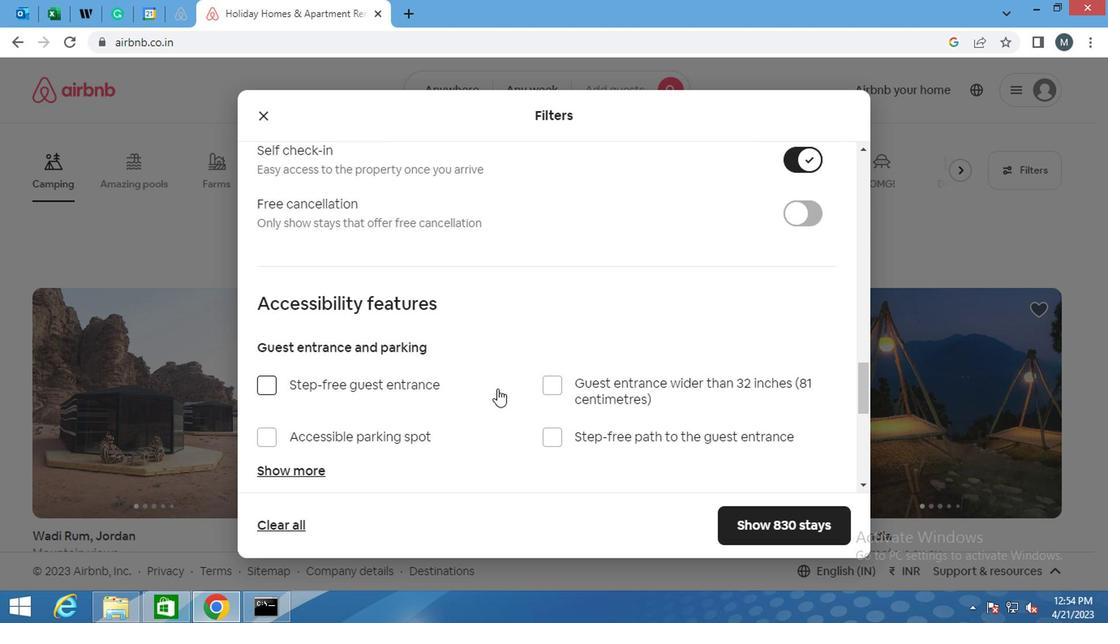 
Action: Mouse scrolled (466, 412) with delta (0, -1)
Screenshot: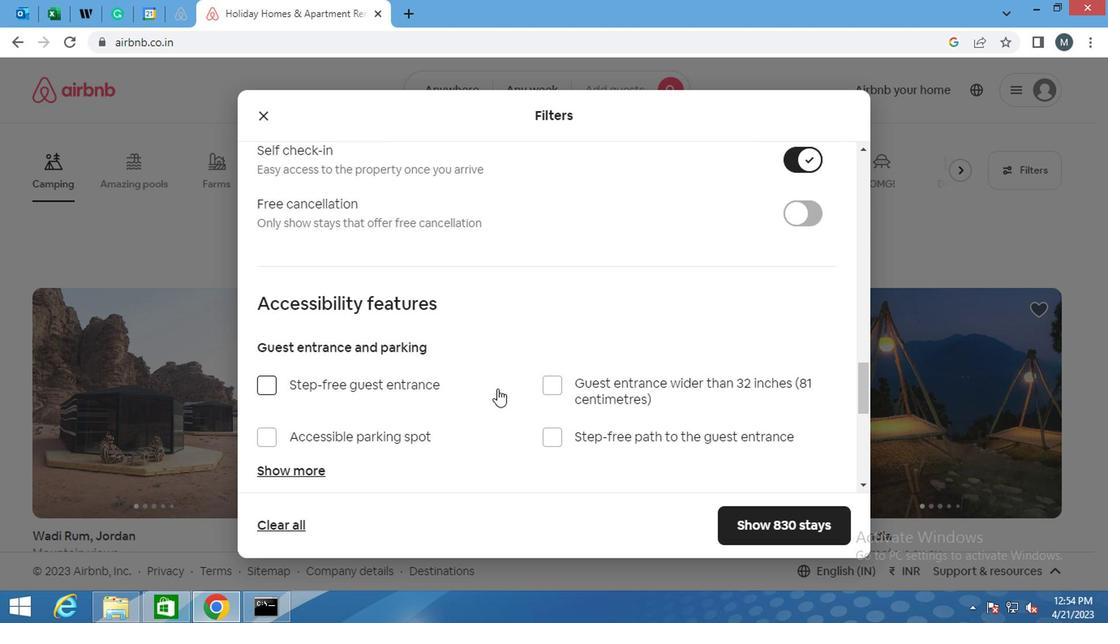 
Action: Mouse moved to (451, 420)
Screenshot: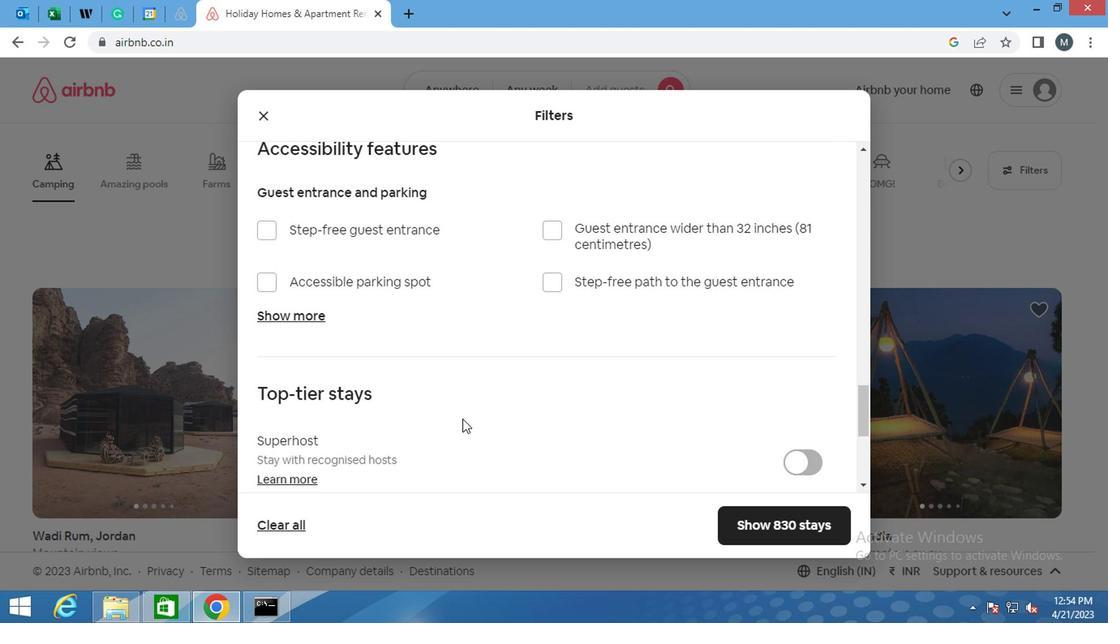 
Action: Mouse scrolled (451, 420) with delta (0, 0)
Screenshot: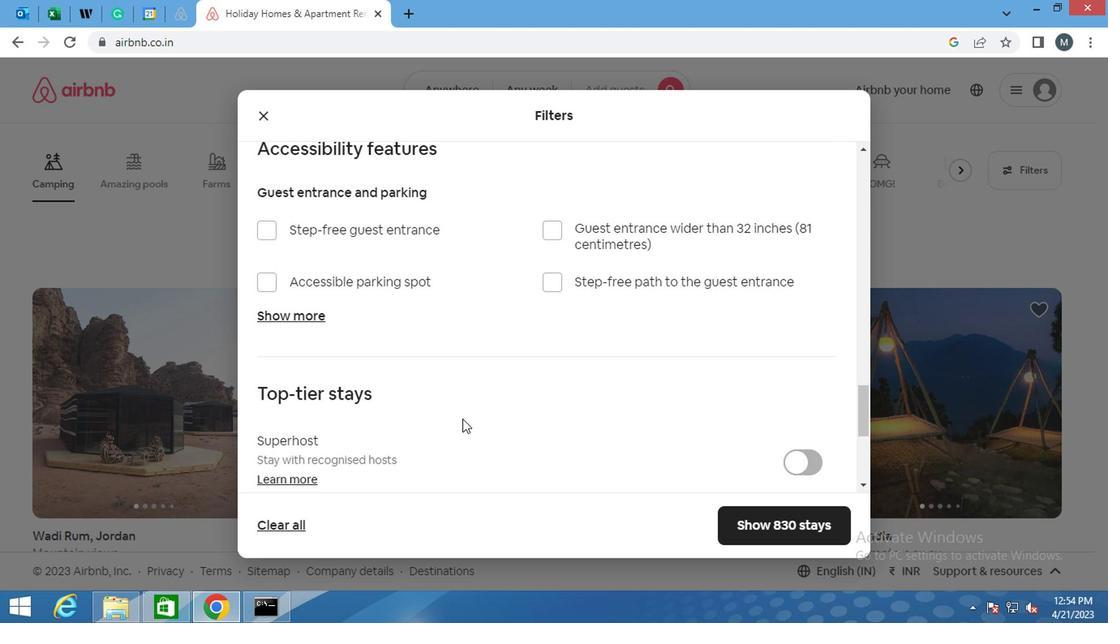
Action: Mouse scrolled (451, 420) with delta (0, 0)
Screenshot: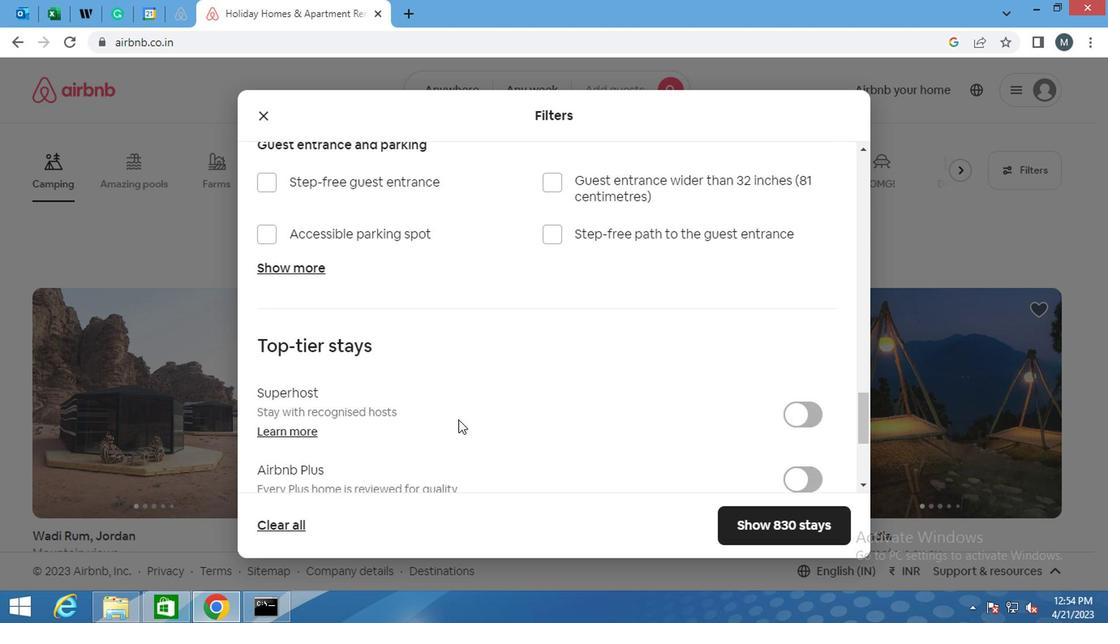 
Action: Mouse moved to (333, 414)
Screenshot: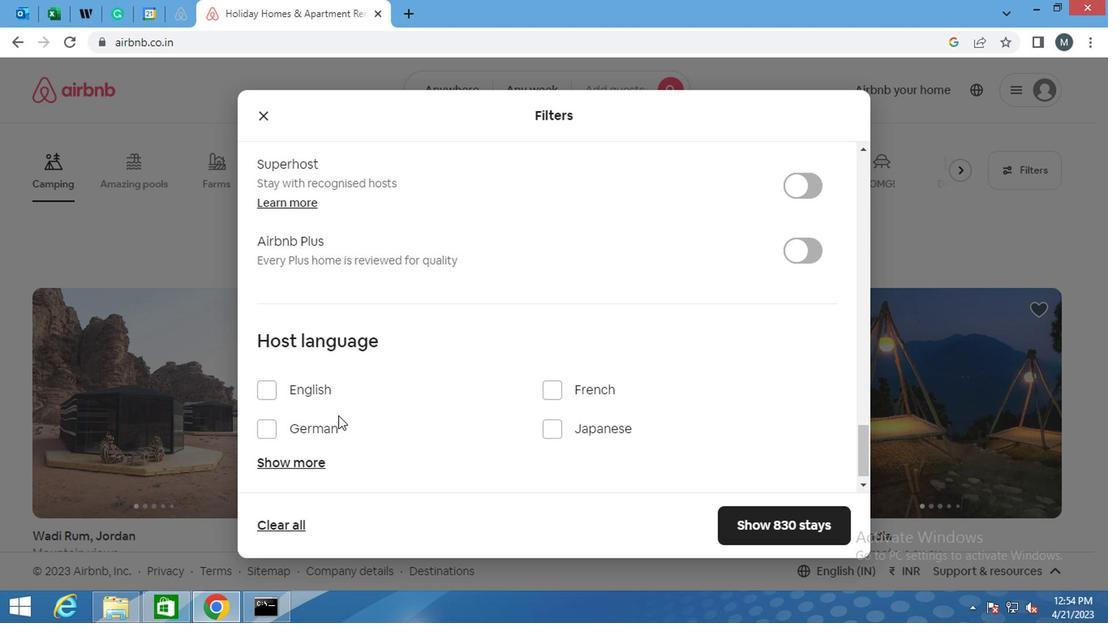 
Action: Mouse scrolled (333, 413) with delta (0, 0)
Screenshot: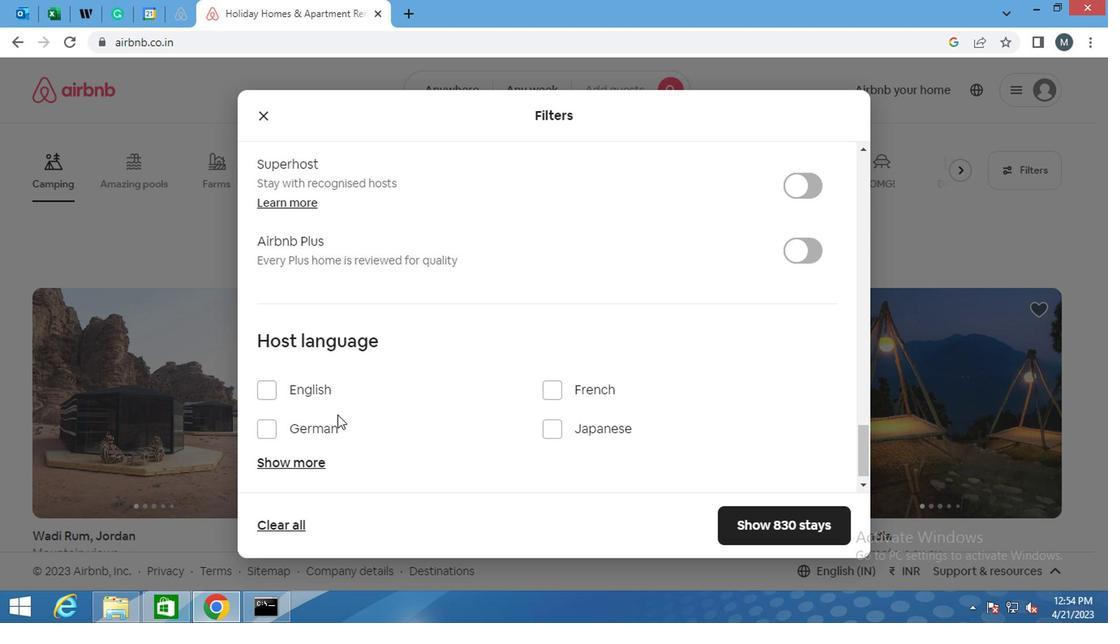 
Action: Mouse moved to (252, 384)
Screenshot: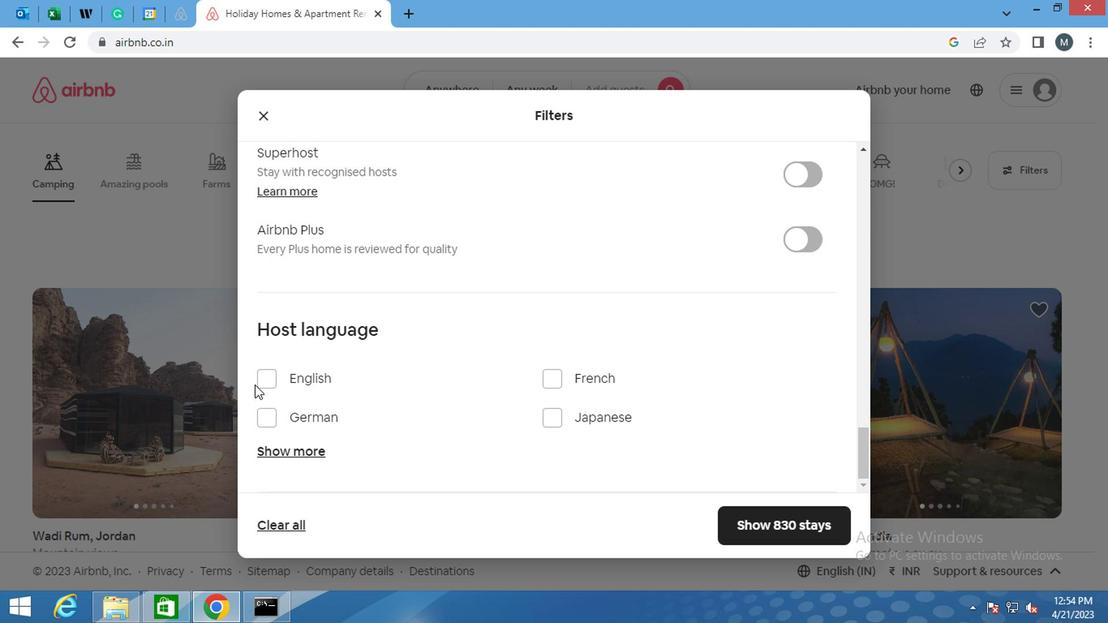 
Action: Mouse pressed left at (252, 384)
Screenshot: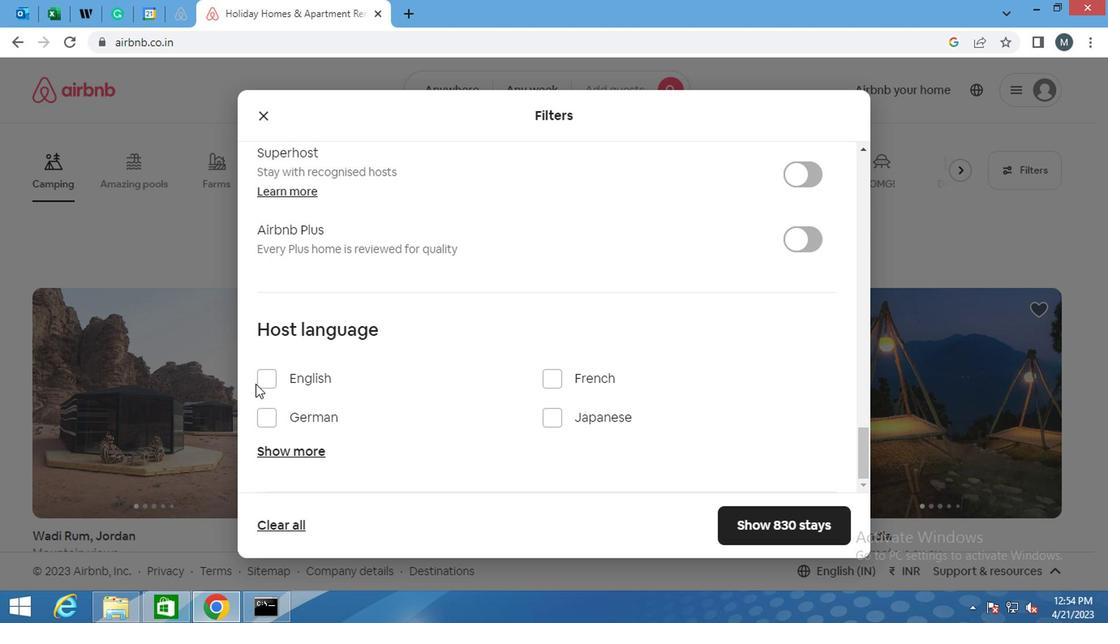 
Action: Mouse moved to (456, 365)
Screenshot: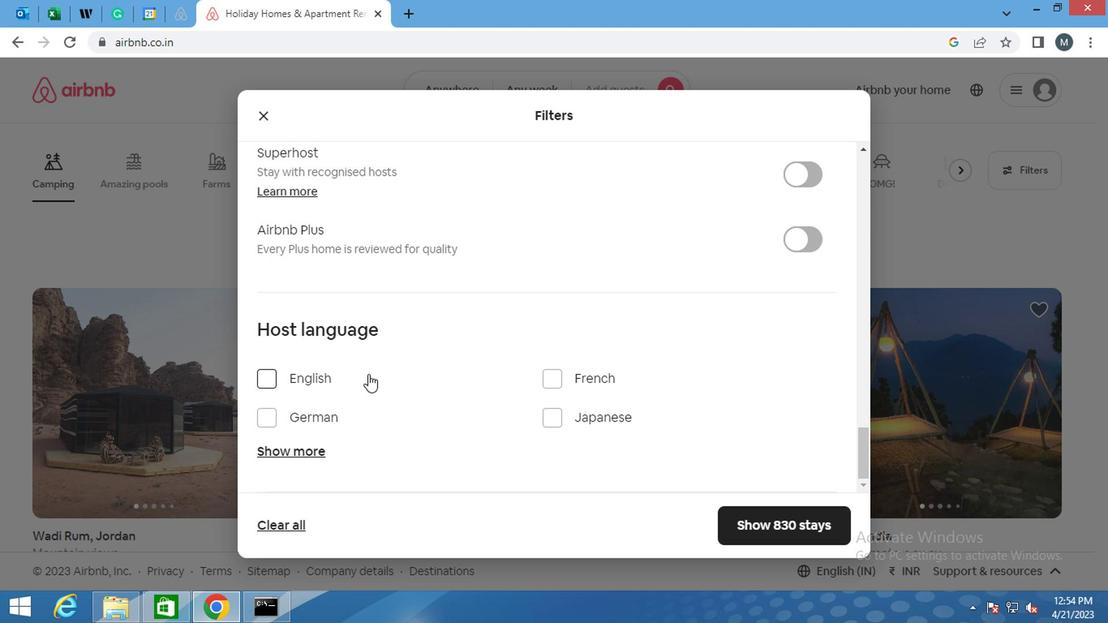 
Action: Mouse scrolled (456, 364) with delta (0, -1)
Screenshot: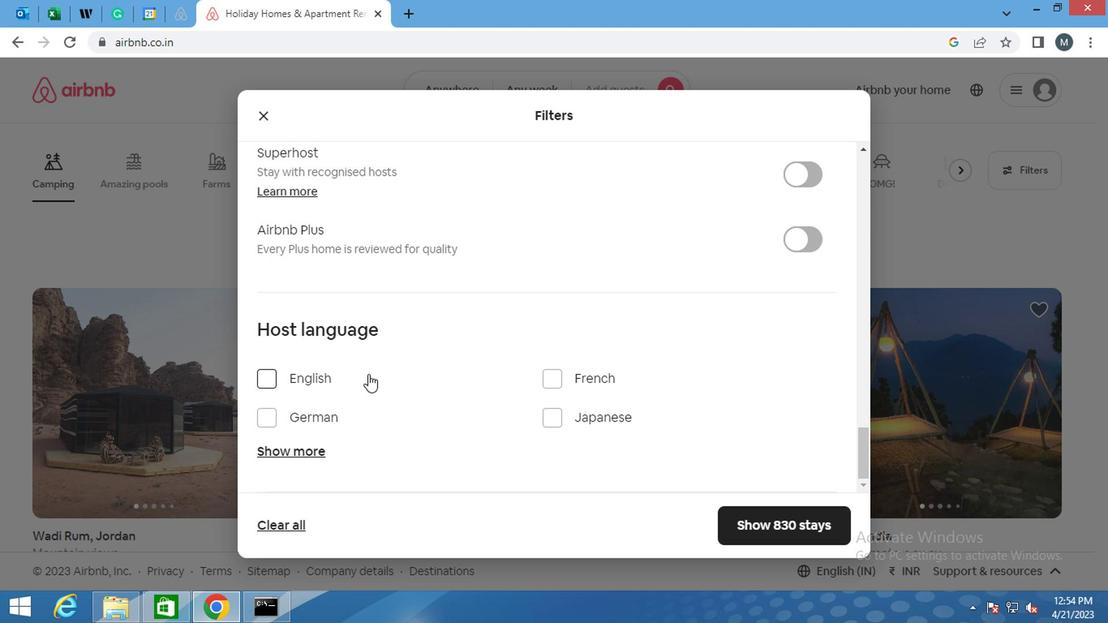 
Action: Mouse moved to (466, 382)
Screenshot: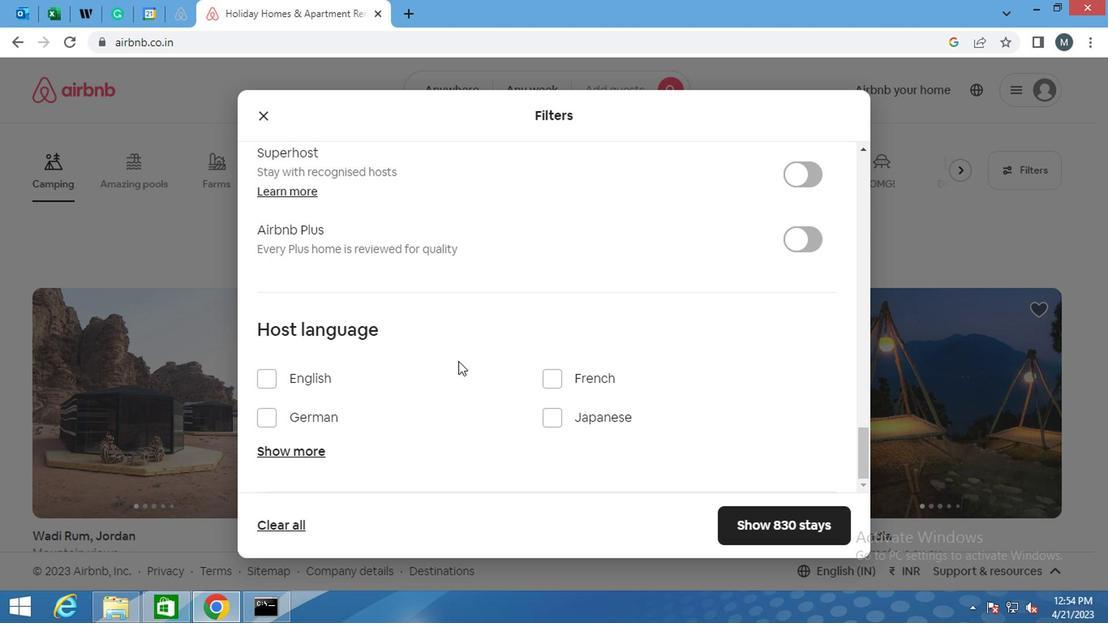 
Action: Mouse scrolled (466, 381) with delta (0, 0)
Screenshot: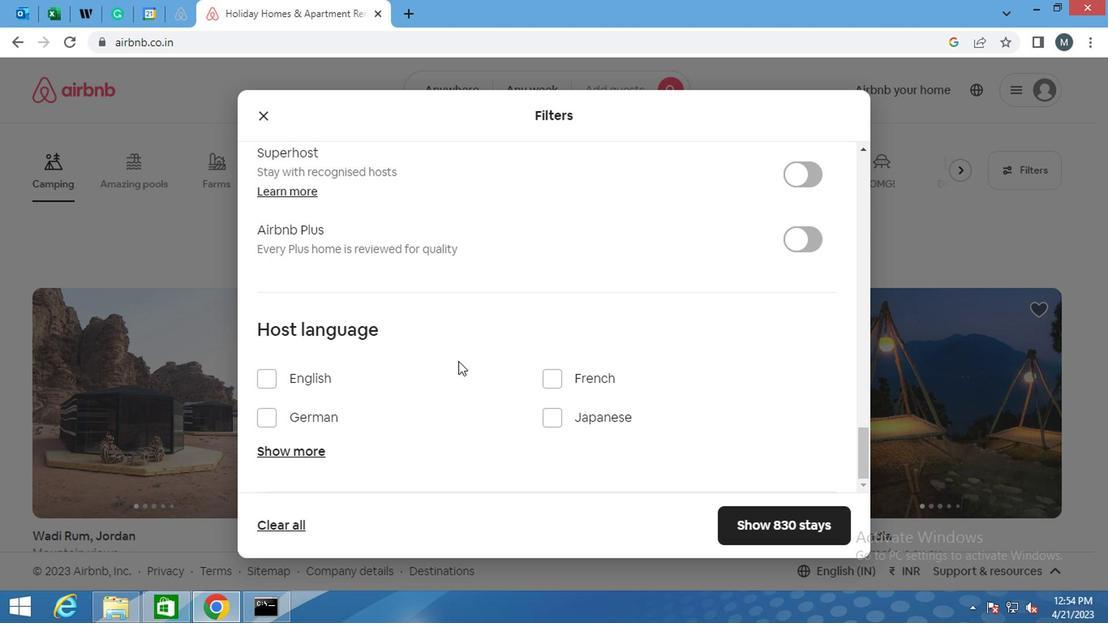 
Action: Mouse moved to (256, 374)
Screenshot: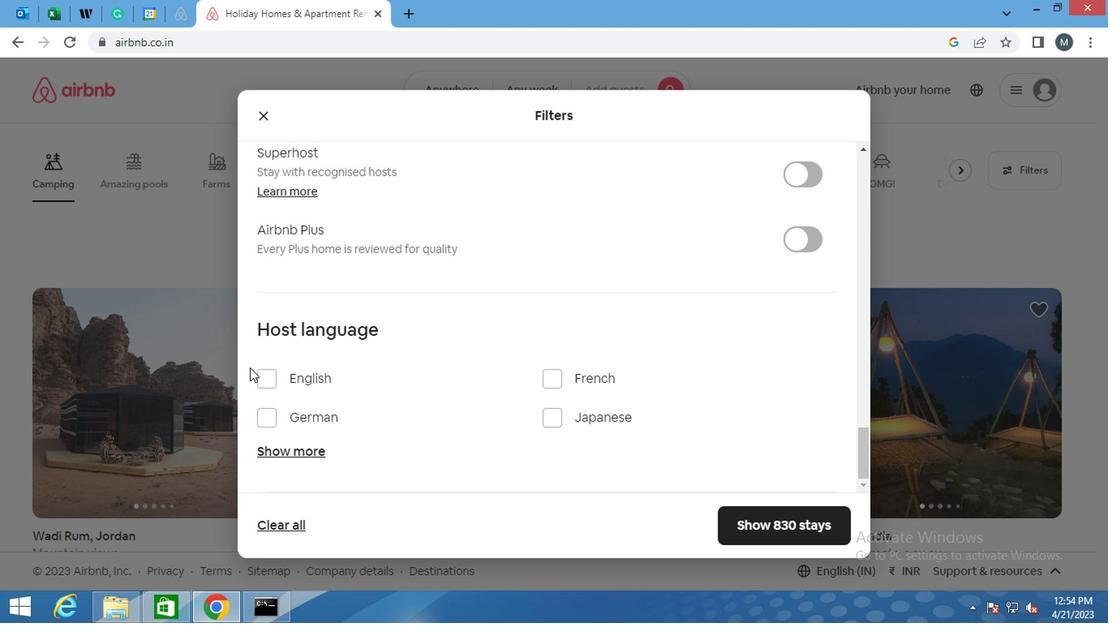 
Action: Mouse pressed left at (256, 374)
Screenshot: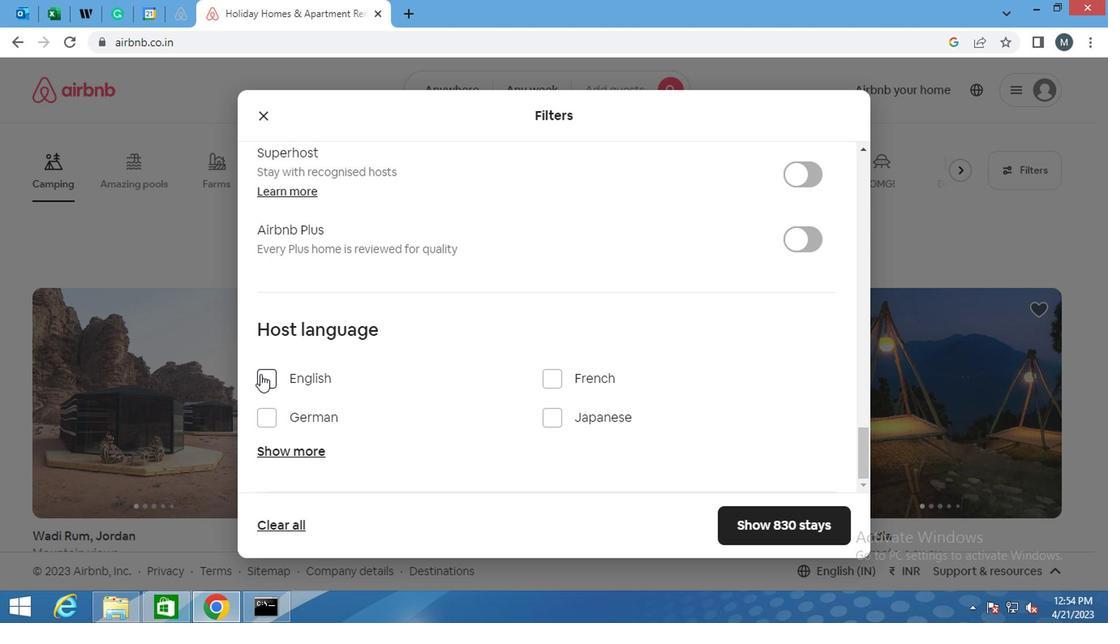 
Action: Mouse moved to (753, 501)
Screenshot: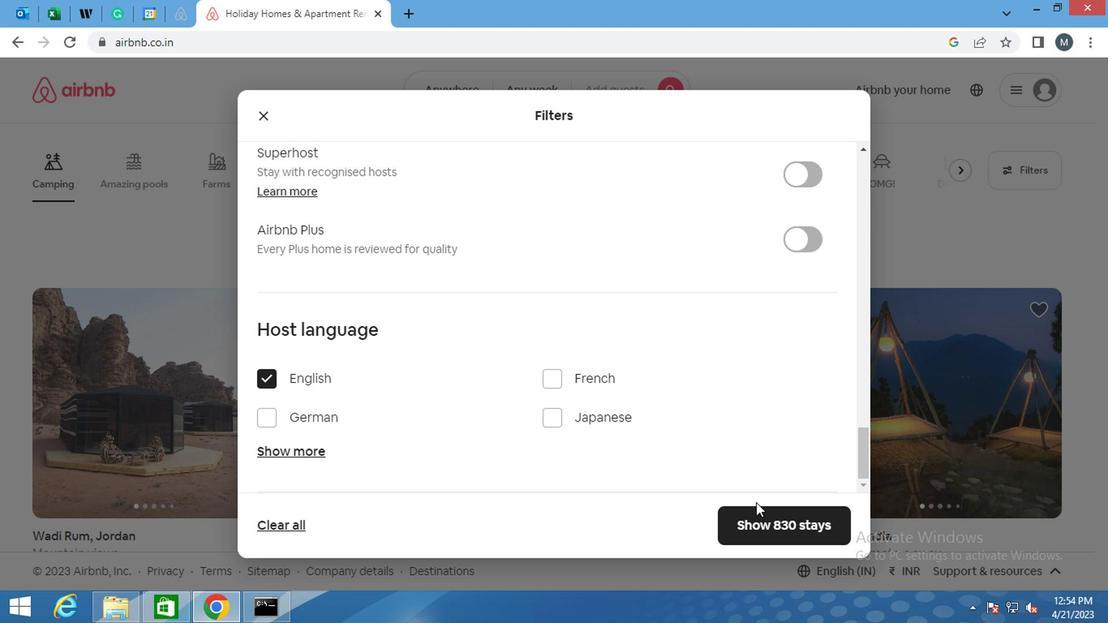
Action: Mouse pressed left at (753, 501)
Screenshot: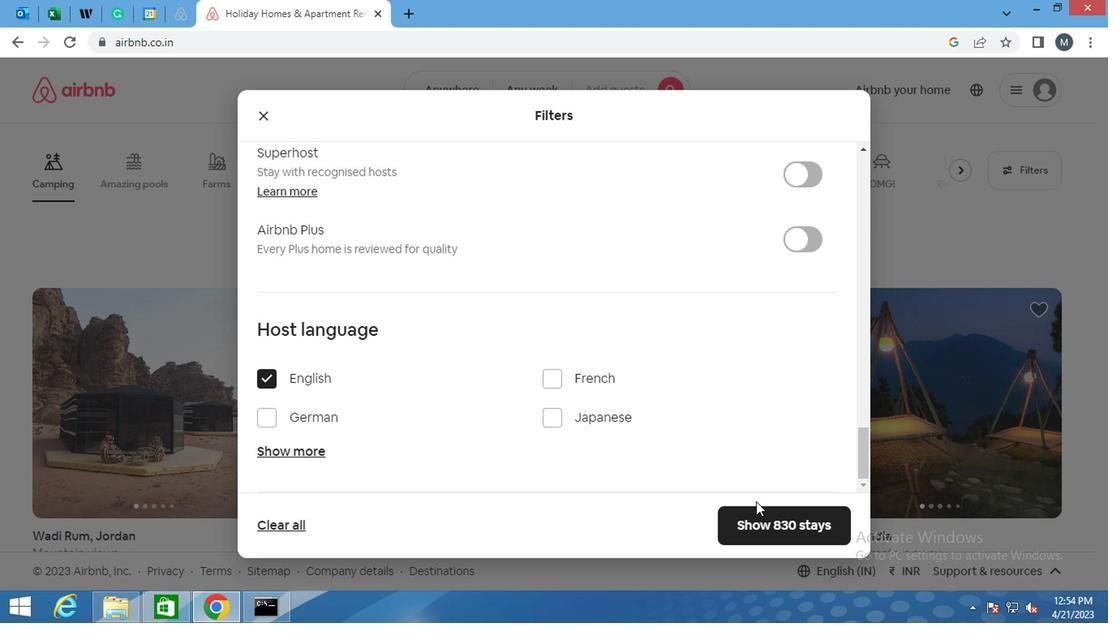 
Action: Mouse moved to (756, 516)
Screenshot: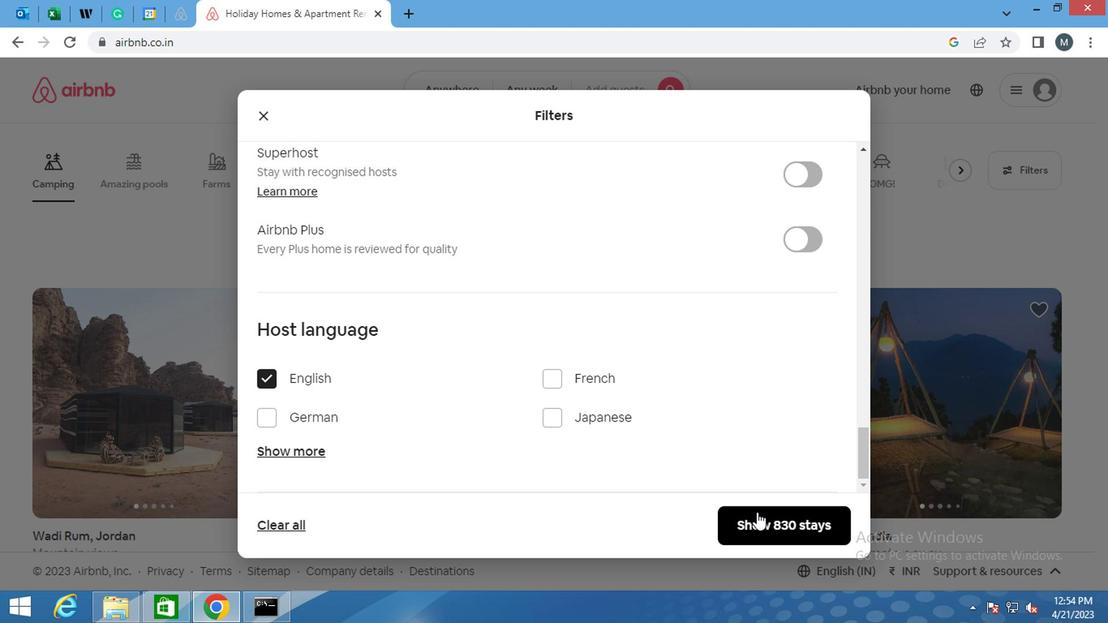
Action: Mouse pressed left at (756, 516)
Screenshot: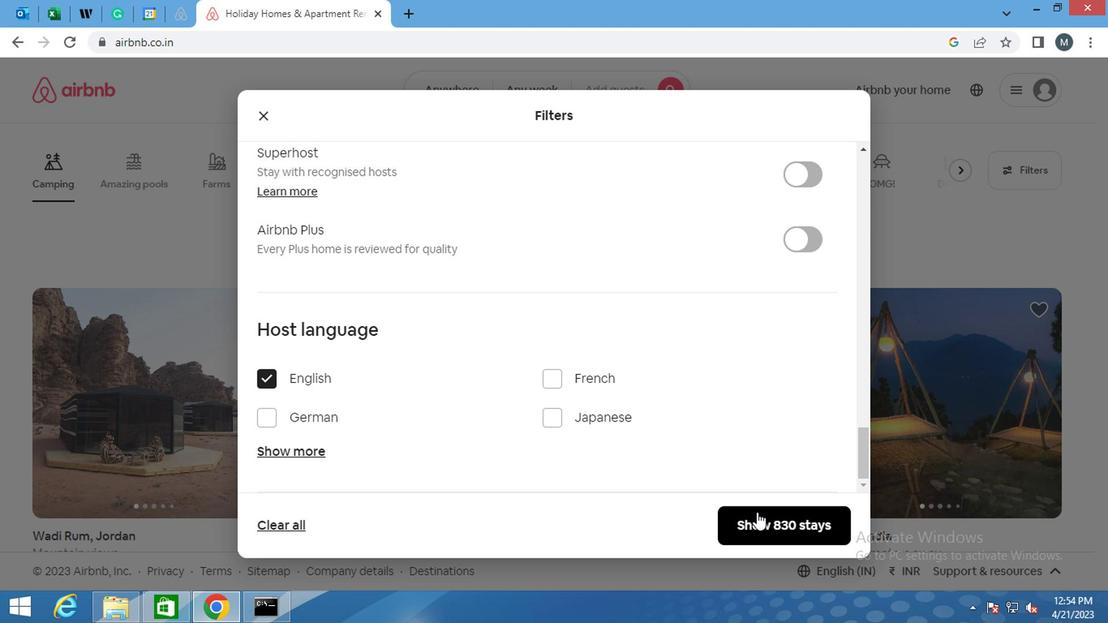 
Action: Mouse moved to (525, 411)
Screenshot: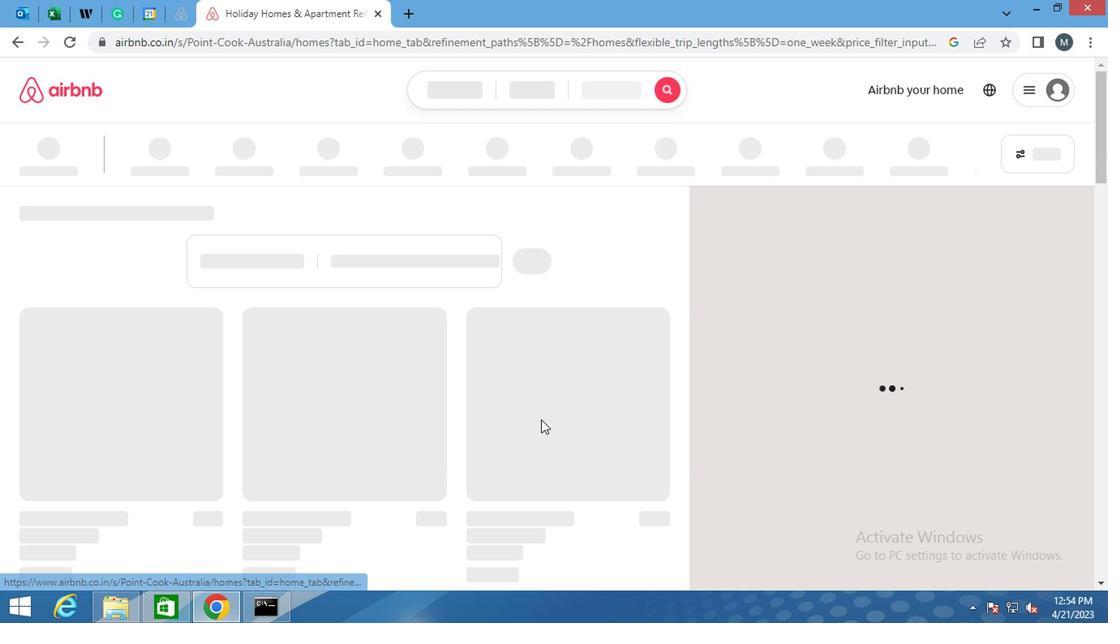 
Action: Mouse scrolled (525, 412) with delta (0, 1)
Screenshot: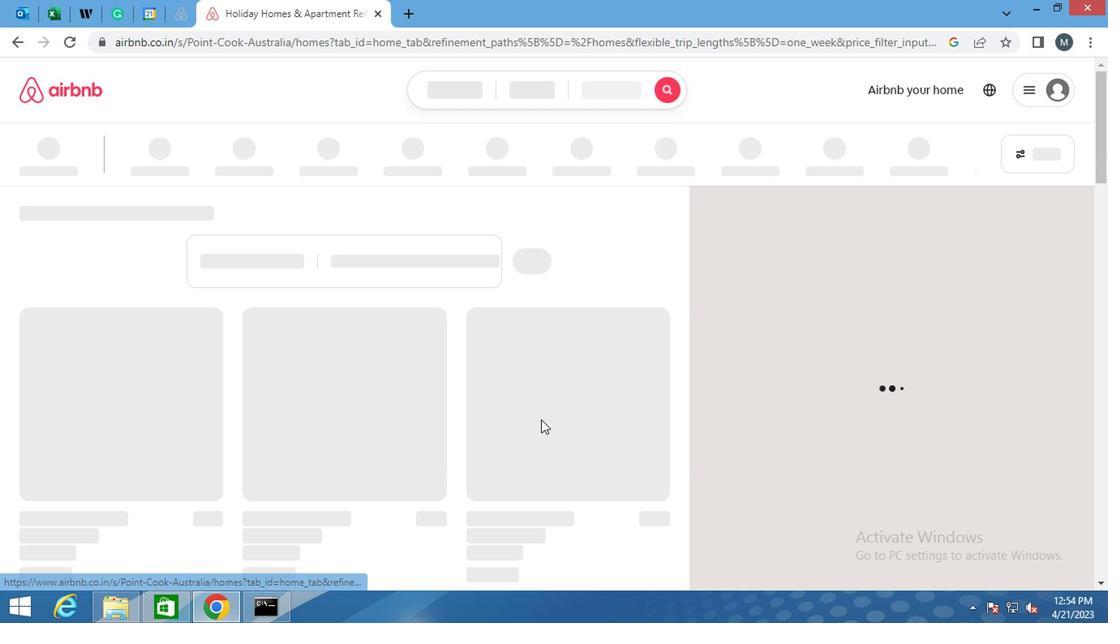 
Action: Mouse scrolled (525, 412) with delta (0, 1)
Screenshot: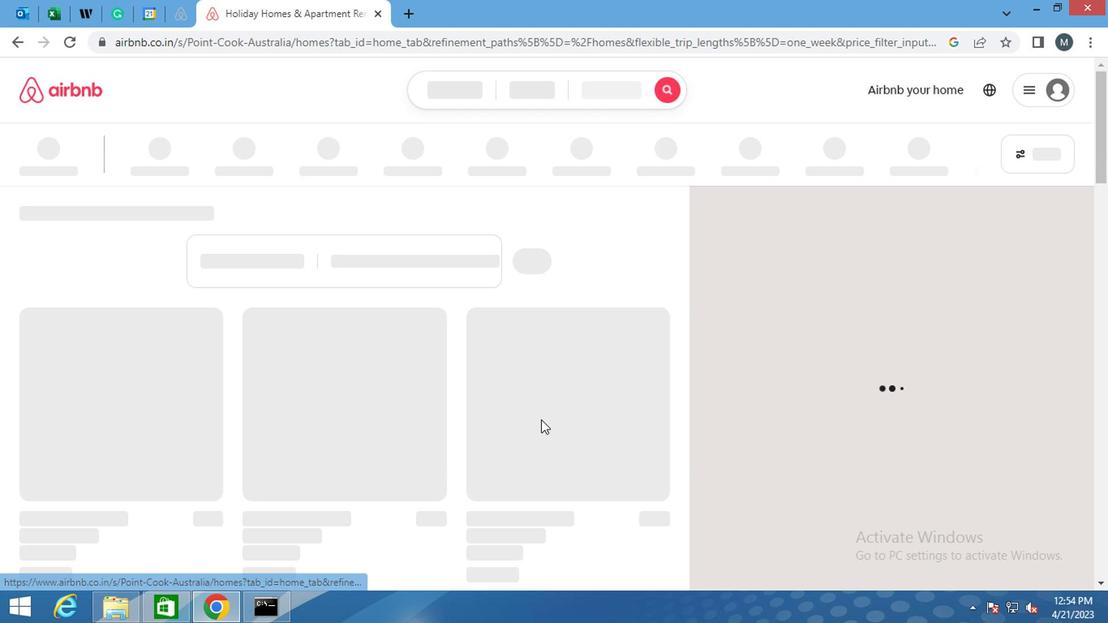 
Action: Mouse moved to (522, 409)
Screenshot: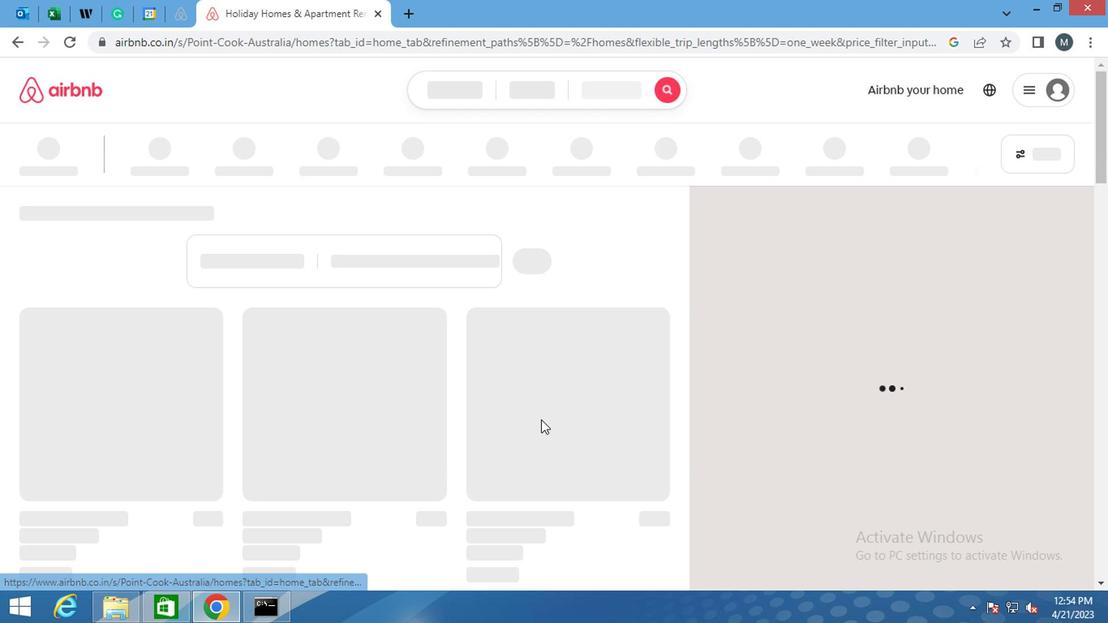 
Action: Mouse scrolled (522, 410) with delta (0, 0)
Screenshot: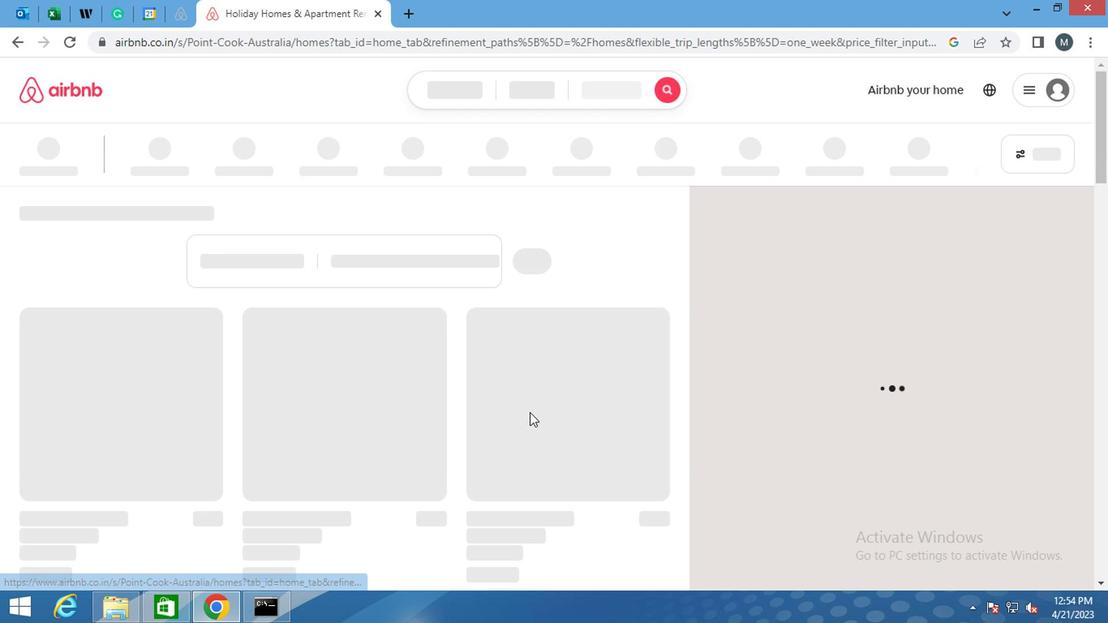 
Action: Mouse moved to (516, 406)
Screenshot: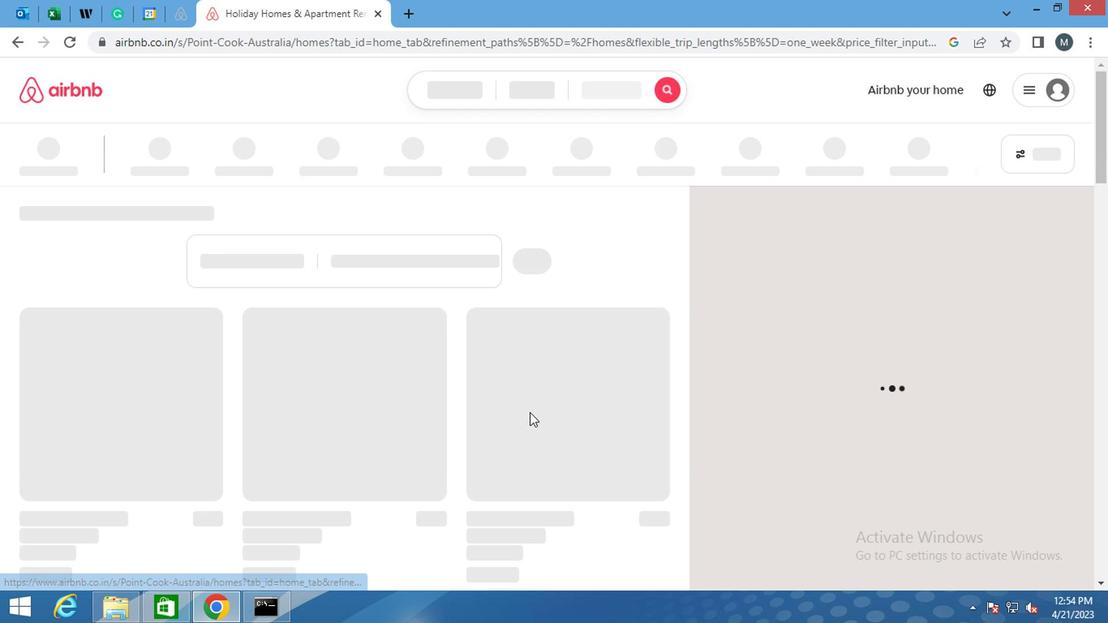 
Action: Mouse scrolled (516, 408) with delta (0, 1)
Screenshot: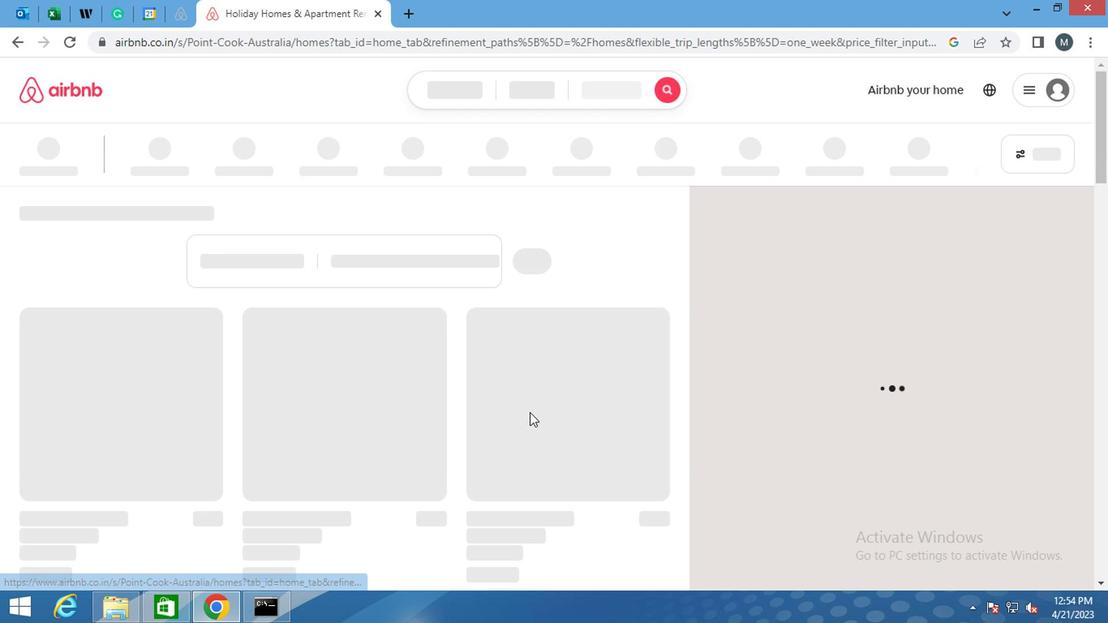 
Action: Mouse moved to (490, 393)
Screenshot: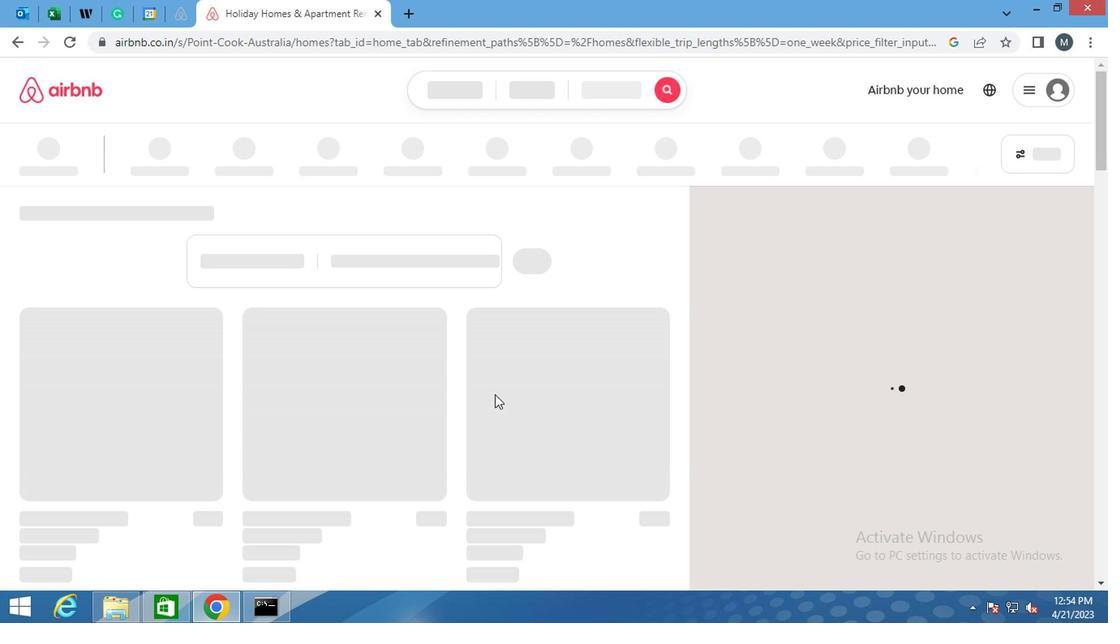
